Task: Search one way flight ticket for 2 adults, 4 children and 1 infant on lap in business from State College: University Park Airport to Riverton: Central Wyoming Regional Airport (was Riverton Regional) on 8-4-2023. Choice of flights is Royal air maroc. Number of bags: 2 carry on bags and 7 checked bags. Price is upto 73000. Outbound departure time preference is 18:15.
Action: Mouse moved to (393, 338)
Screenshot: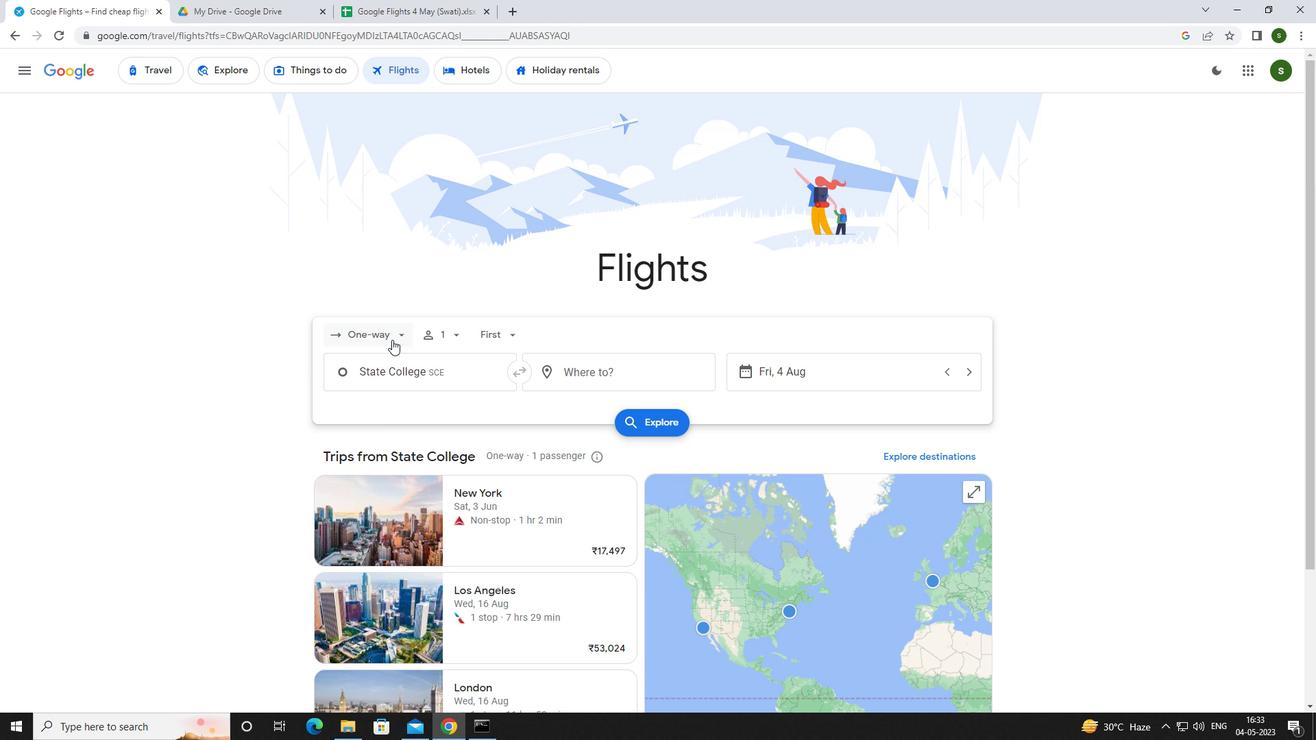 
Action: Mouse pressed left at (393, 338)
Screenshot: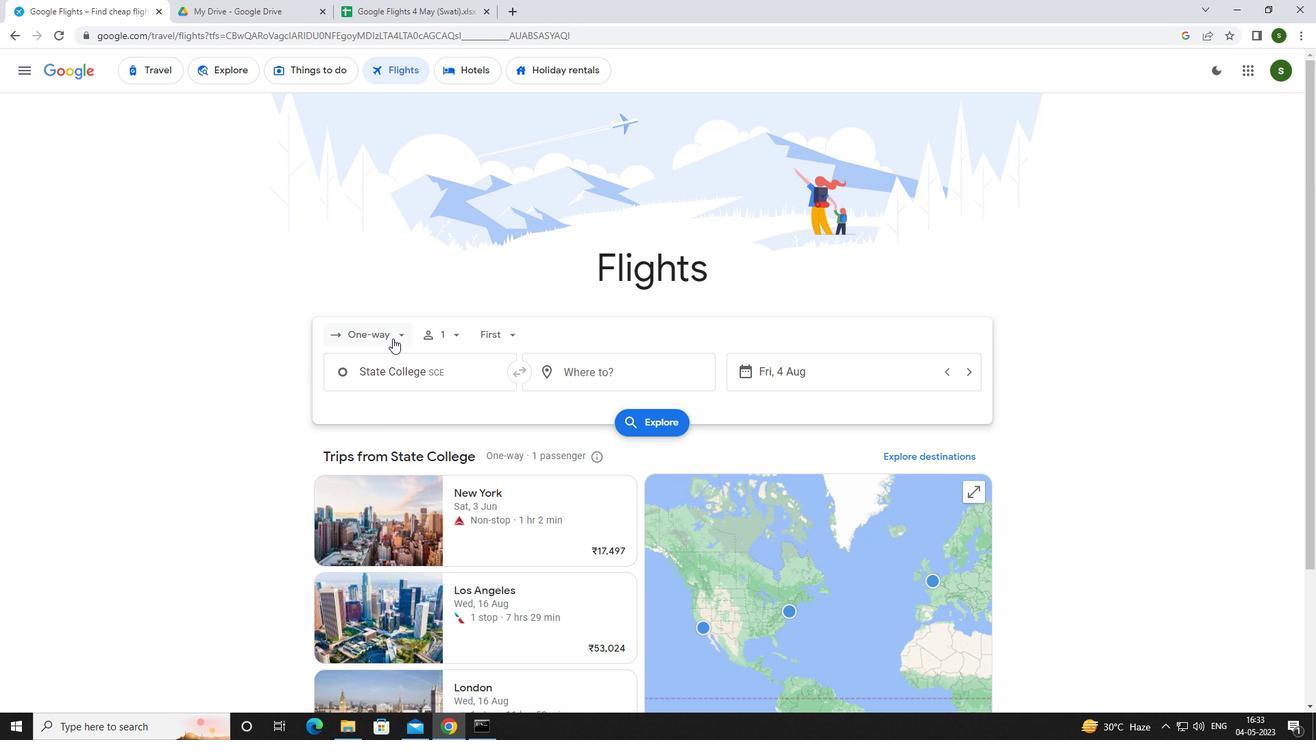 
Action: Mouse moved to (390, 397)
Screenshot: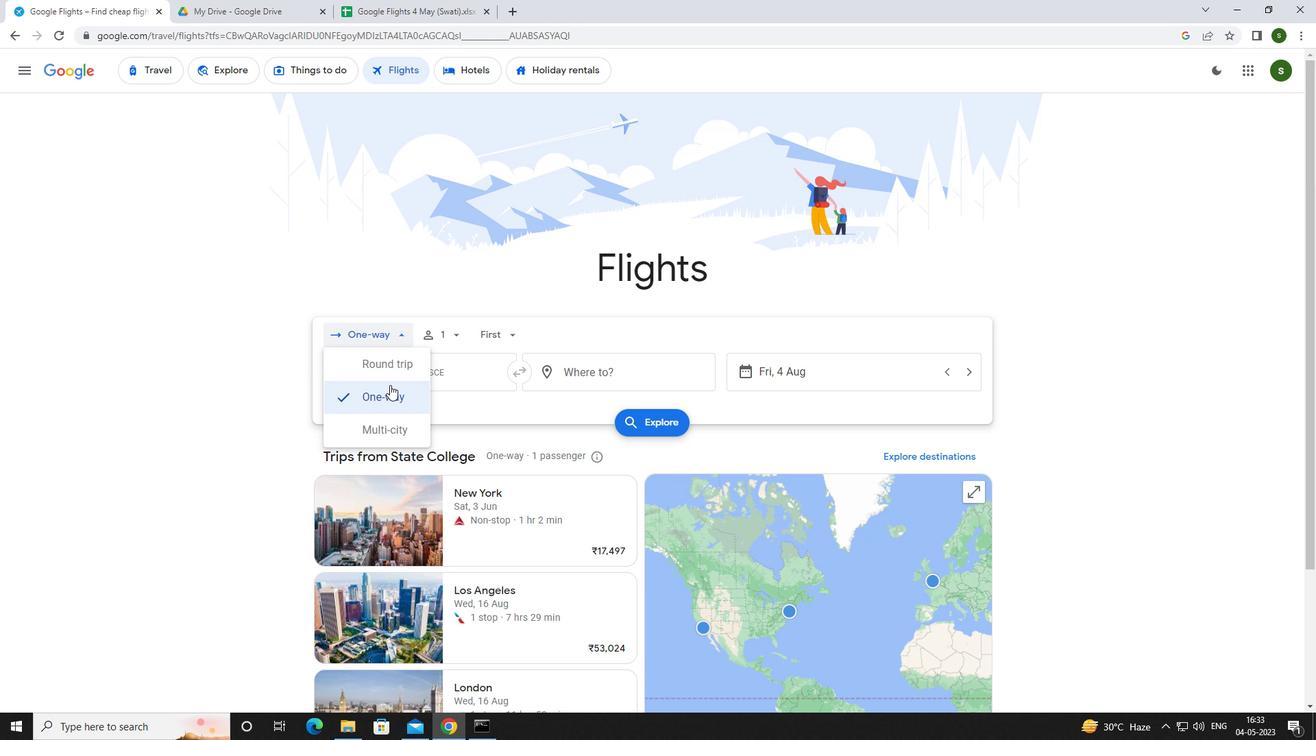 
Action: Mouse pressed left at (390, 397)
Screenshot: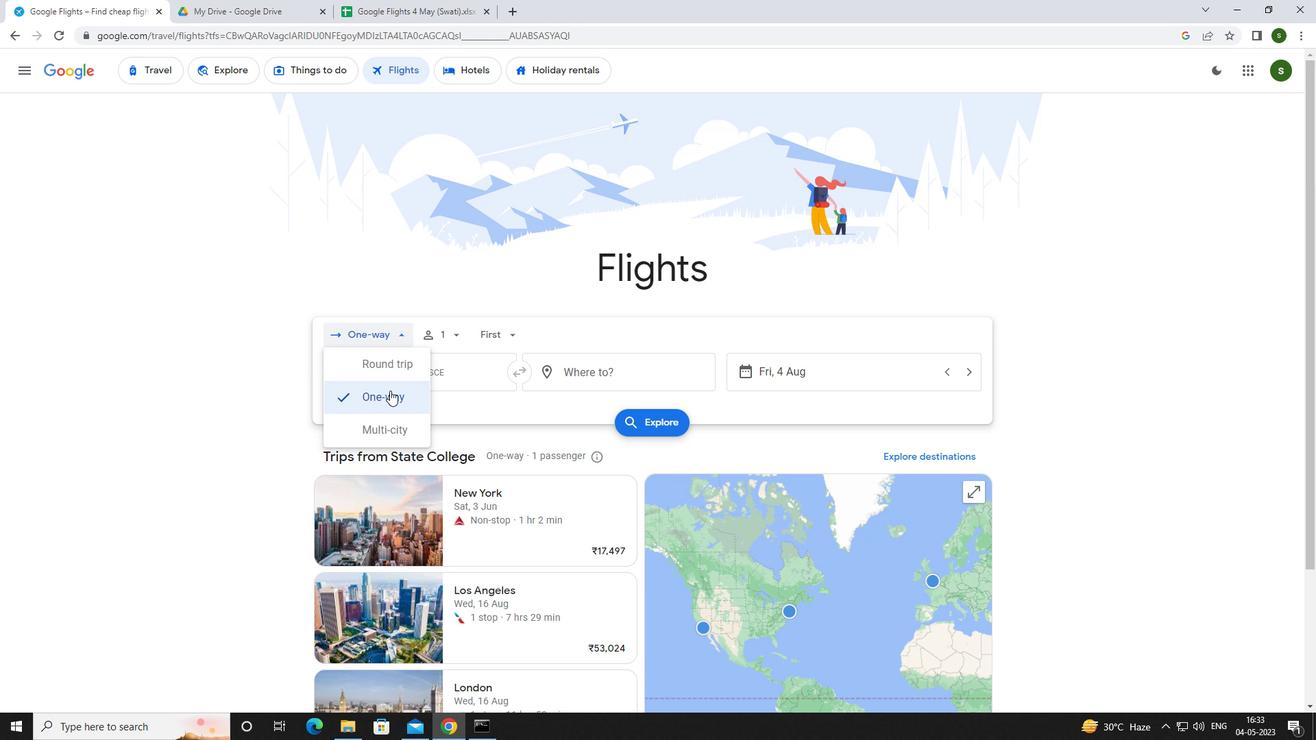 
Action: Mouse moved to (457, 330)
Screenshot: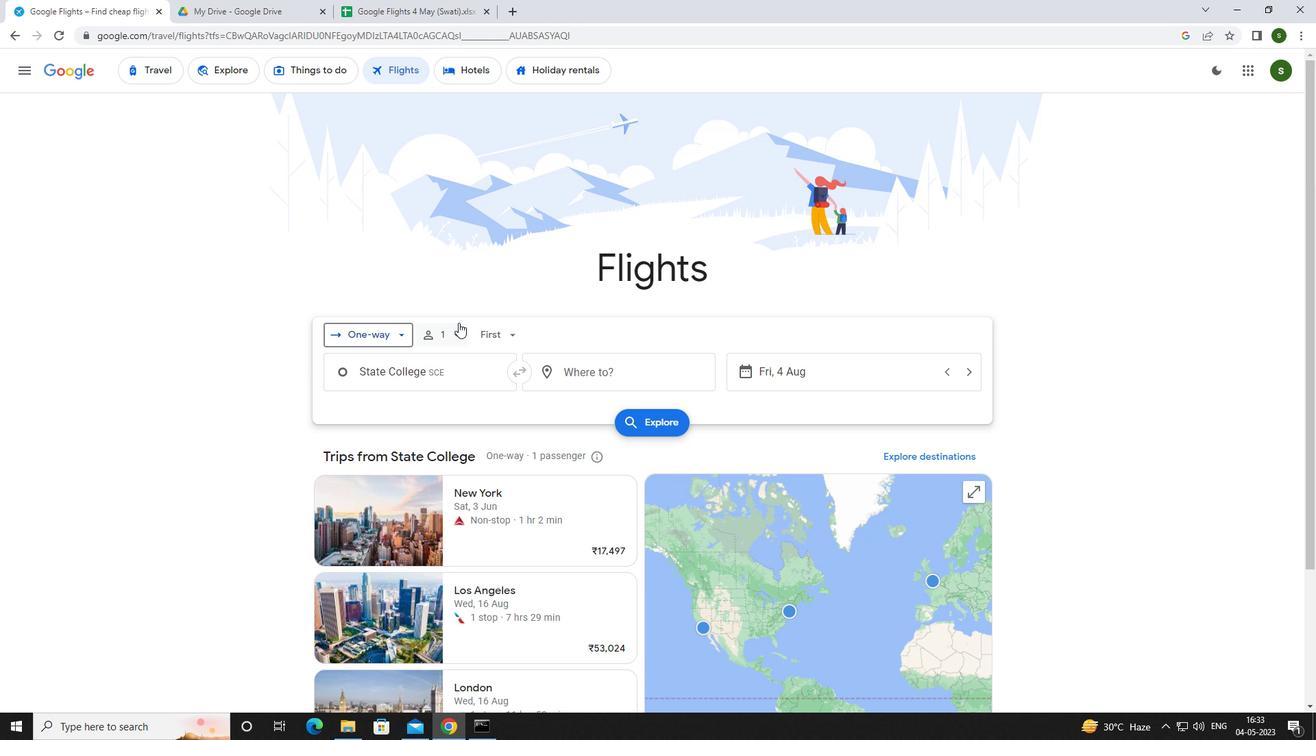 
Action: Mouse pressed left at (457, 330)
Screenshot: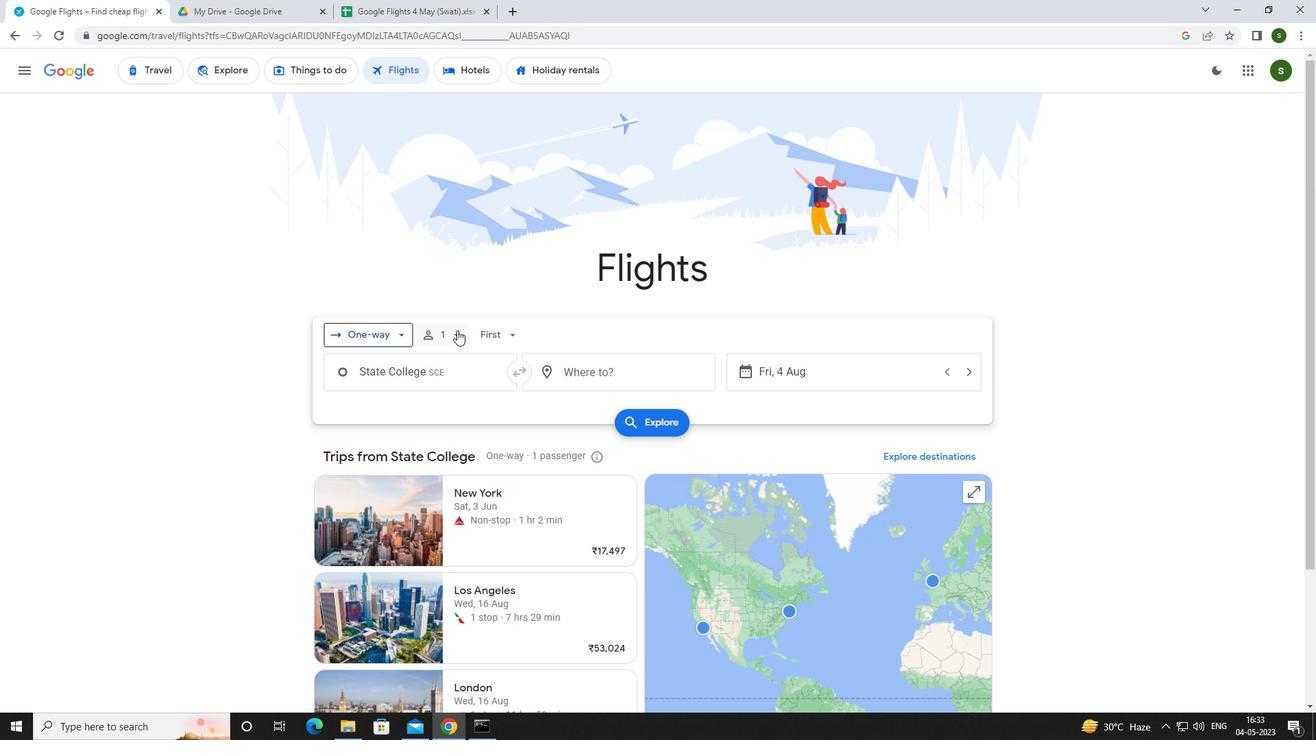 
Action: Mouse moved to (559, 369)
Screenshot: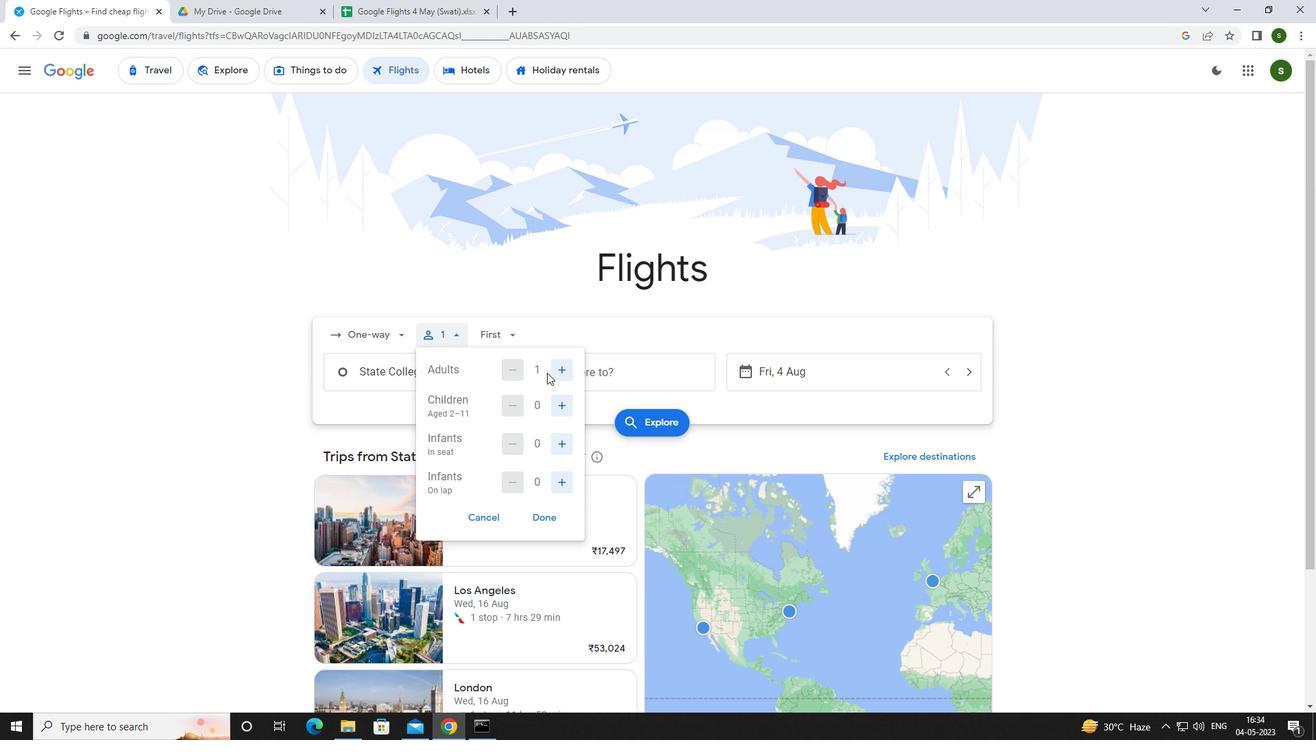 
Action: Mouse pressed left at (559, 369)
Screenshot: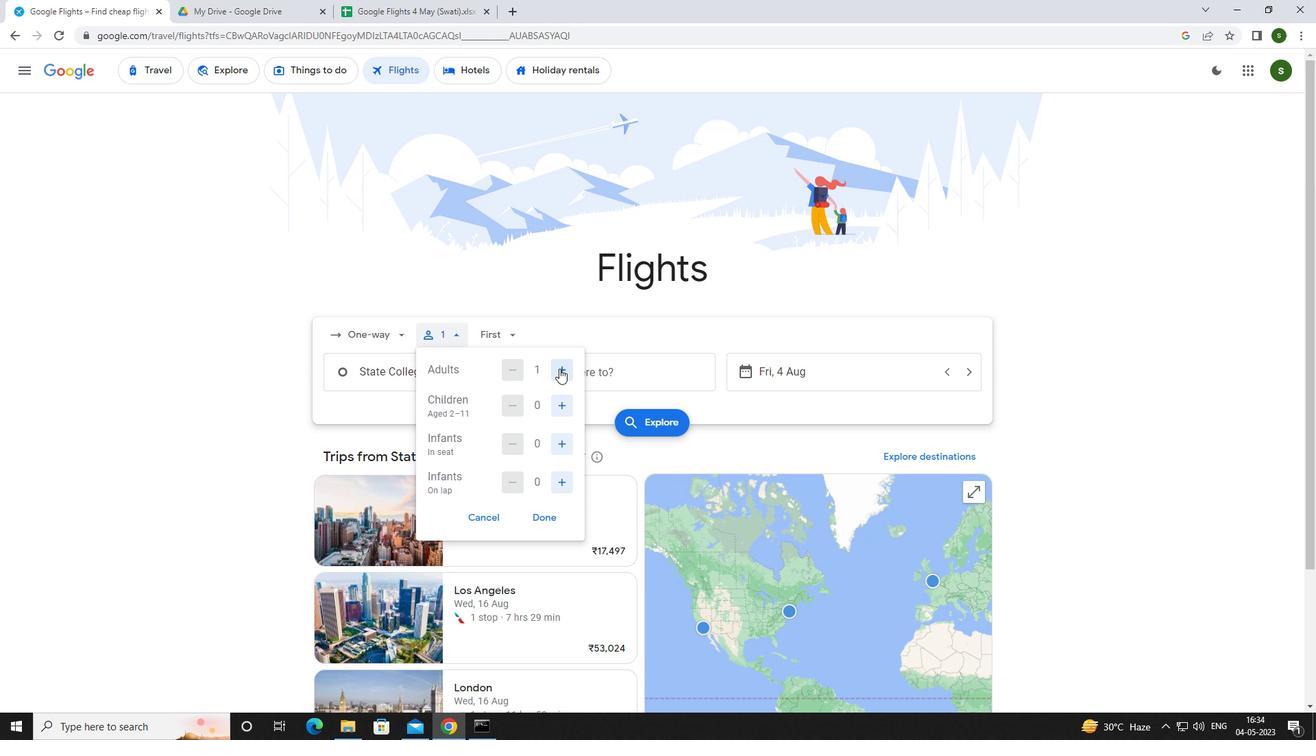 
Action: Mouse moved to (560, 401)
Screenshot: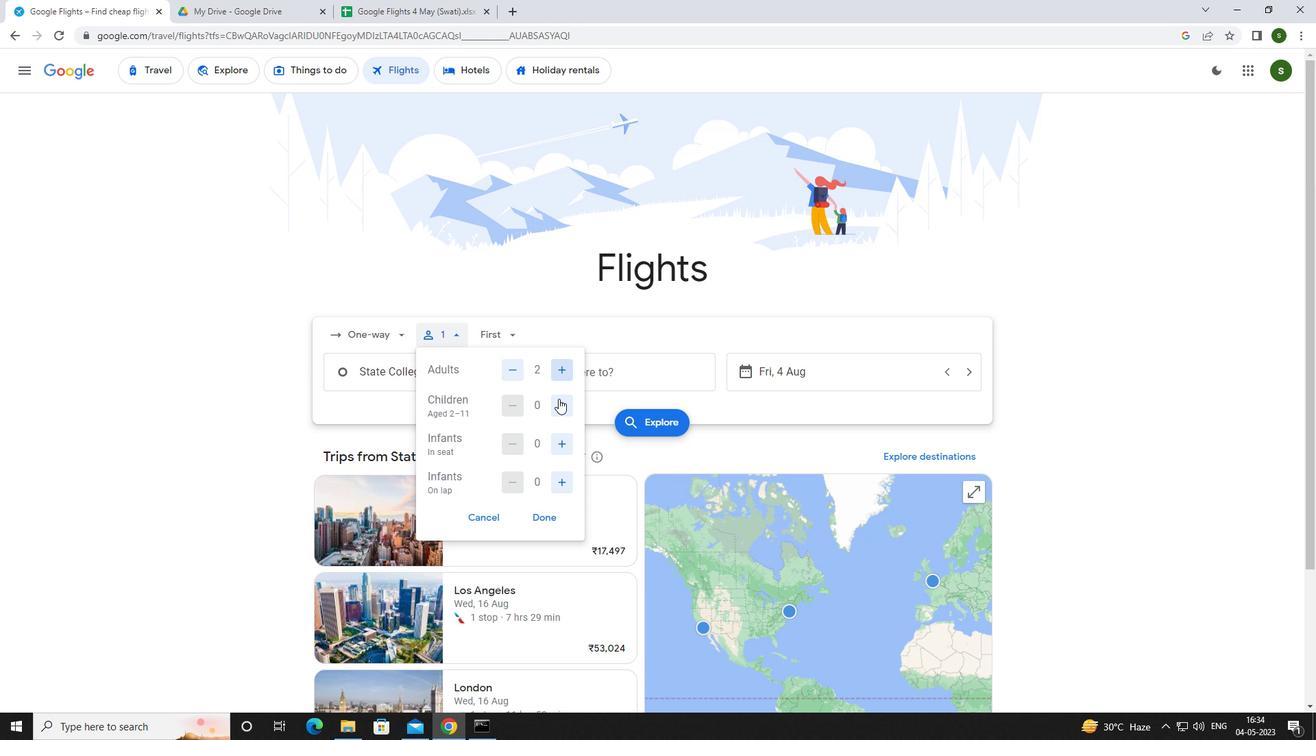 
Action: Mouse pressed left at (560, 401)
Screenshot: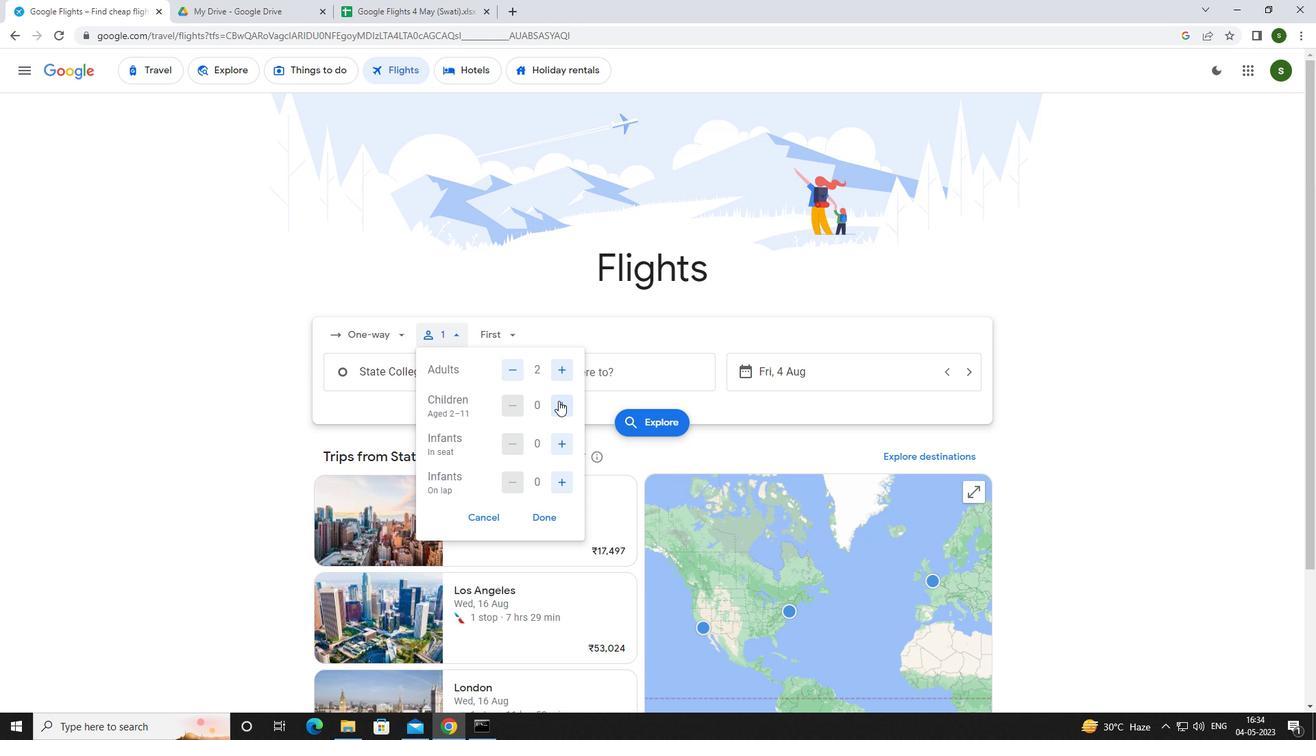
Action: Mouse pressed left at (560, 401)
Screenshot: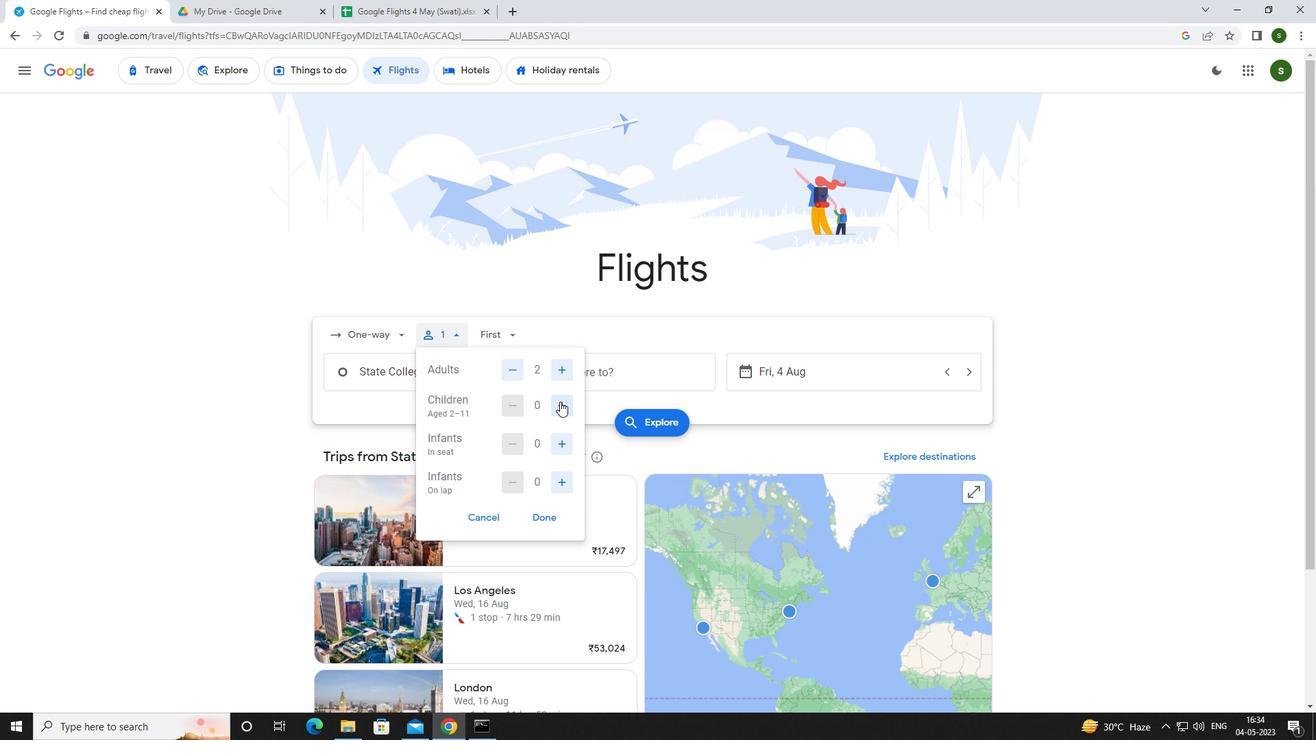 
Action: Mouse pressed left at (560, 401)
Screenshot: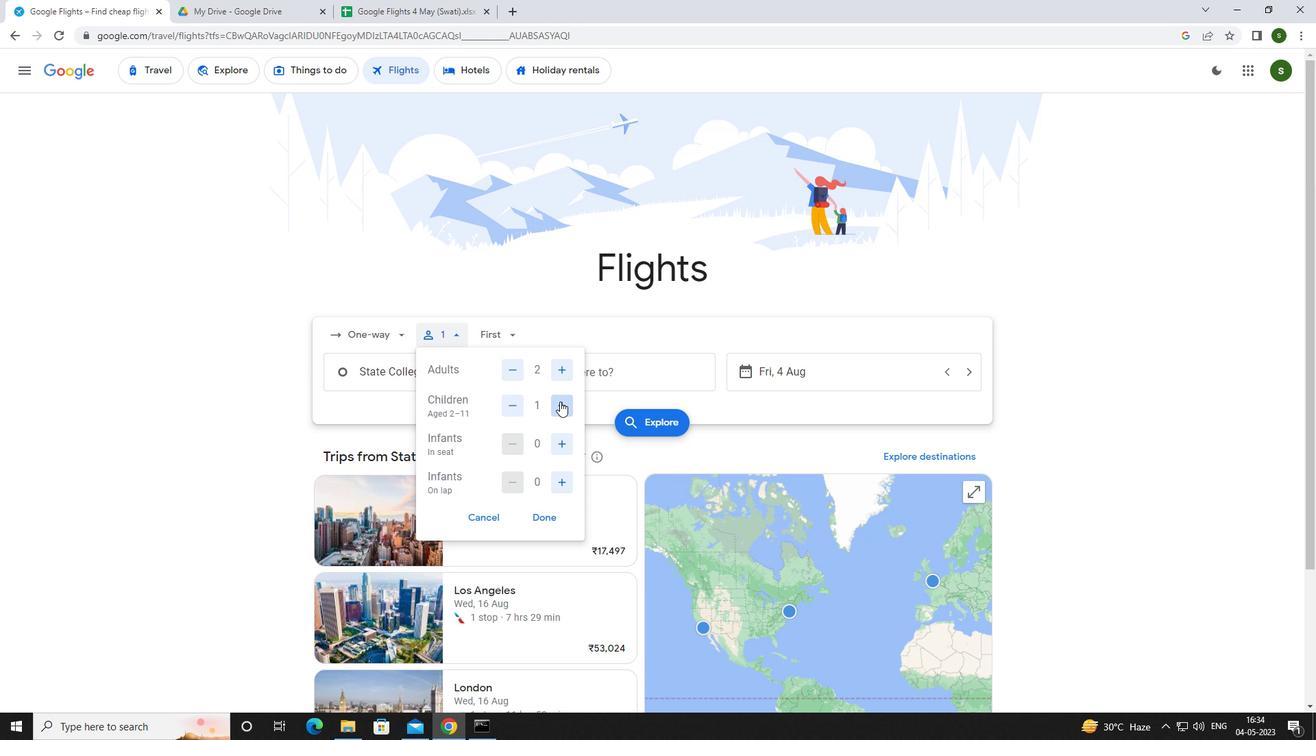 
Action: Mouse pressed left at (560, 401)
Screenshot: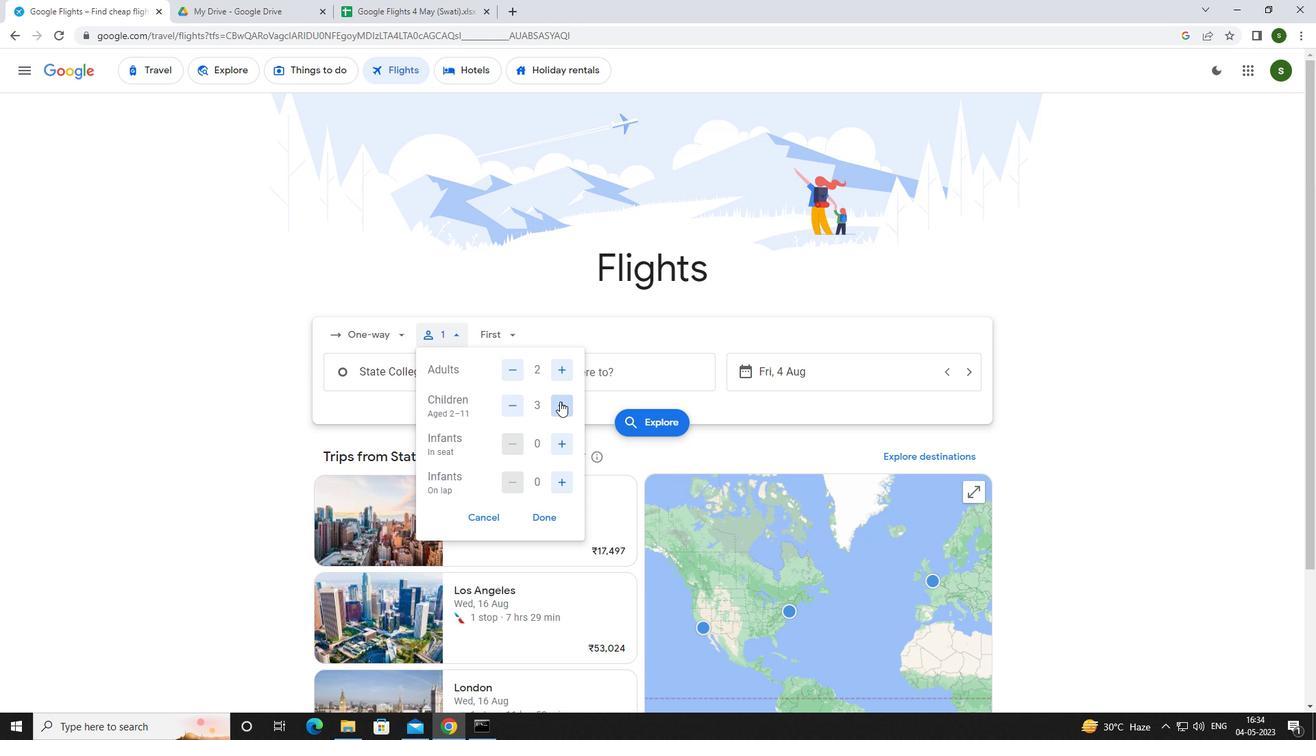 
Action: Mouse moved to (564, 480)
Screenshot: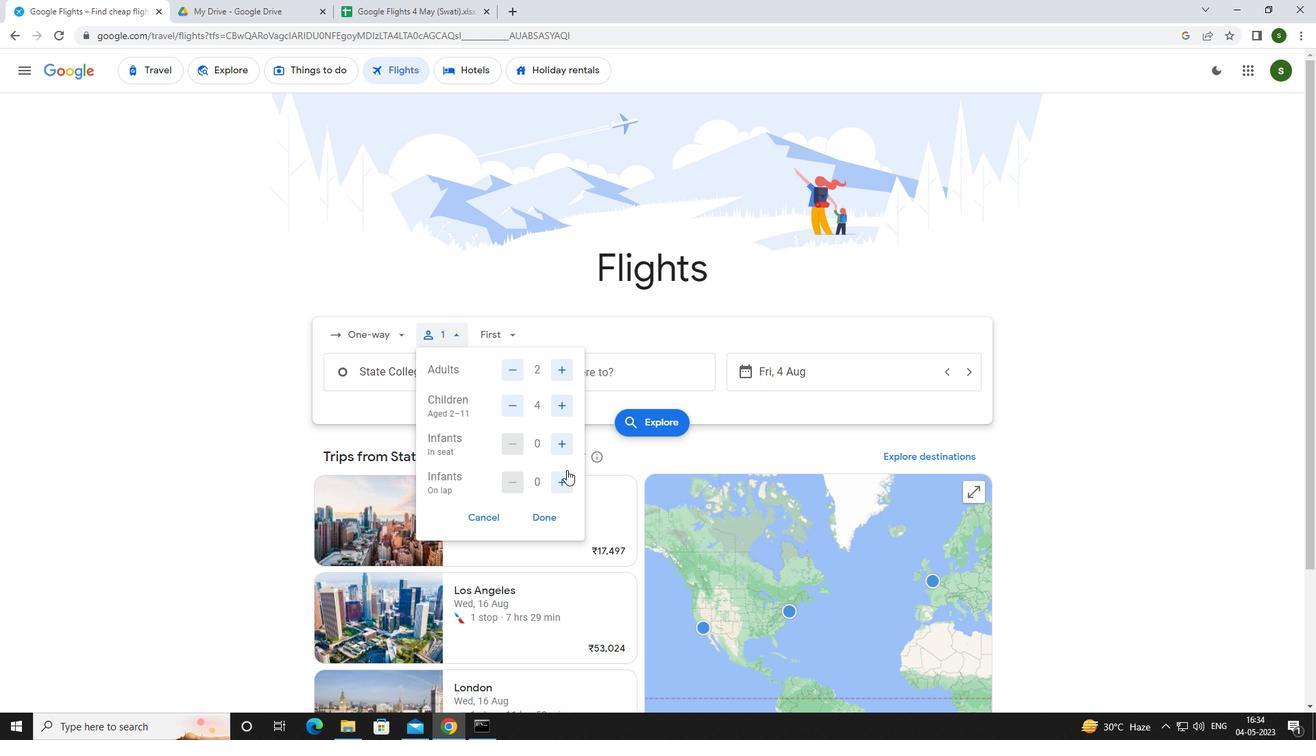 
Action: Mouse pressed left at (564, 480)
Screenshot: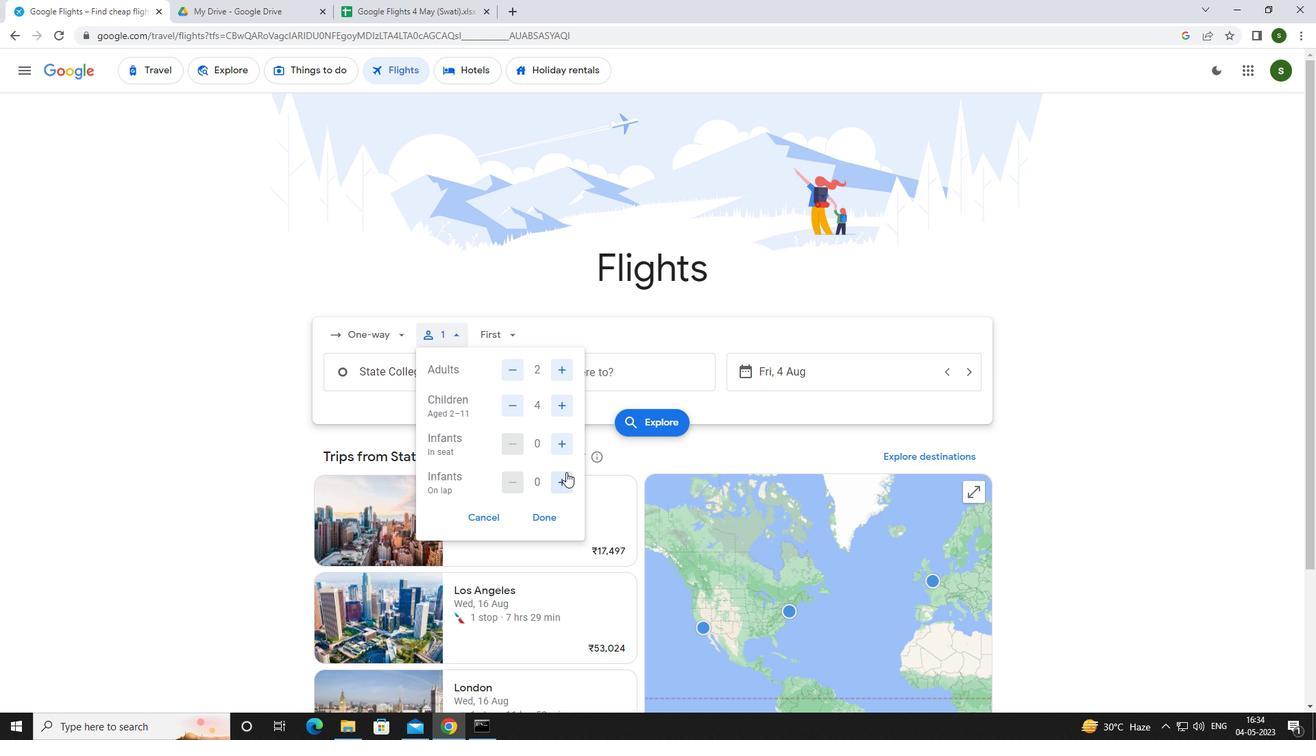 
Action: Mouse moved to (510, 334)
Screenshot: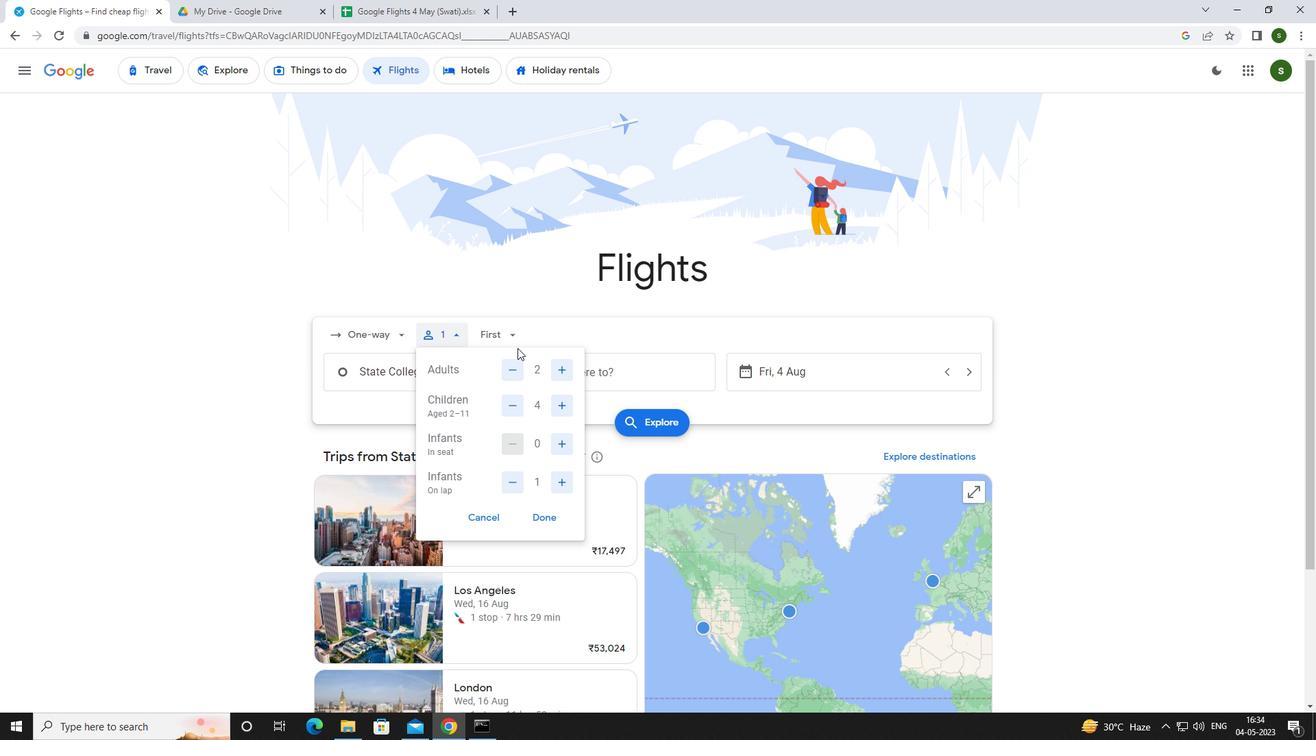 
Action: Mouse pressed left at (510, 334)
Screenshot: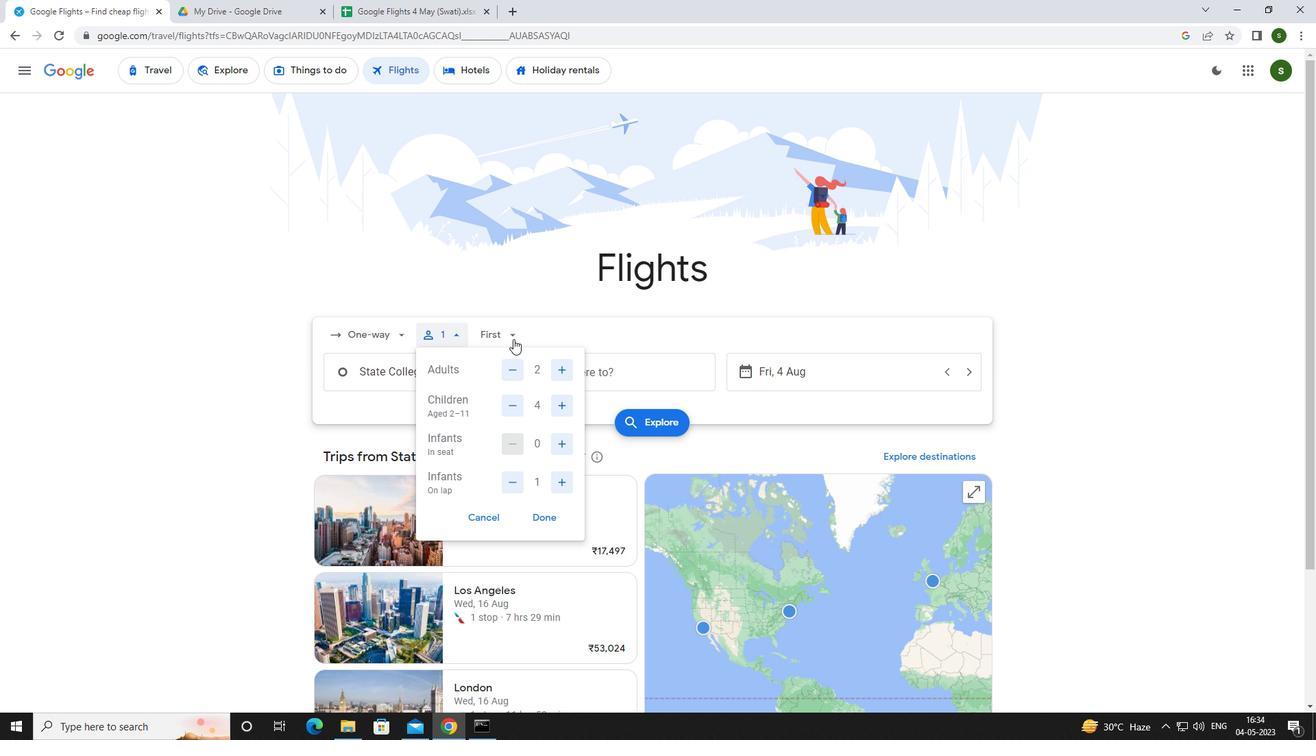
Action: Mouse moved to (521, 427)
Screenshot: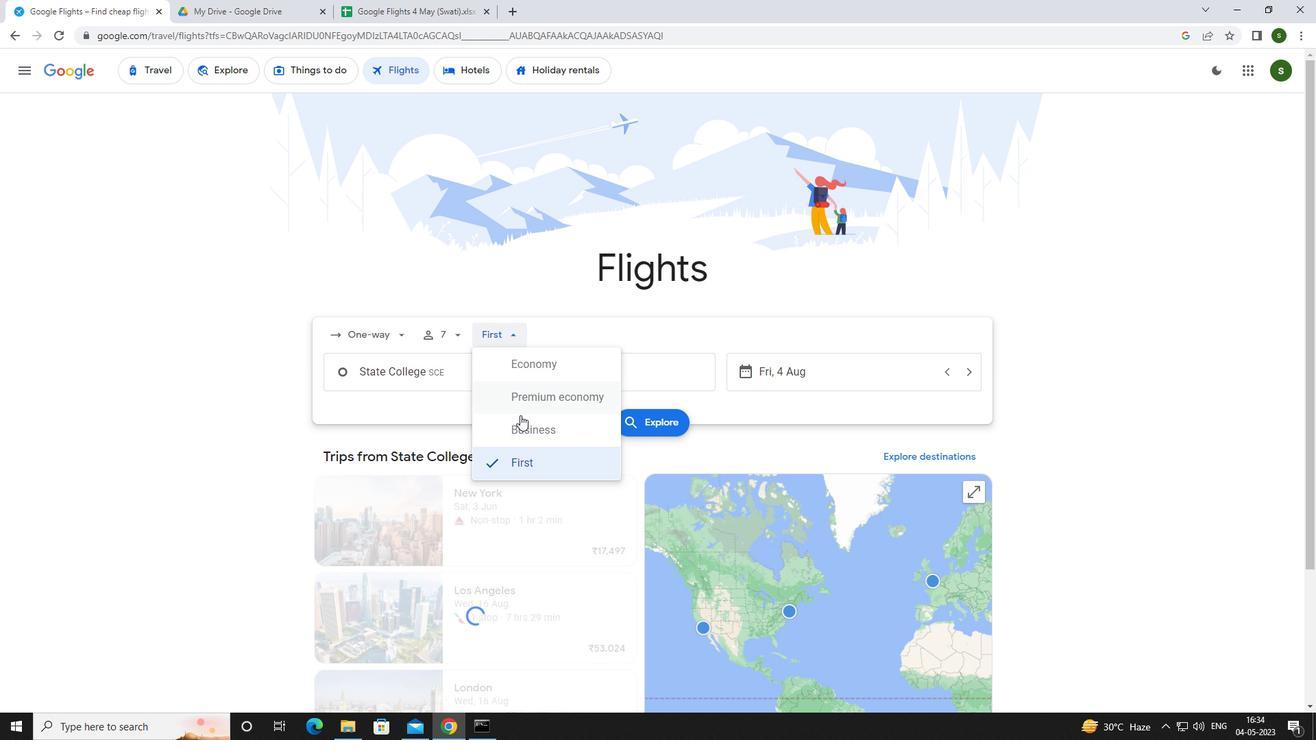 
Action: Mouse pressed left at (521, 427)
Screenshot: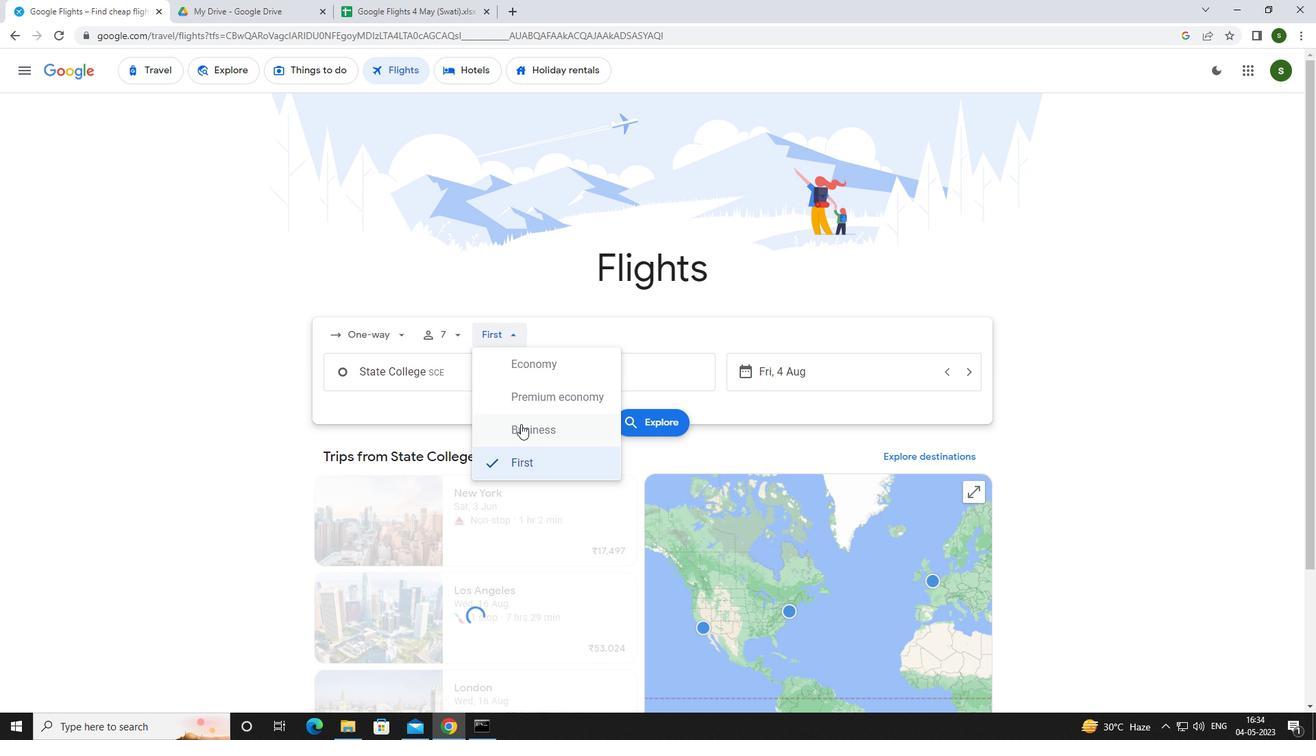 
Action: Mouse moved to (459, 377)
Screenshot: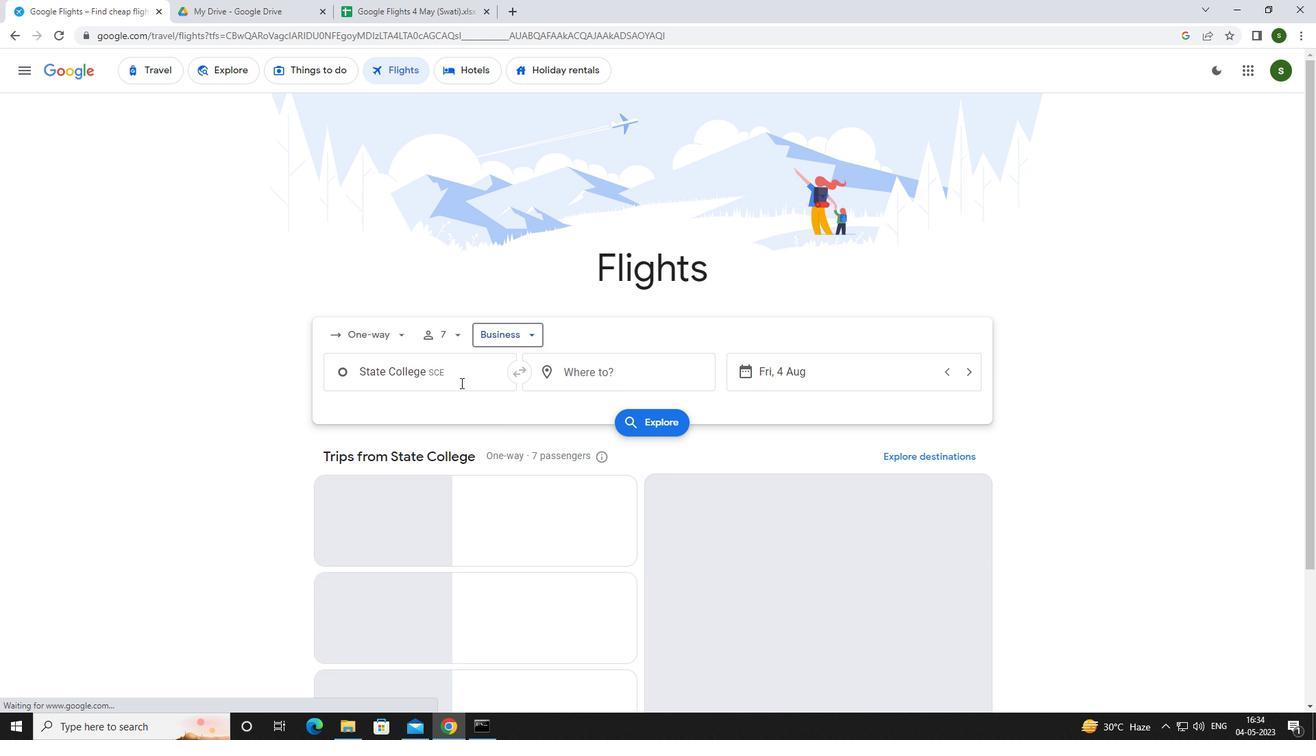 
Action: Mouse pressed left at (459, 377)
Screenshot: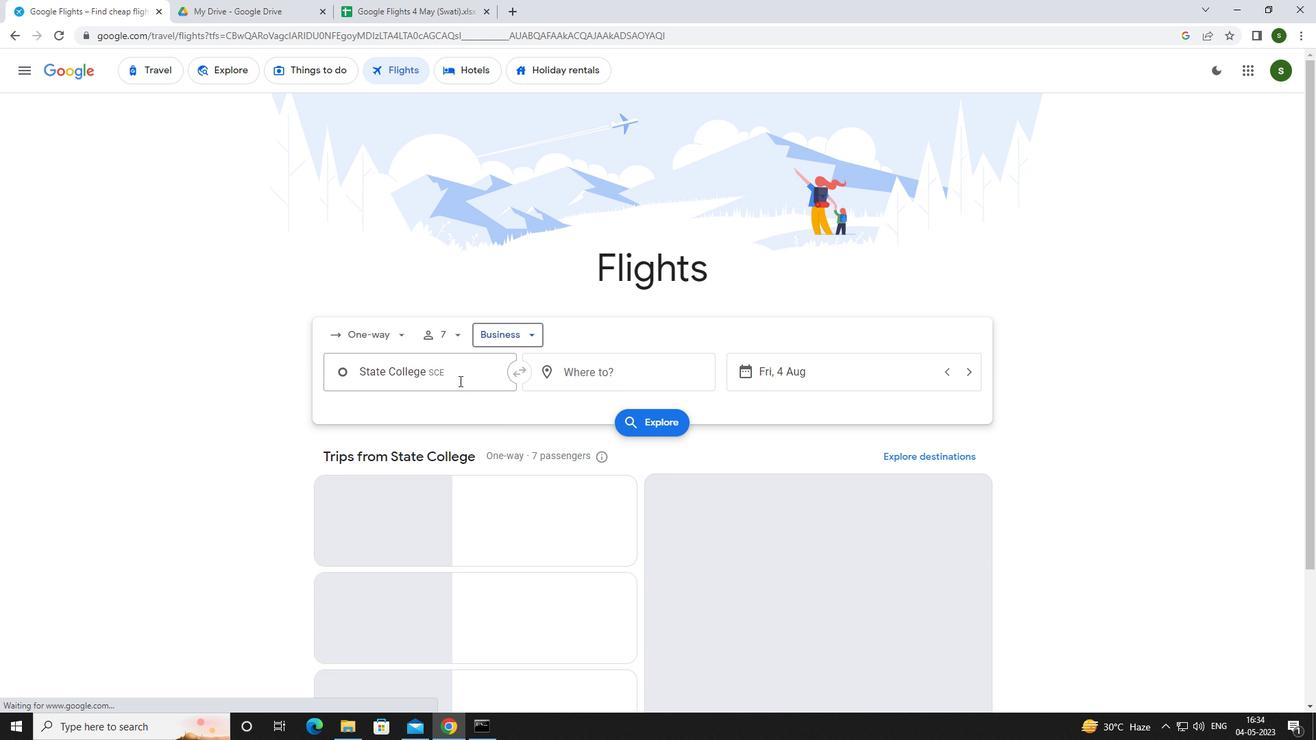 
Action: Mouse moved to (451, 379)
Screenshot: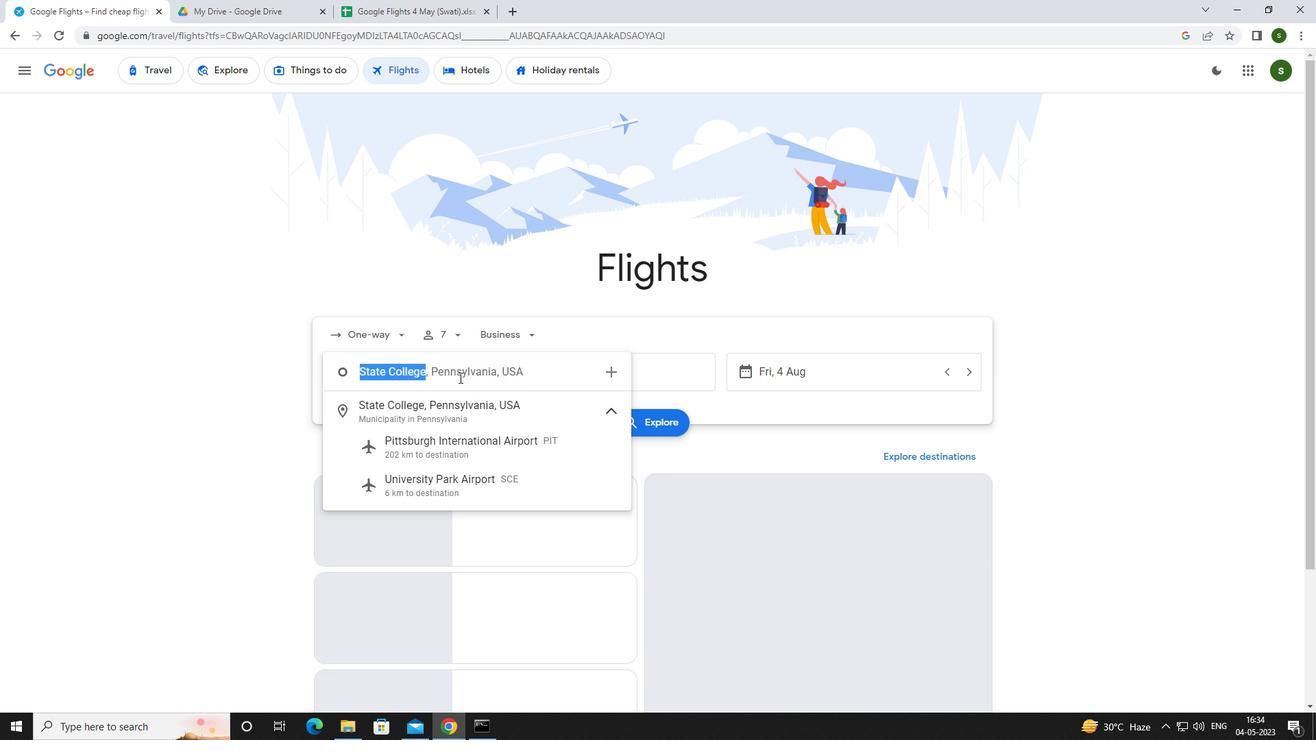 
Action: Key pressed <Key.caps_lock>s<Key.caps_lock>tate<Key.space><Key.caps_lock>c<Key.caps_lock>oll
Screenshot: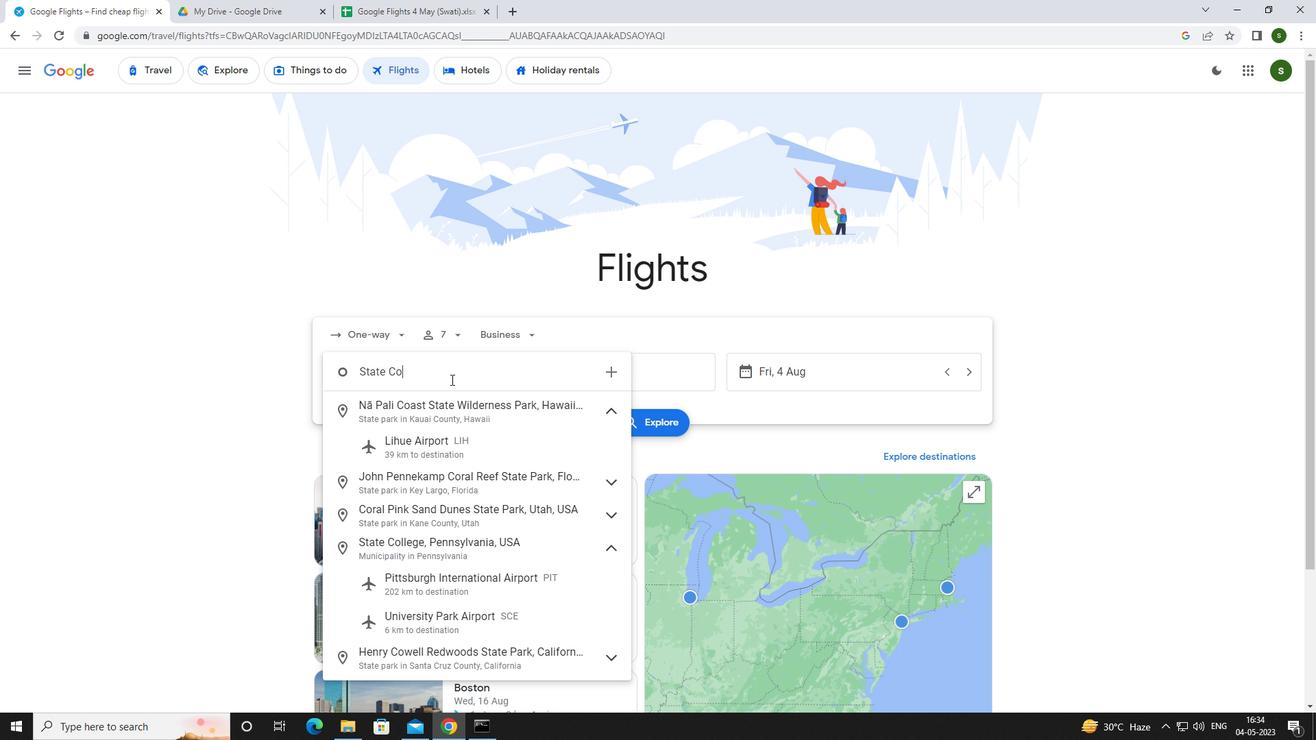 
Action: Mouse moved to (430, 480)
Screenshot: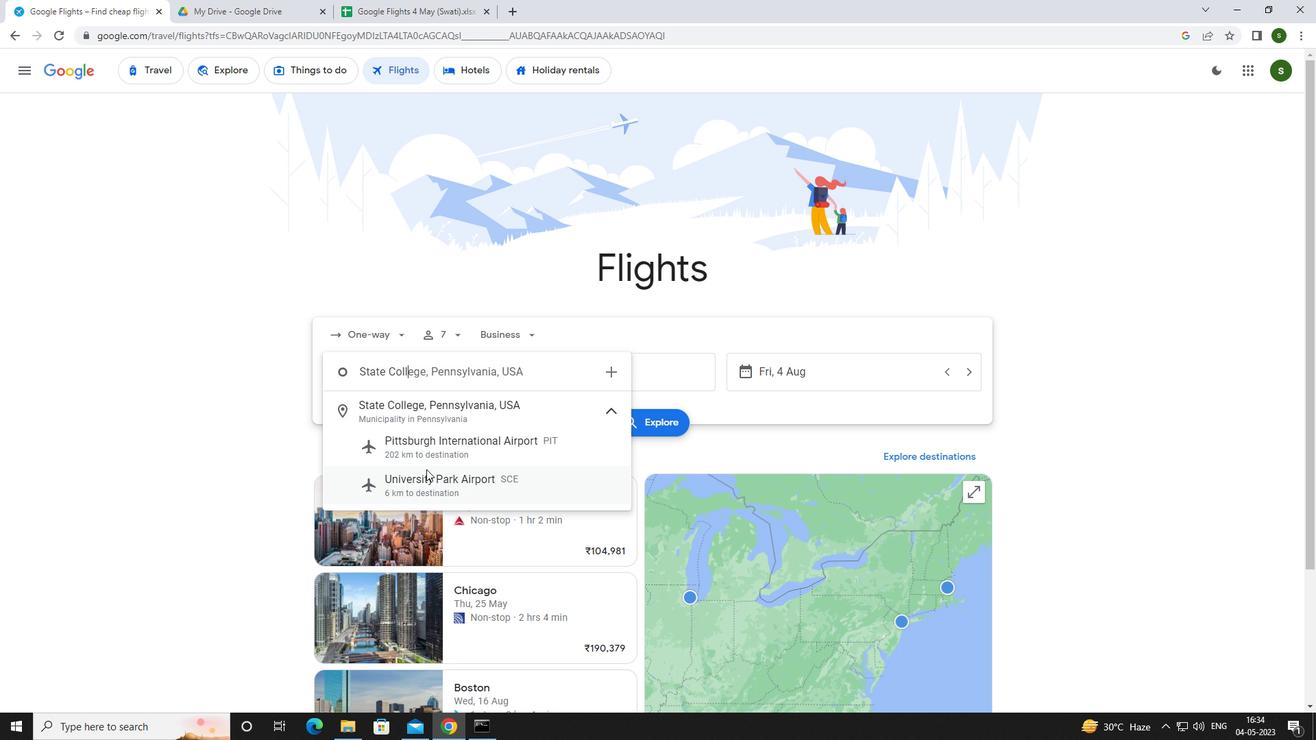 
Action: Mouse pressed left at (430, 480)
Screenshot: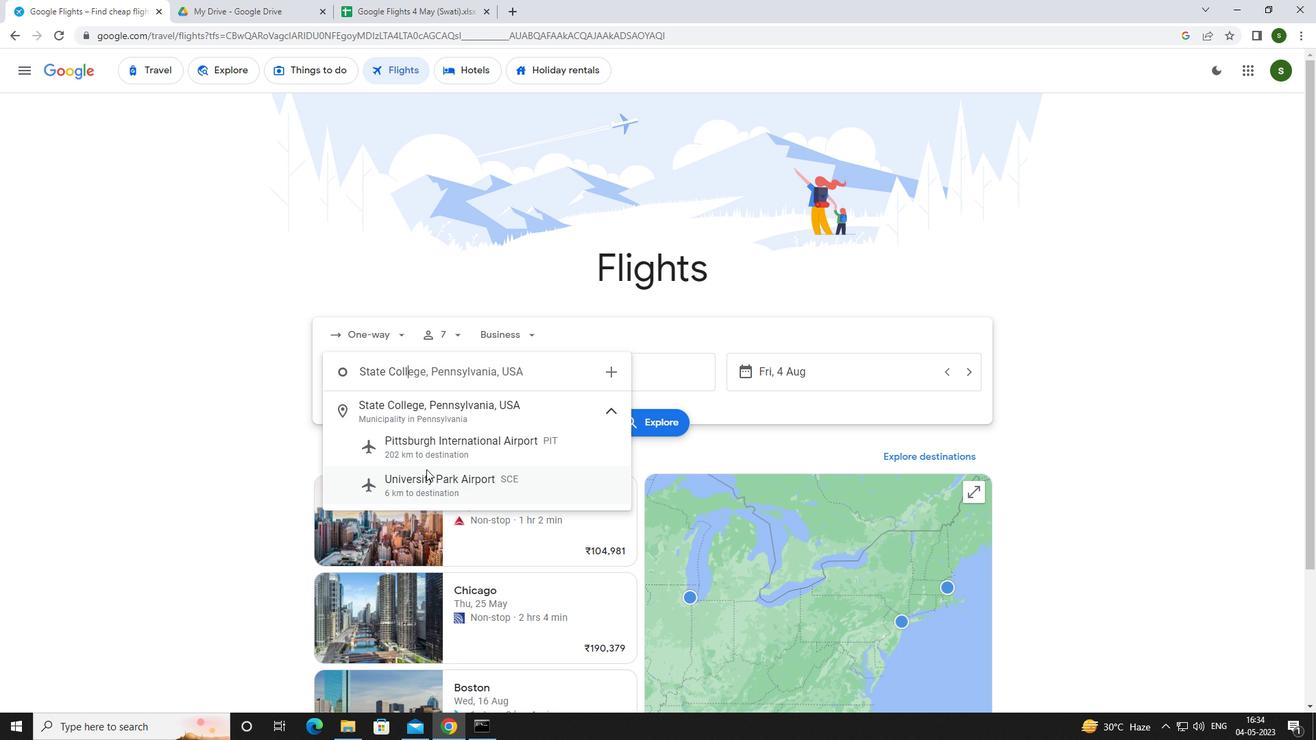
Action: Mouse moved to (624, 377)
Screenshot: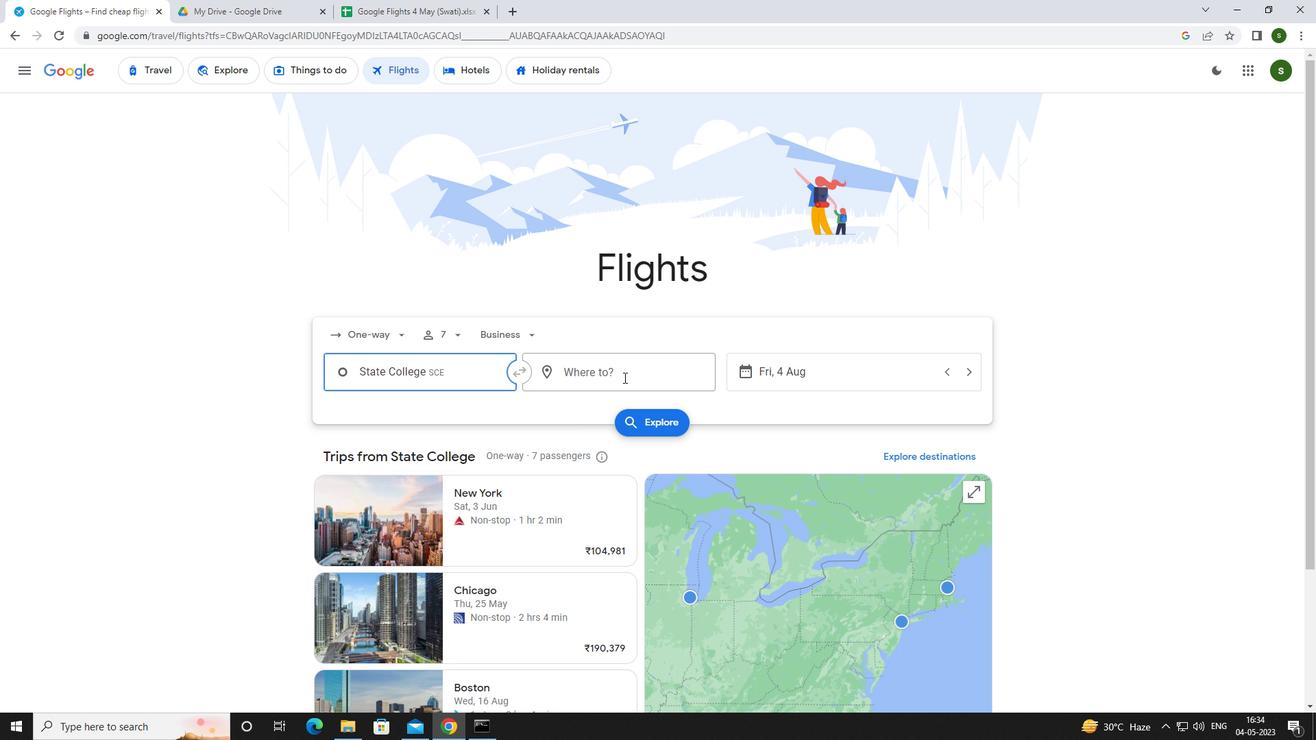 
Action: Mouse pressed left at (624, 377)
Screenshot: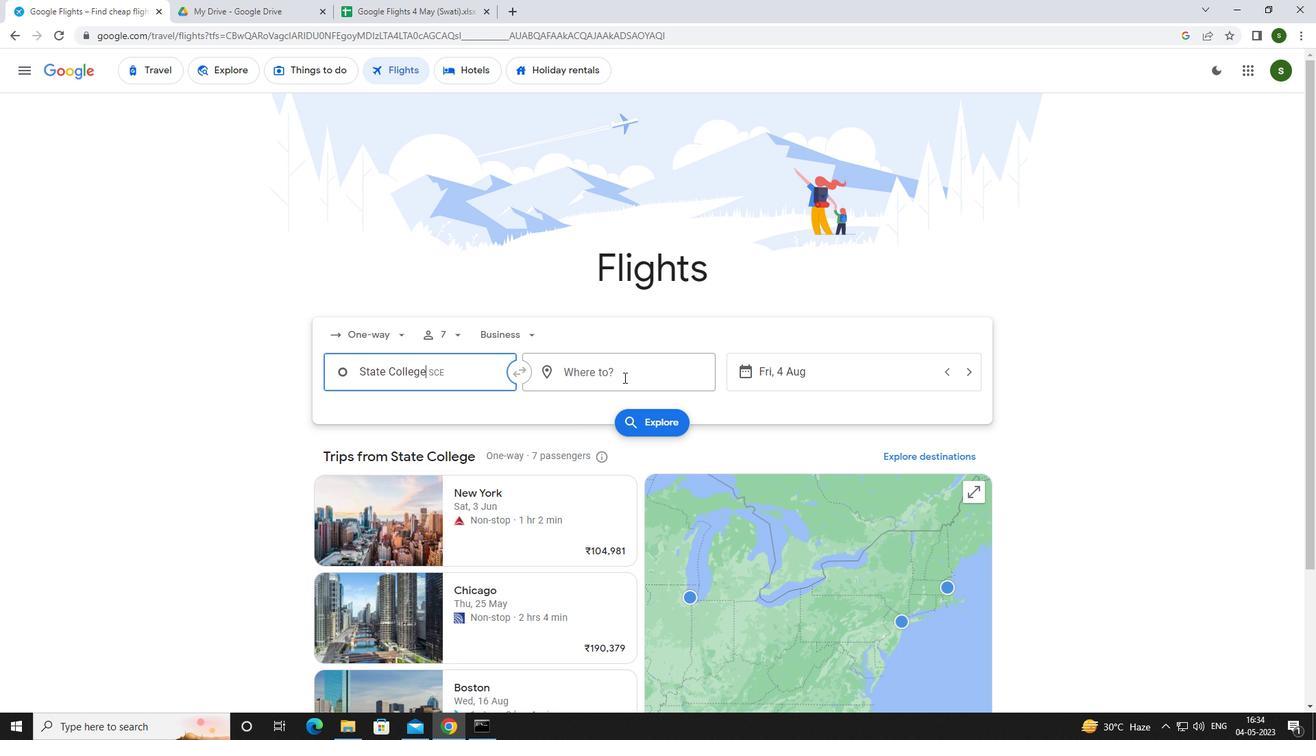 
Action: Mouse moved to (558, 394)
Screenshot: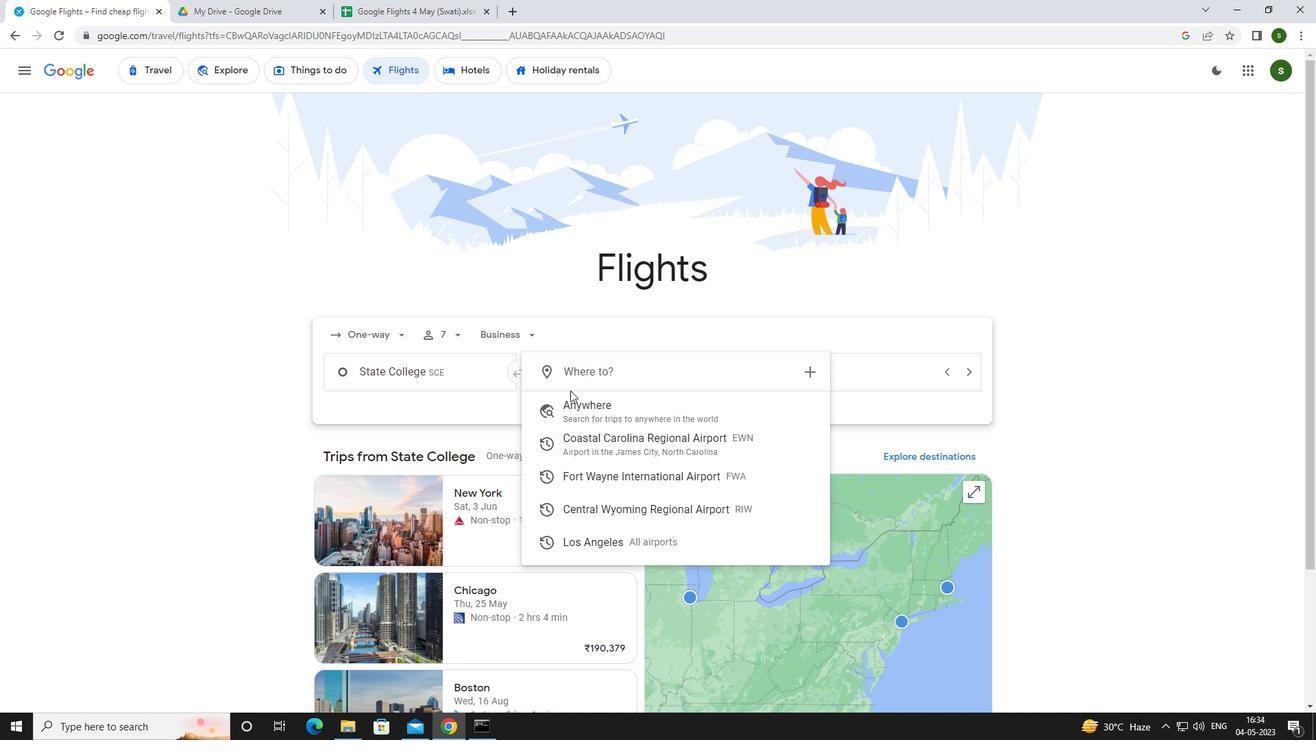 
Action: Key pressed <Key.caps_lock>r<Key.caps_lock>iverton
Screenshot: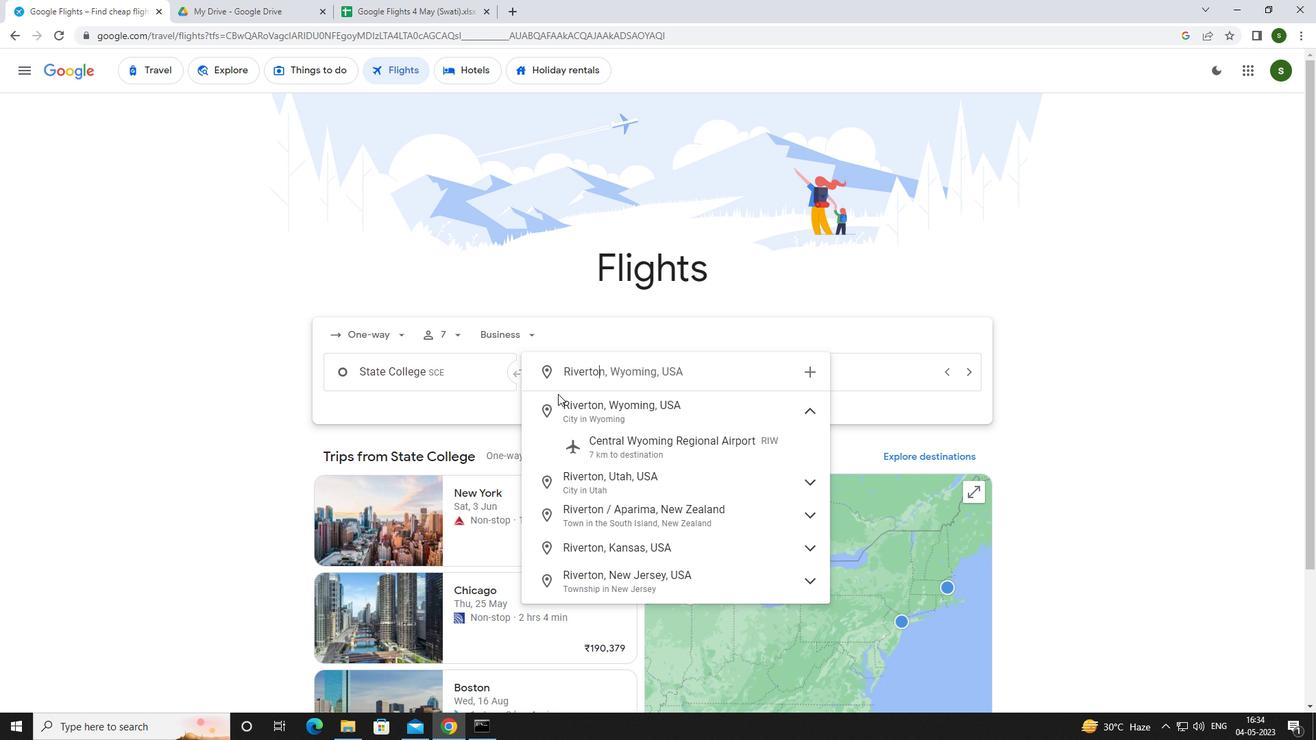 
Action: Mouse moved to (601, 438)
Screenshot: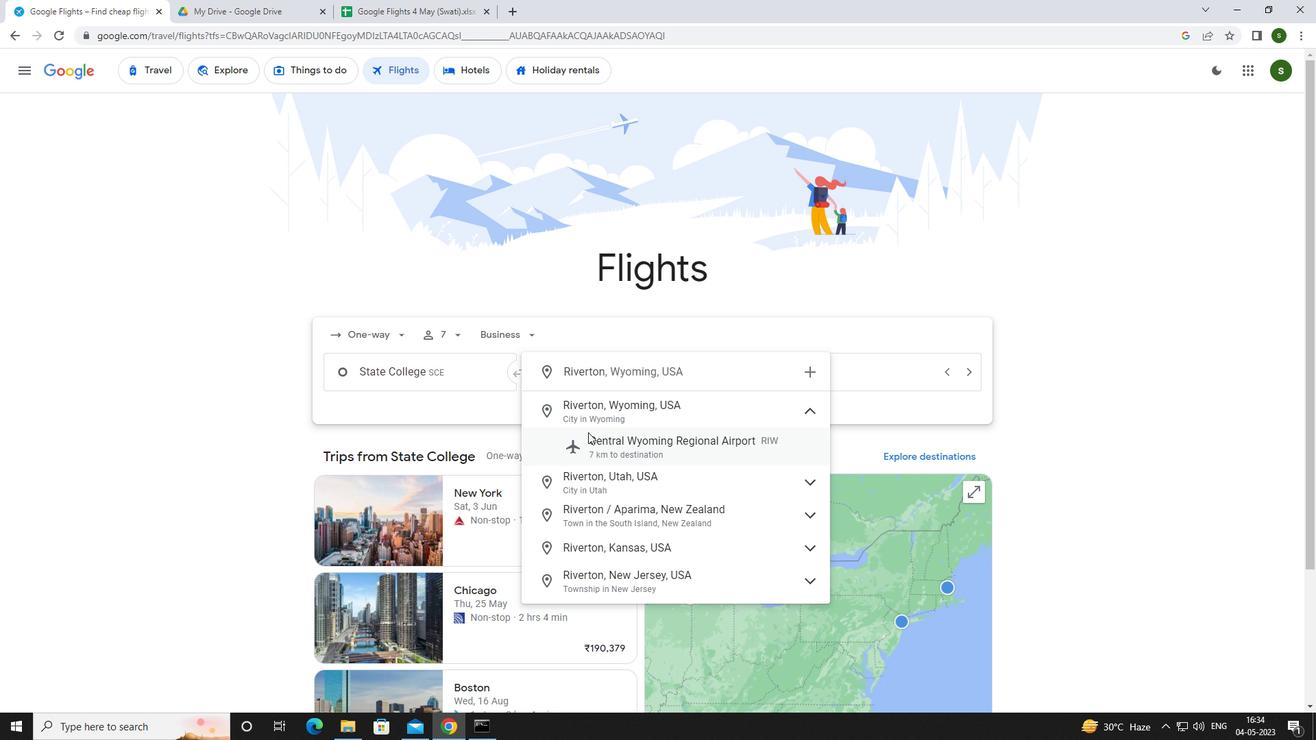 
Action: Mouse pressed left at (601, 438)
Screenshot: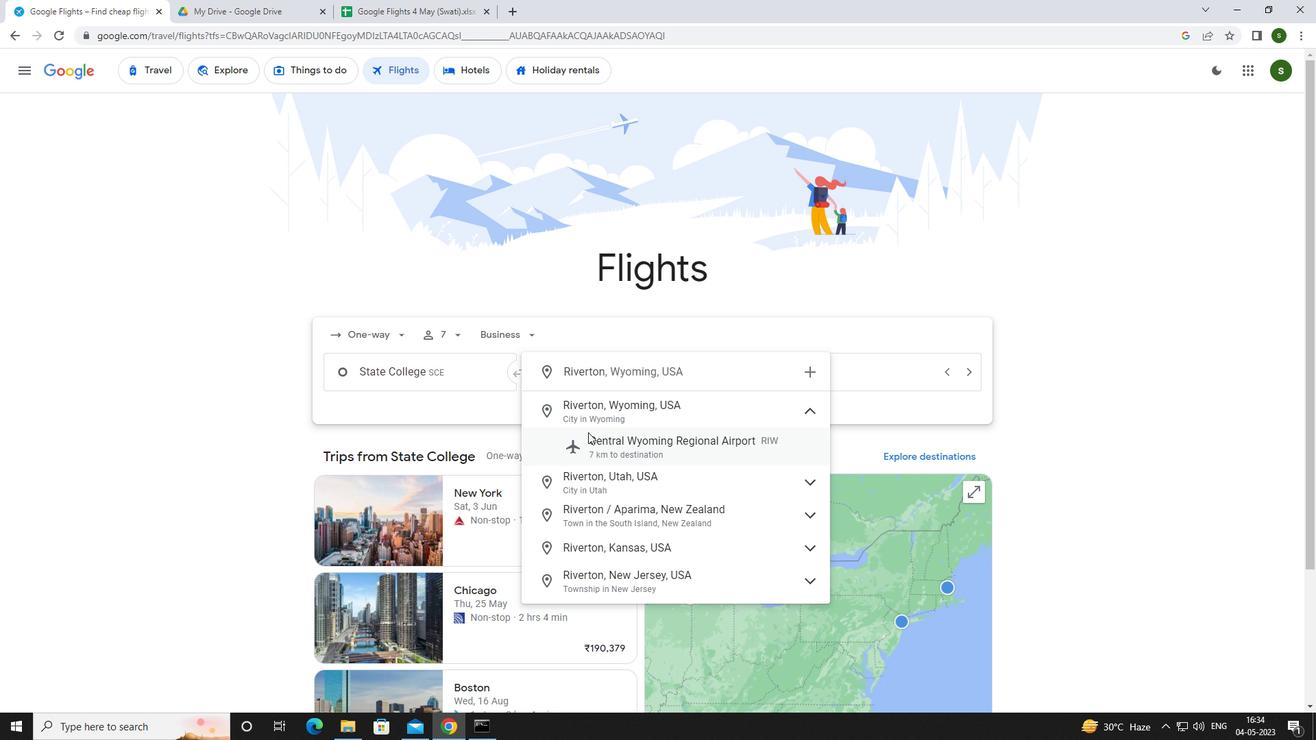 
Action: Mouse moved to (811, 375)
Screenshot: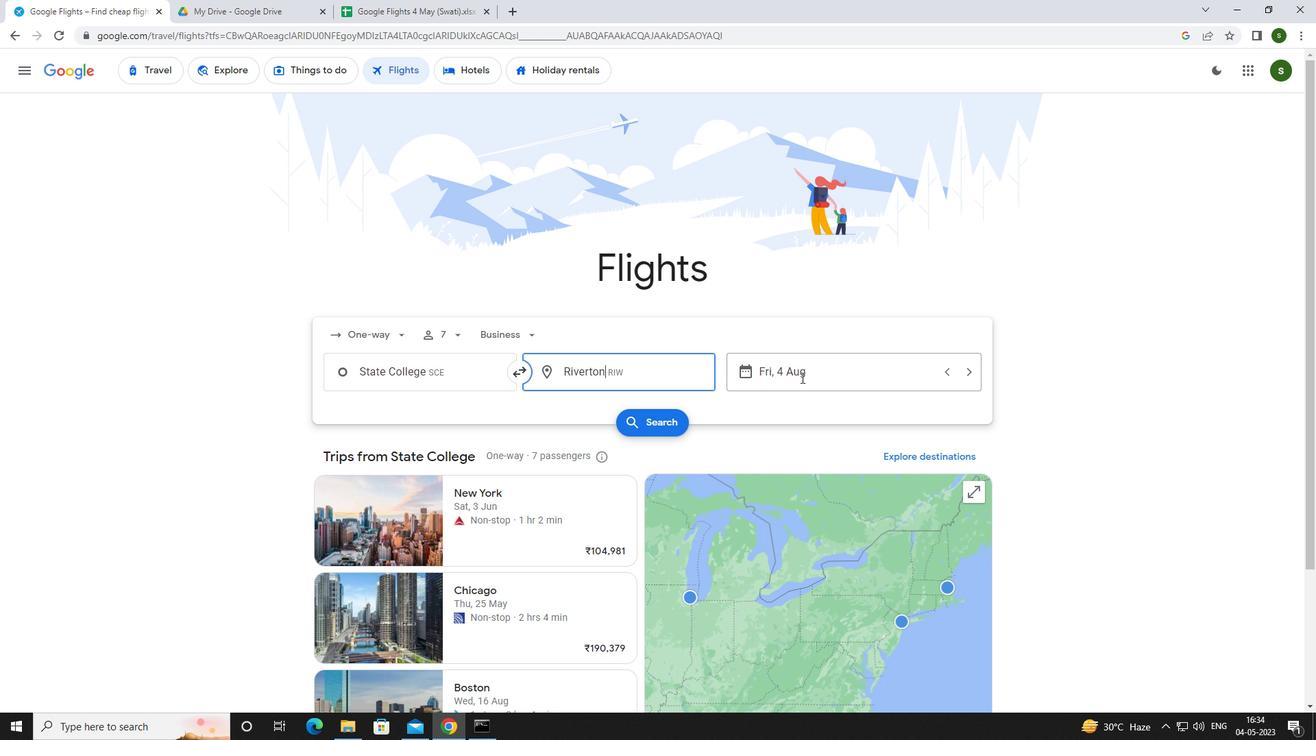 
Action: Mouse pressed left at (811, 375)
Screenshot: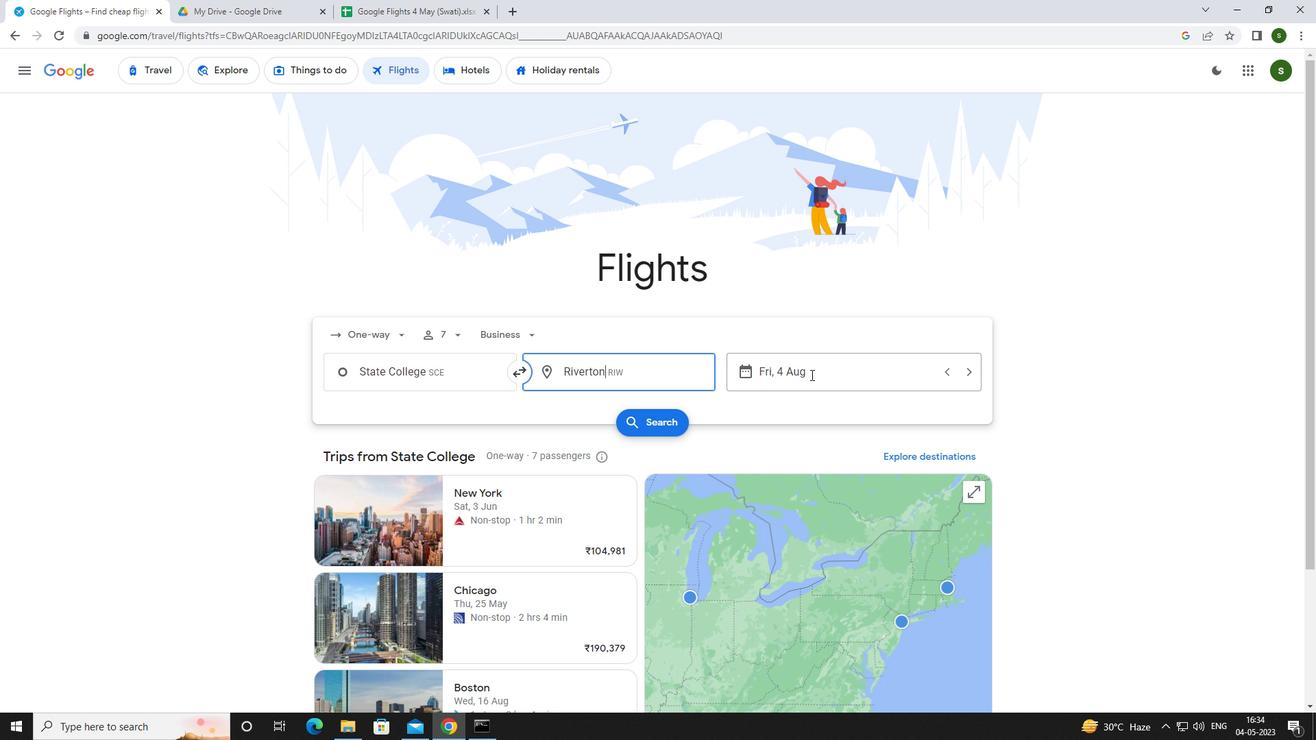 
Action: Mouse moved to (650, 458)
Screenshot: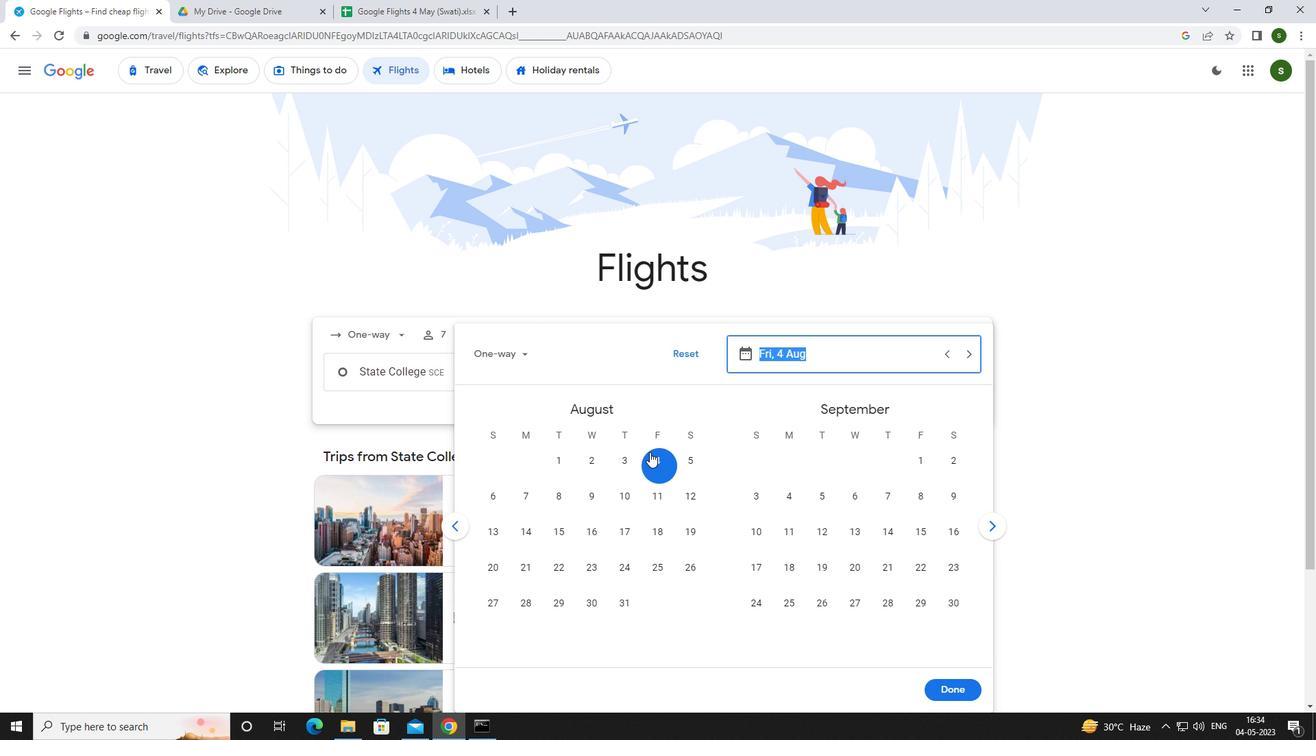 
Action: Mouse pressed left at (650, 458)
Screenshot: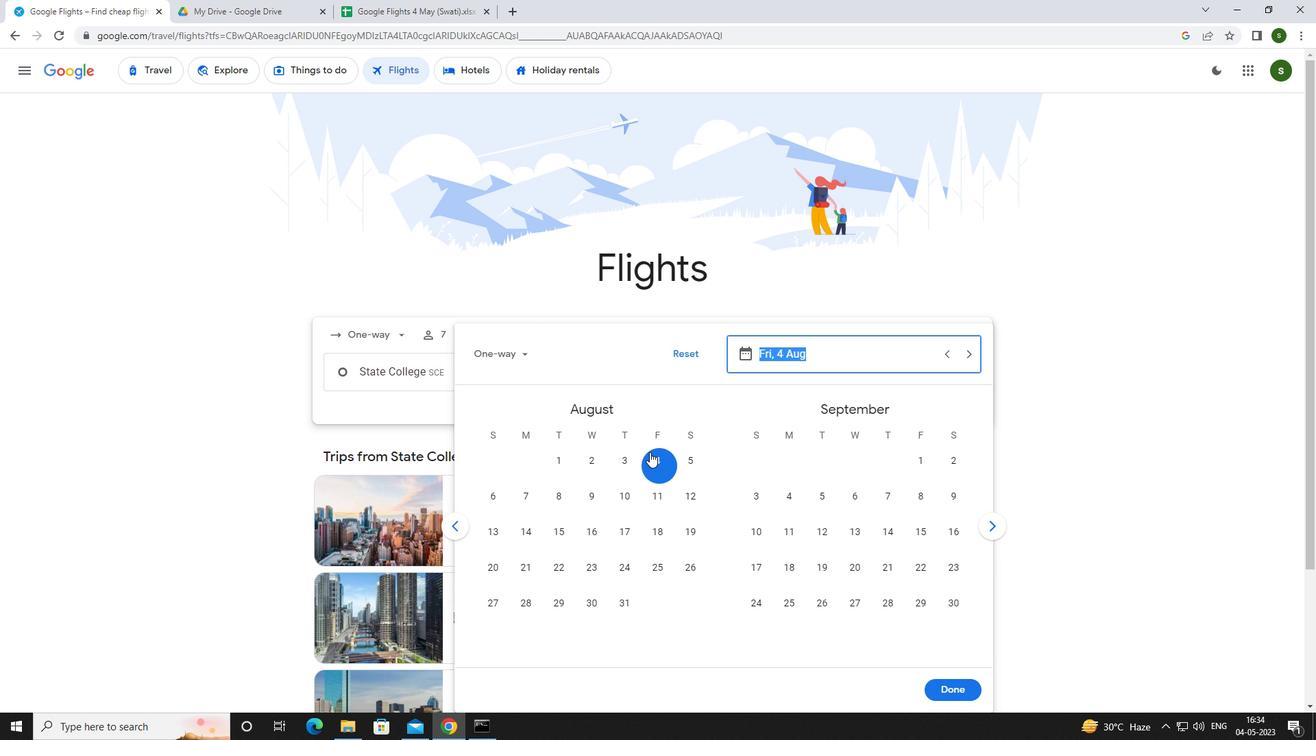 
Action: Mouse moved to (943, 681)
Screenshot: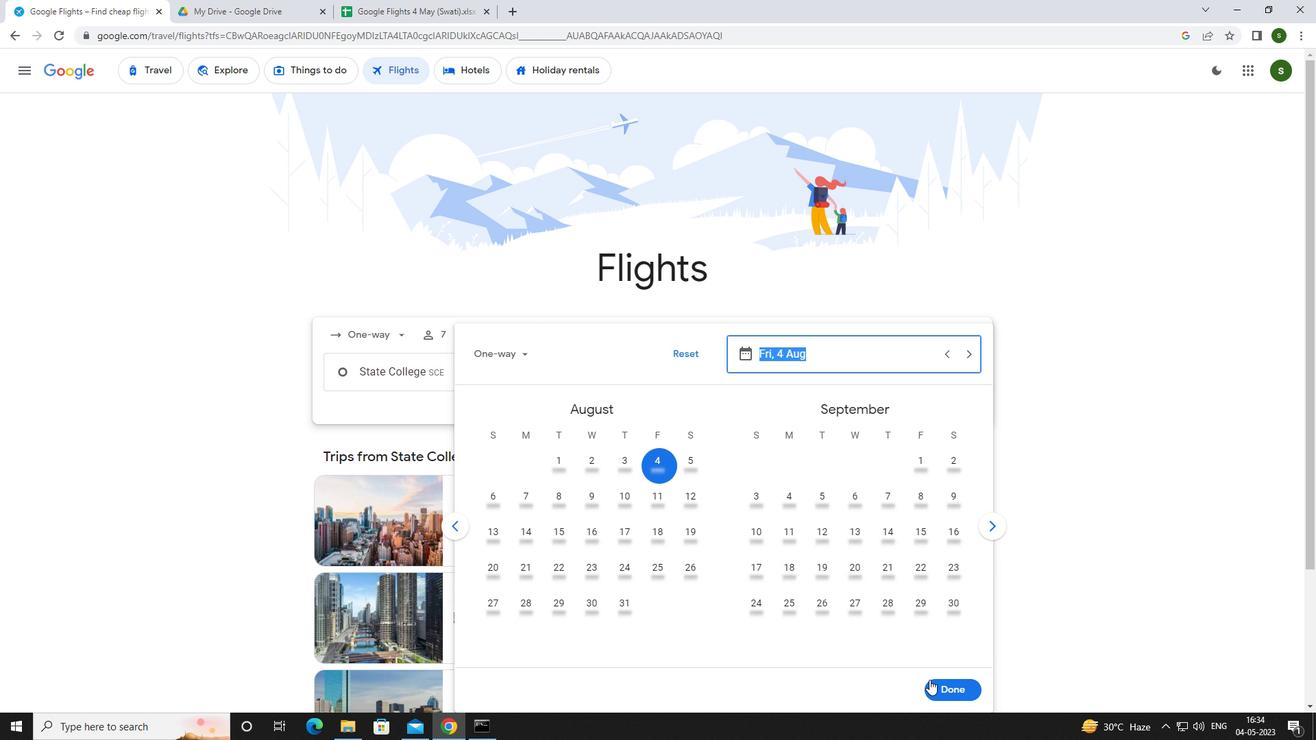 
Action: Mouse pressed left at (943, 681)
Screenshot: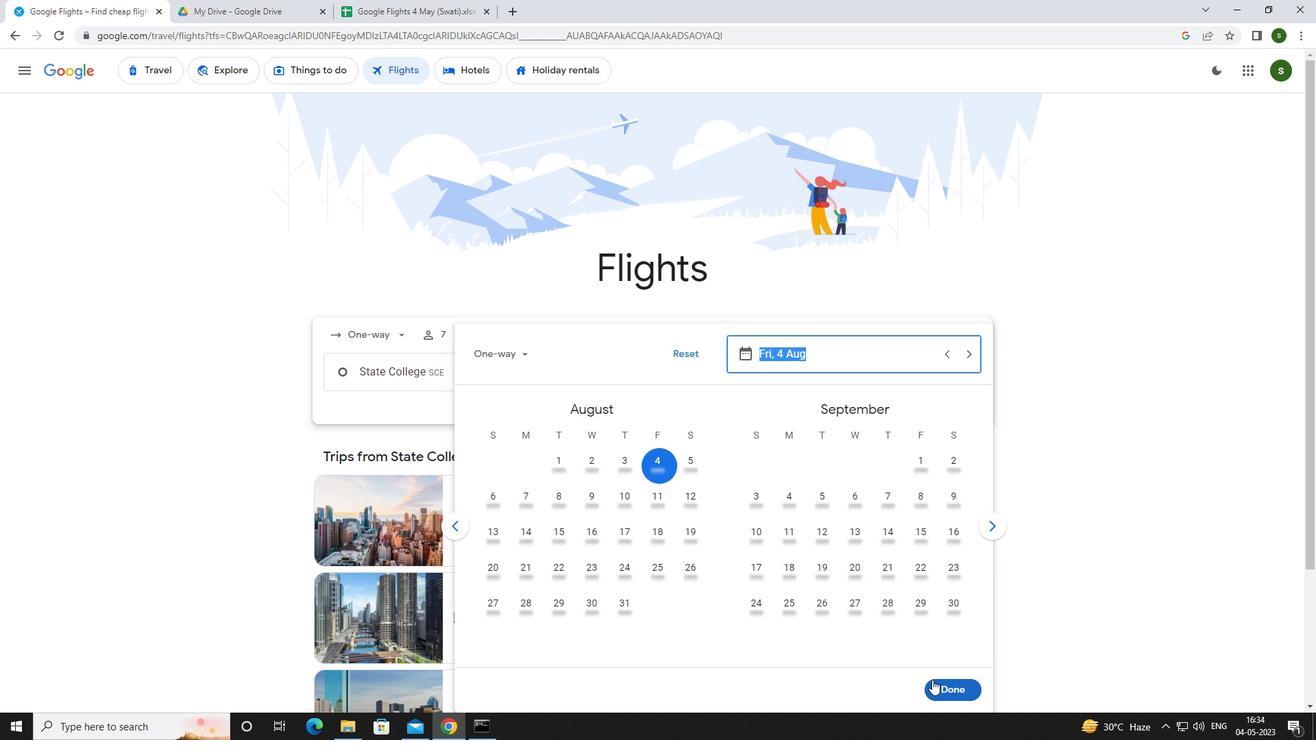 
Action: Mouse moved to (648, 418)
Screenshot: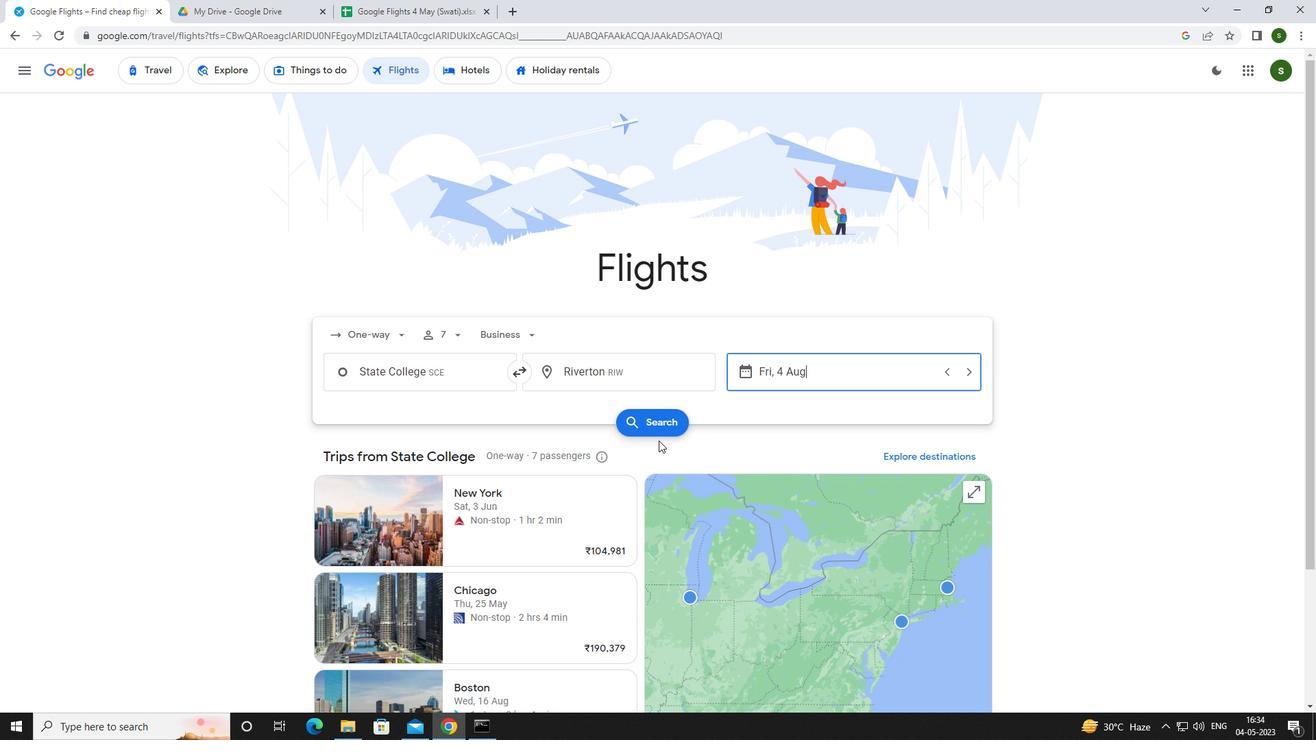 
Action: Mouse pressed left at (648, 418)
Screenshot: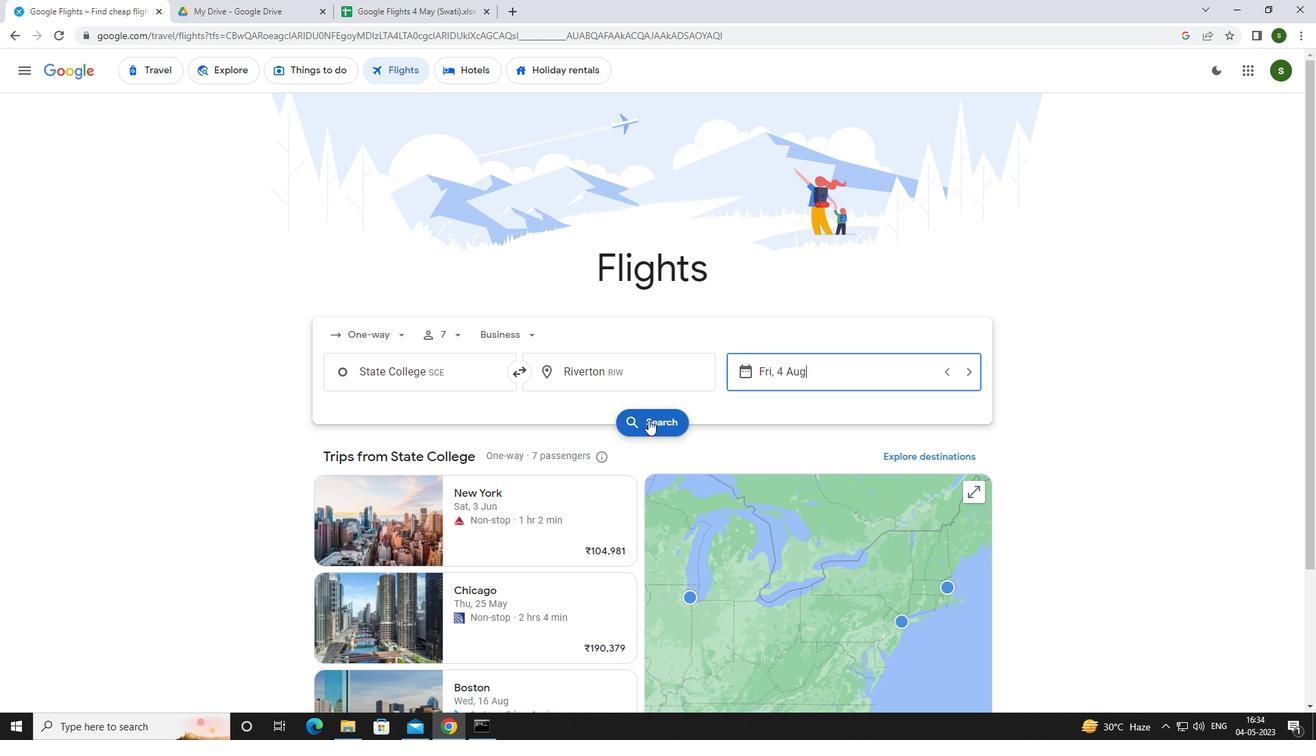 
Action: Mouse moved to (357, 196)
Screenshot: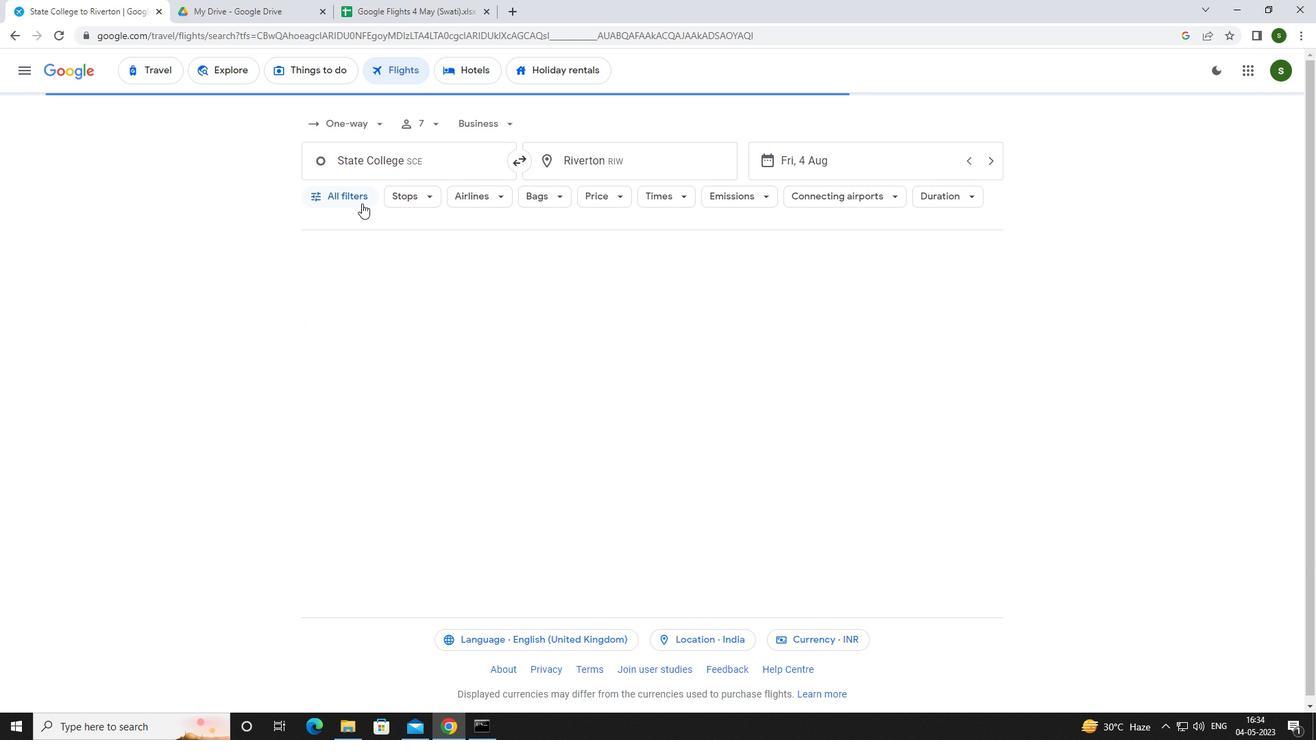 
Action: Mouse pressed left at (357, 196)
Screenshot: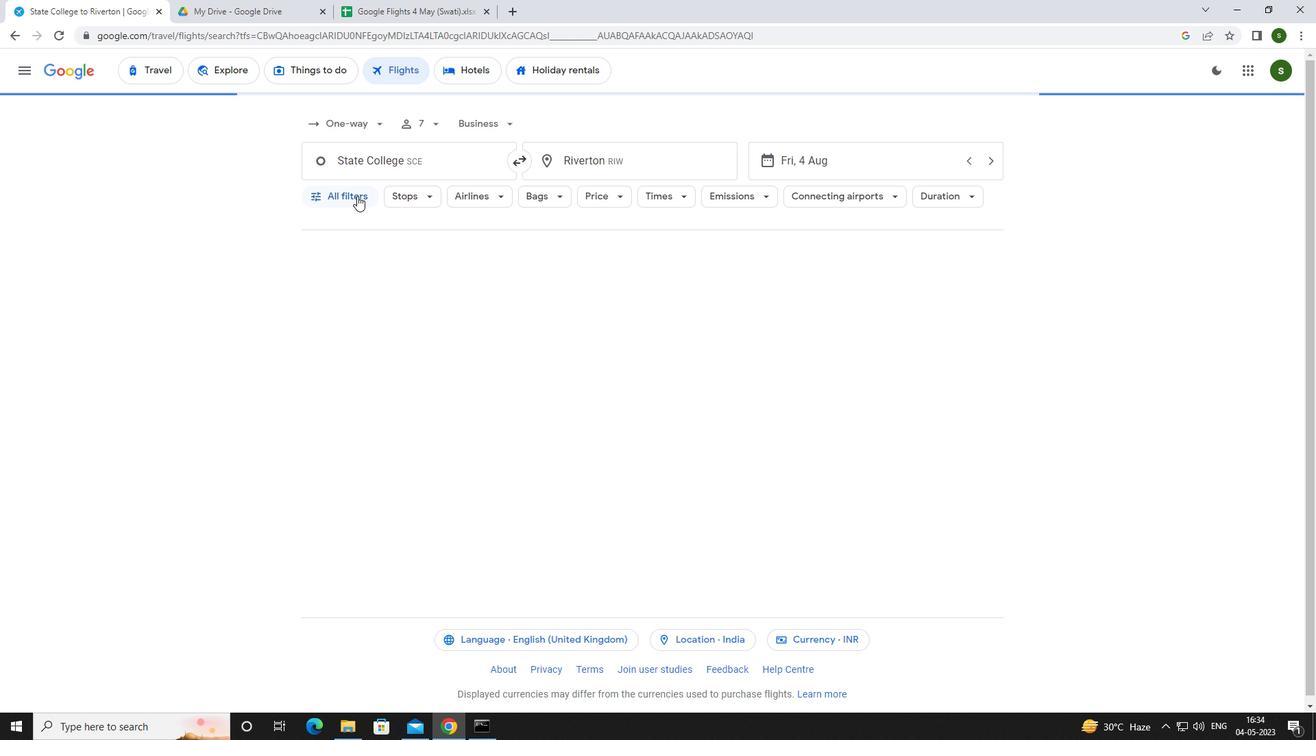 
Action: Mouse moved to (509, 487)
Screenshot: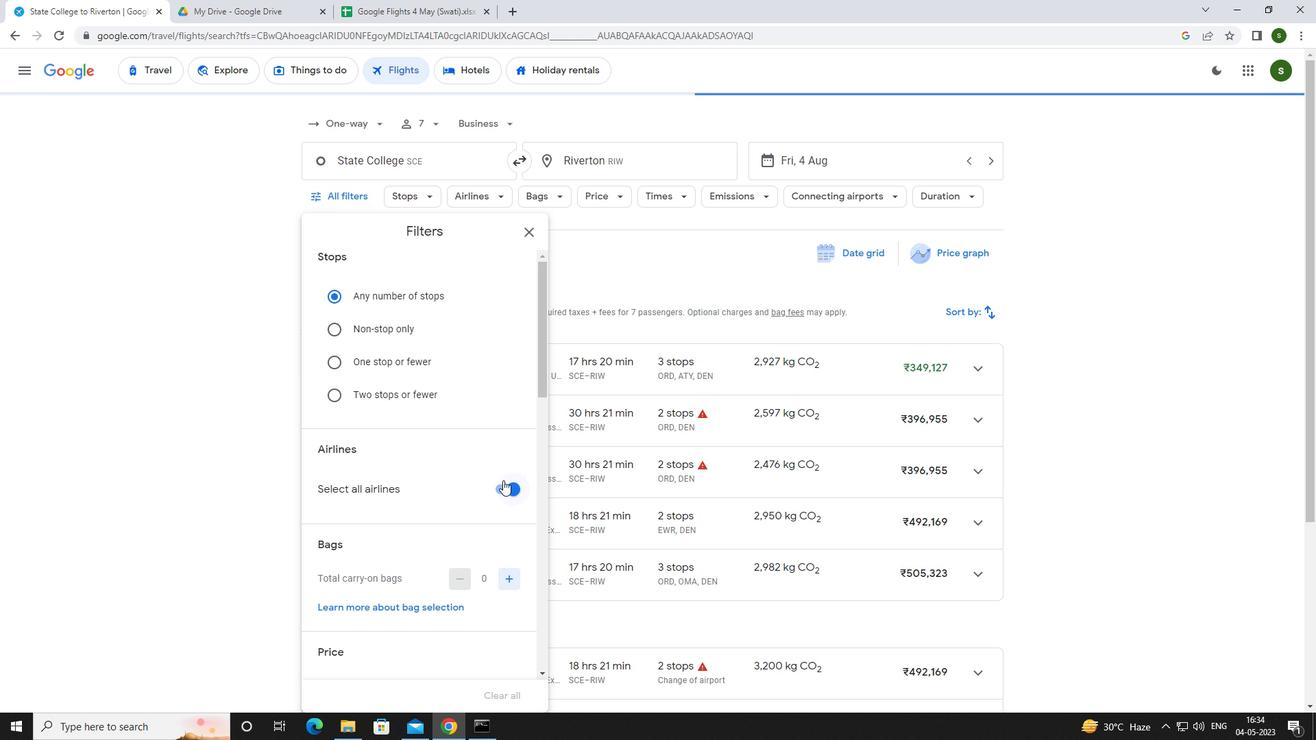 
Action: Mouse pressed left at (509, 487)
Screenshot: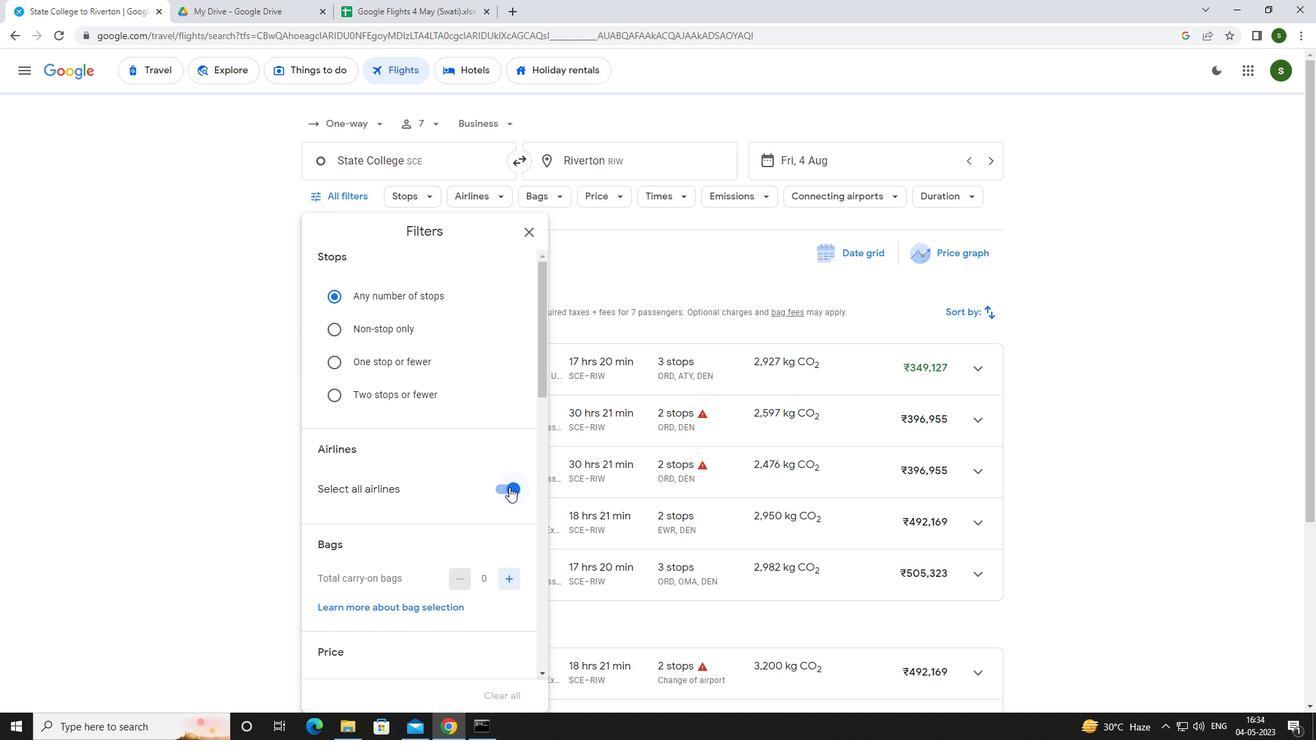 
Action: Mouse pressed left at (509, 487)
Screenshot: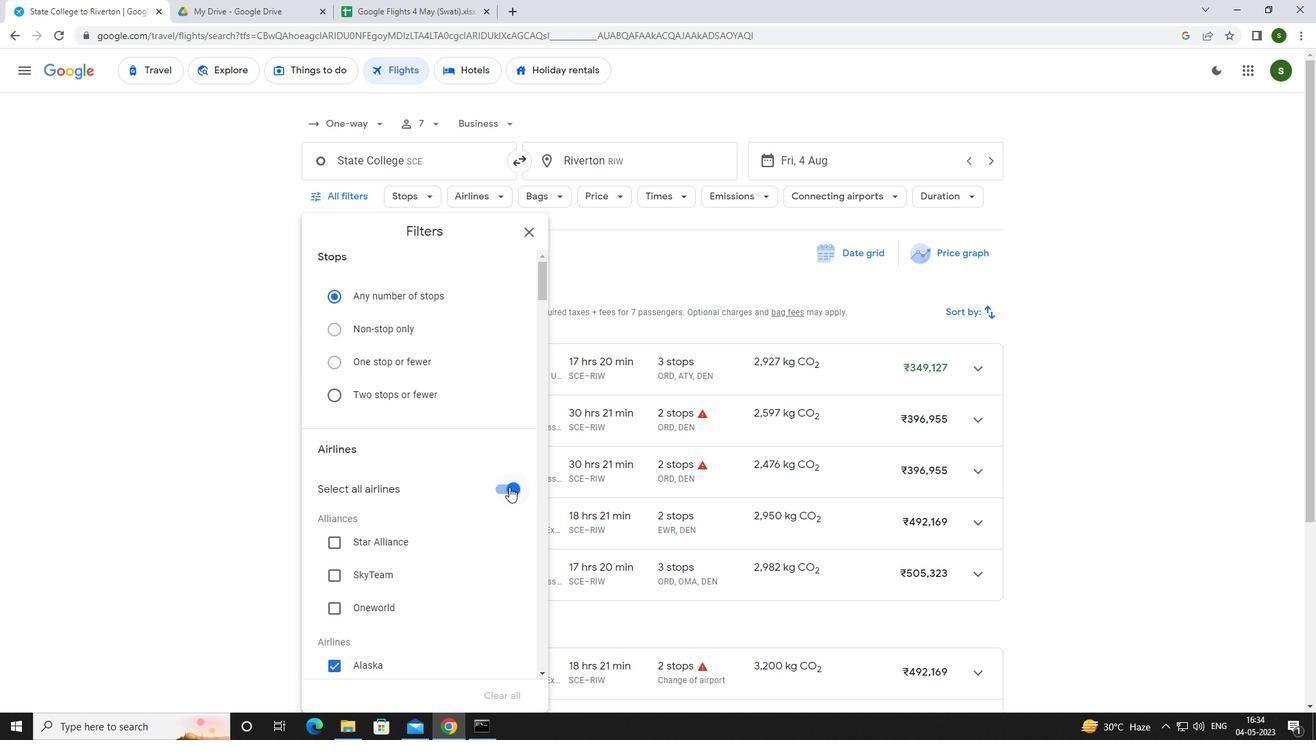 
Action: Mouse scrolled (509, 486) with delta (0, 0)
Screenshot: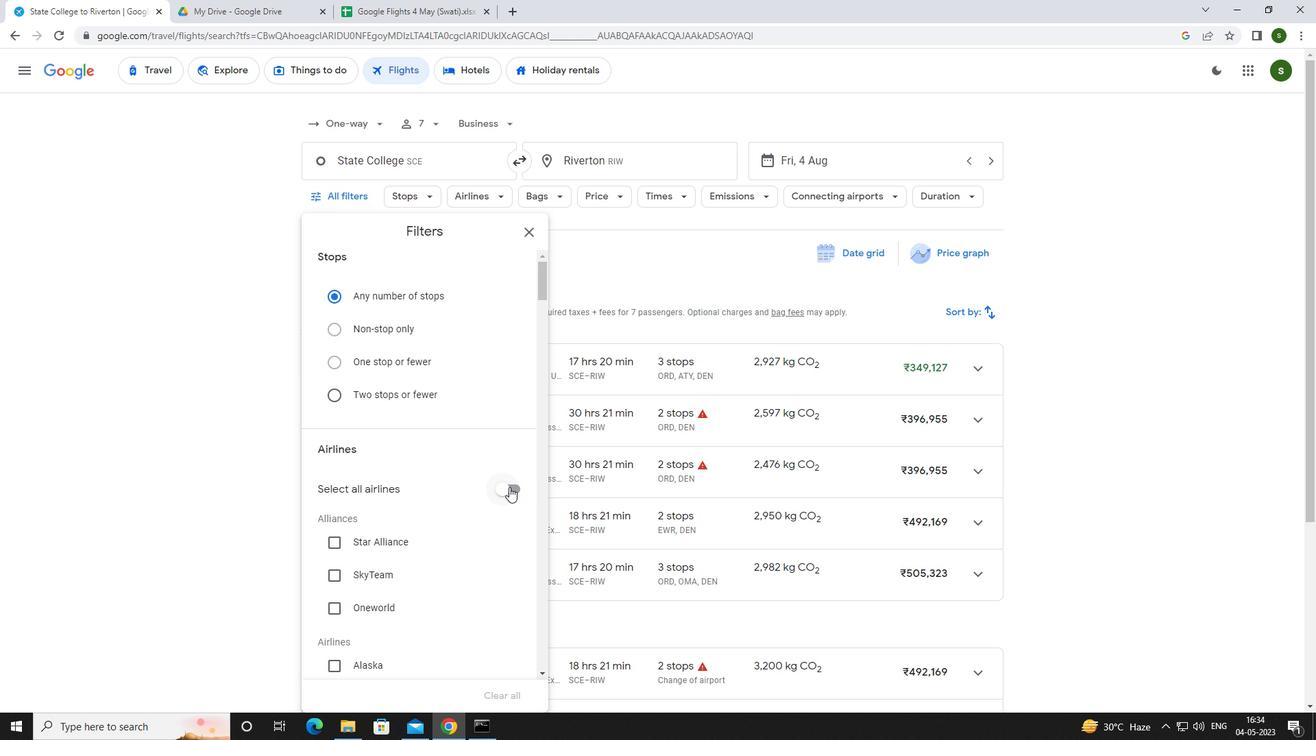 
Action: Mouse scrolled (509, 486) with delta (0, 0)
Screenshot: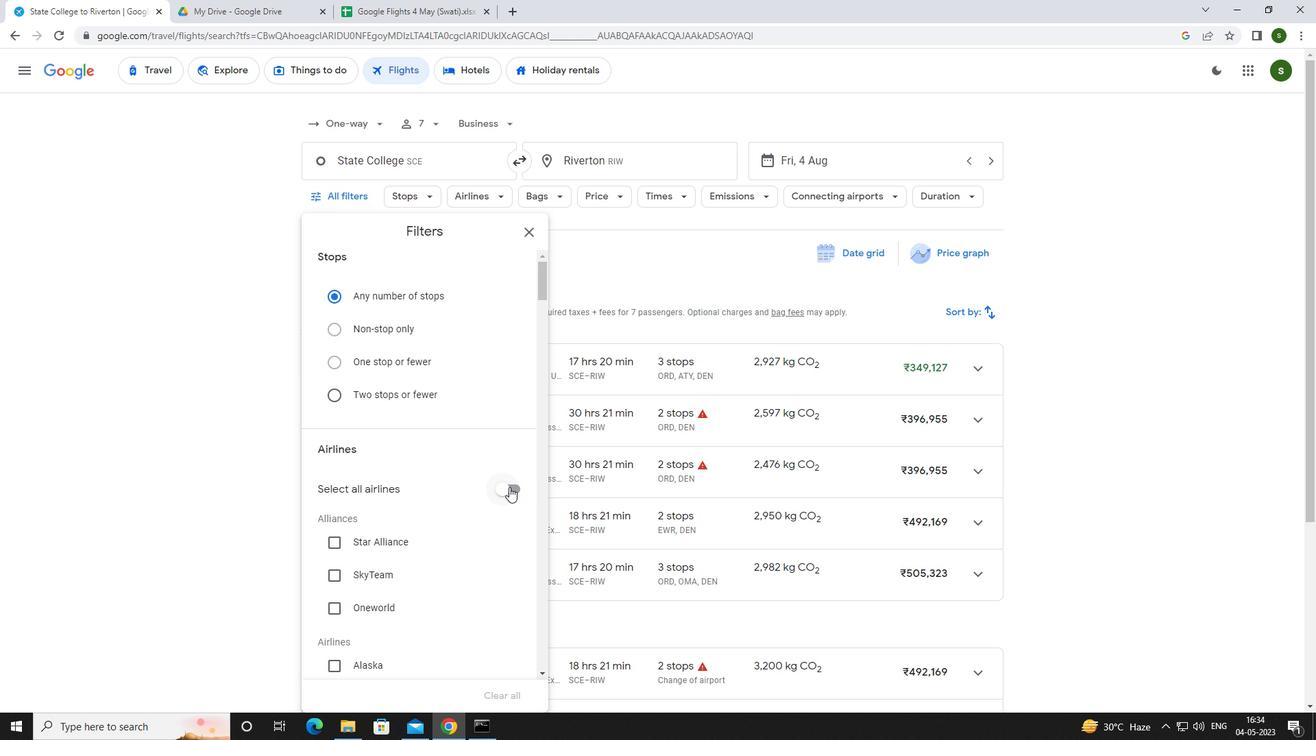 
Action: Mouse scrolled (509, 486) with delta (0, 0)
Screenshot: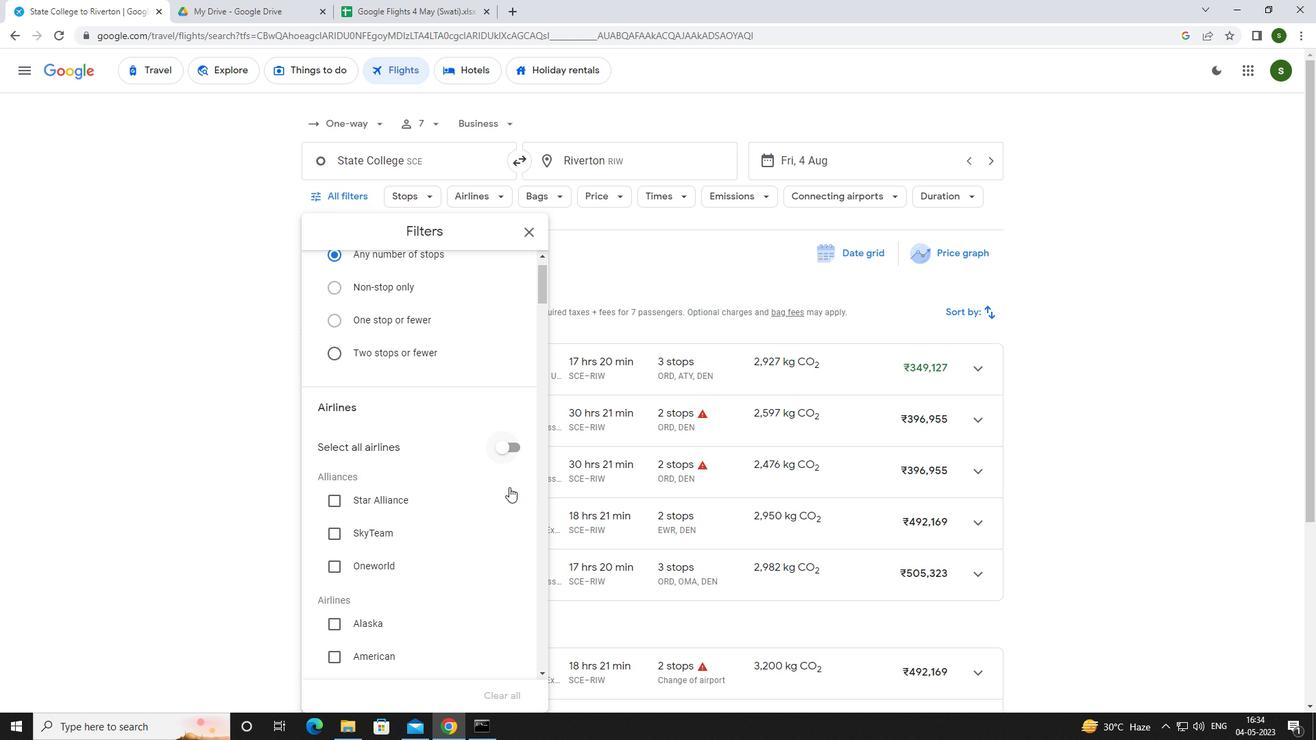 
Action: Mouse scrolled (509, 486) with delta (0, 0)
Screenshot: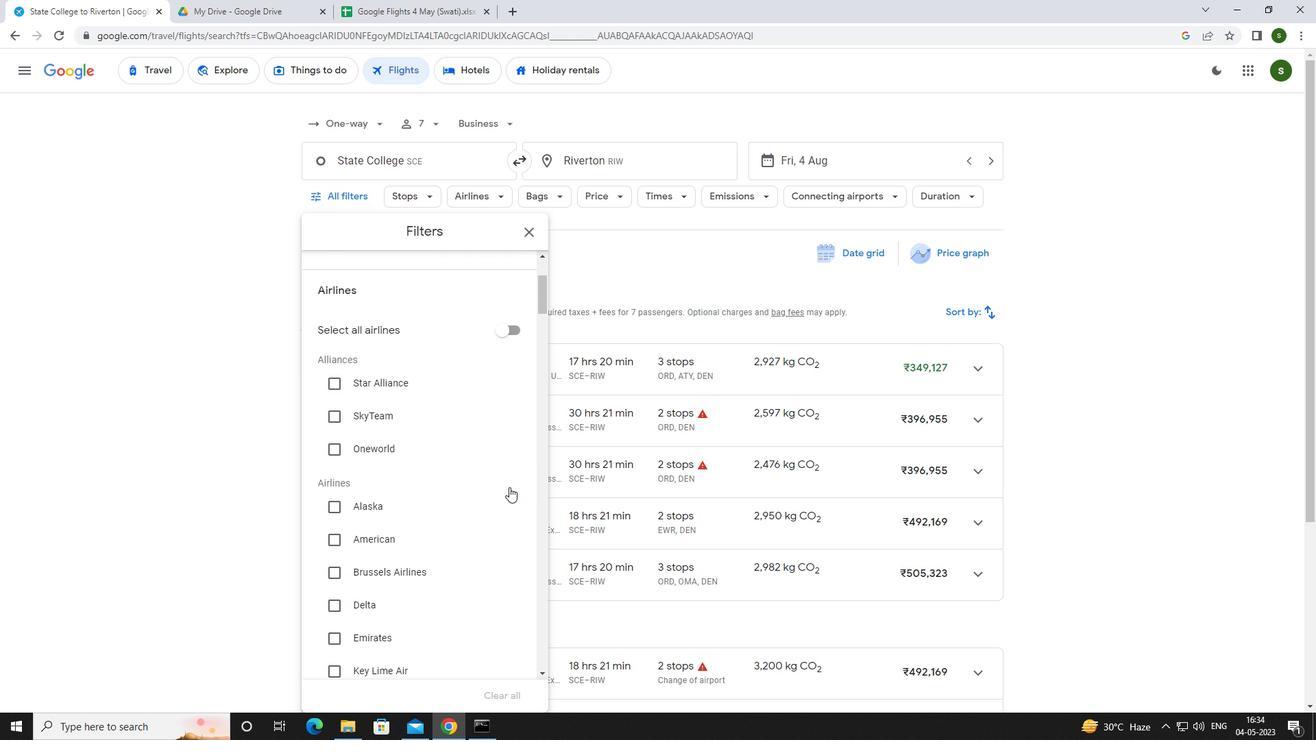 
Action: Mouse scrolled (509, 486) with delta (0, 0)
Screenshot: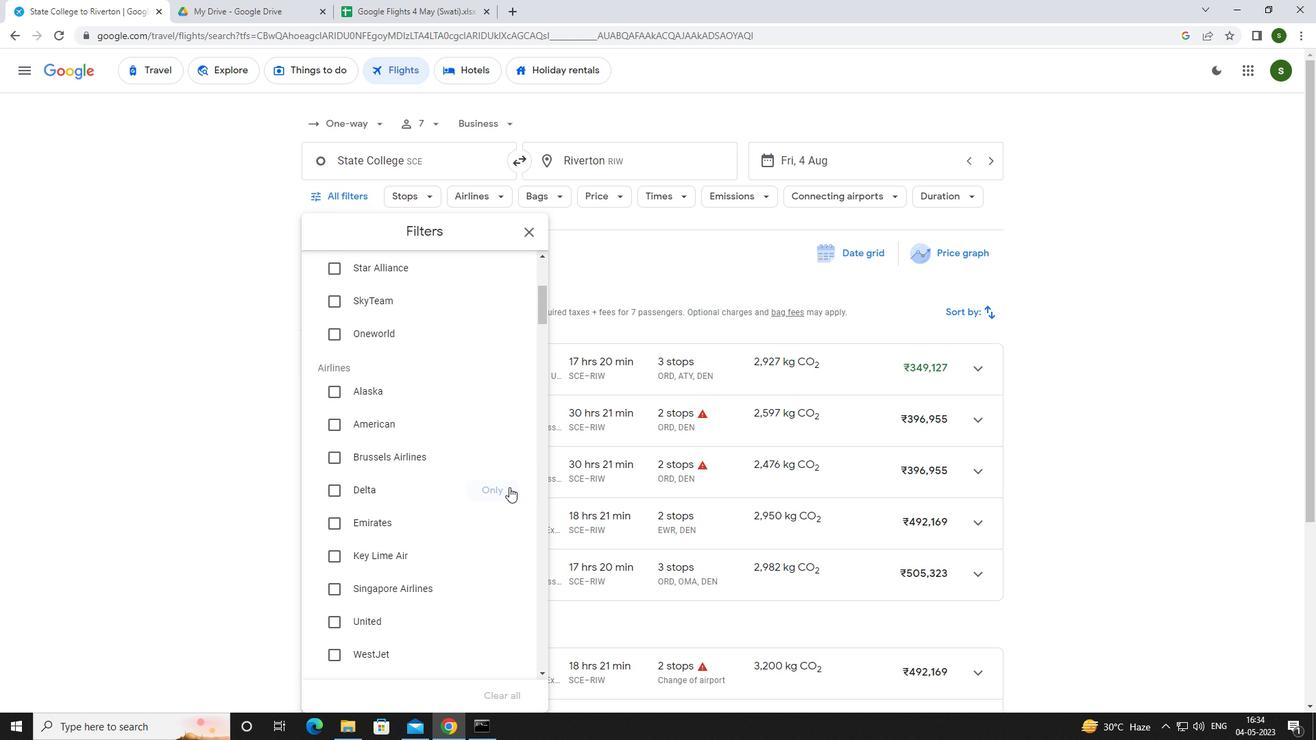 
Action: Mouse scrolled (509, 486) with delta (0, 0)
Screenshot: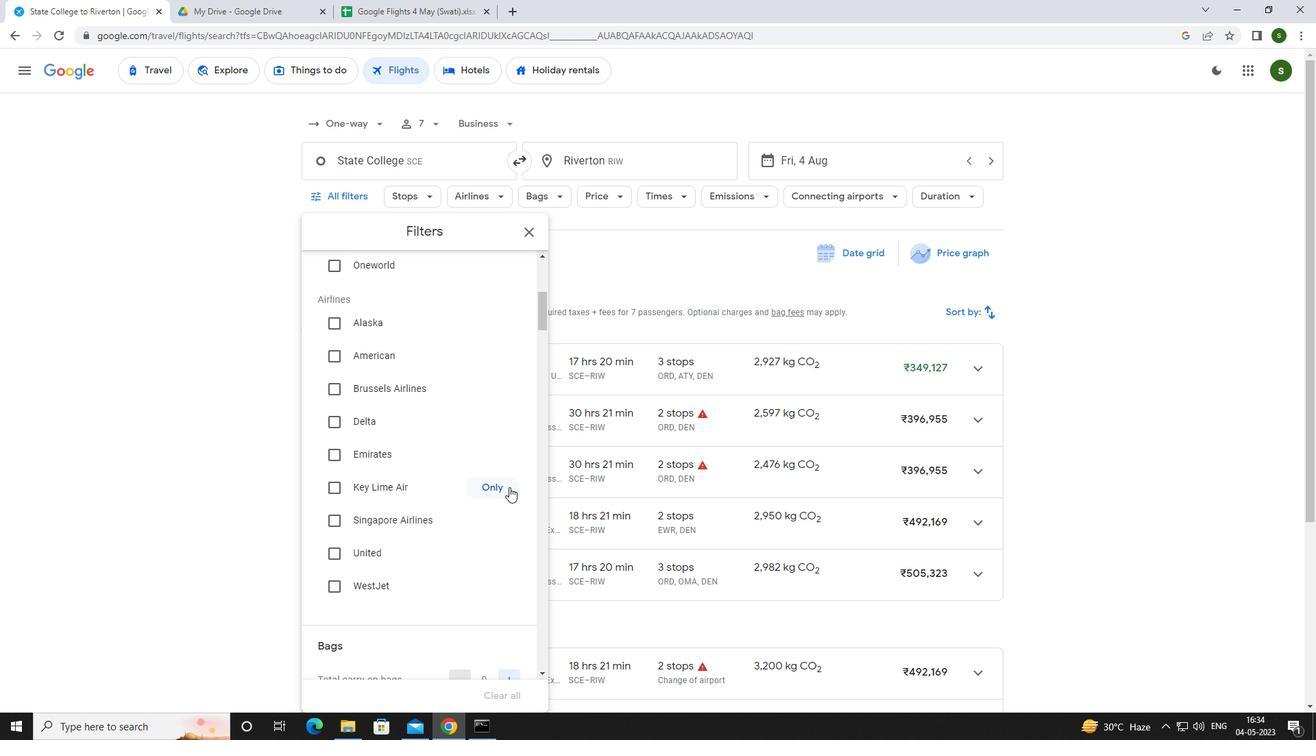 
Action: Mouse scrolled (509, 486) with delta (0, 0)
Screenshot: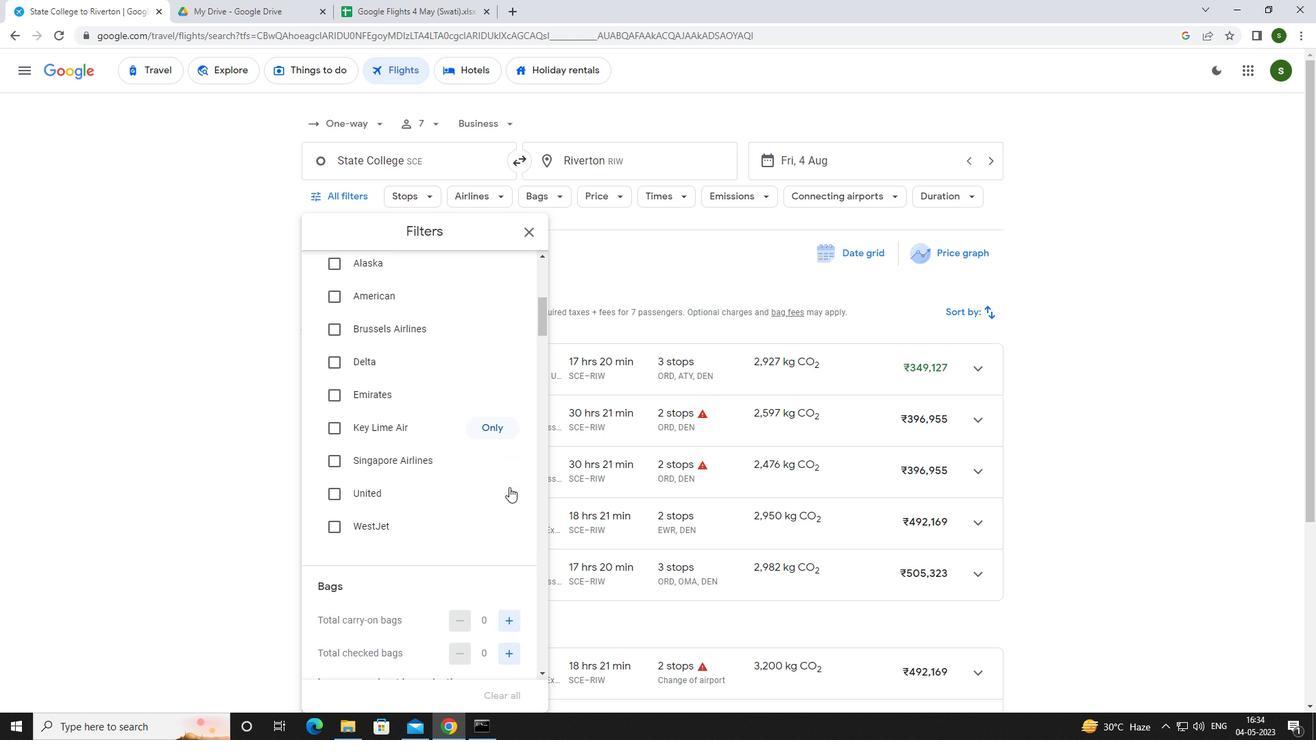 
Action: Mouse scrolled (509, 486) with delta (0, 0)
Screenshot: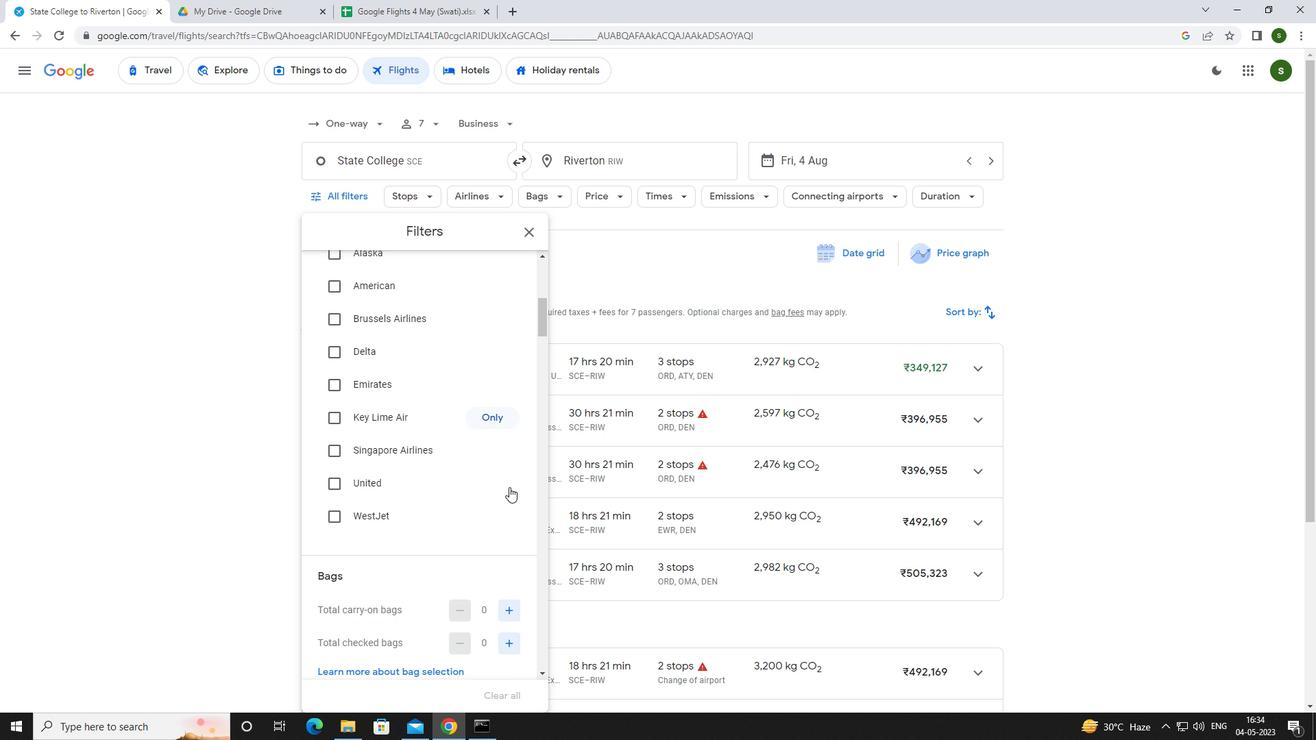 
Action: Mouse moved to (508, 473)
Screenshot: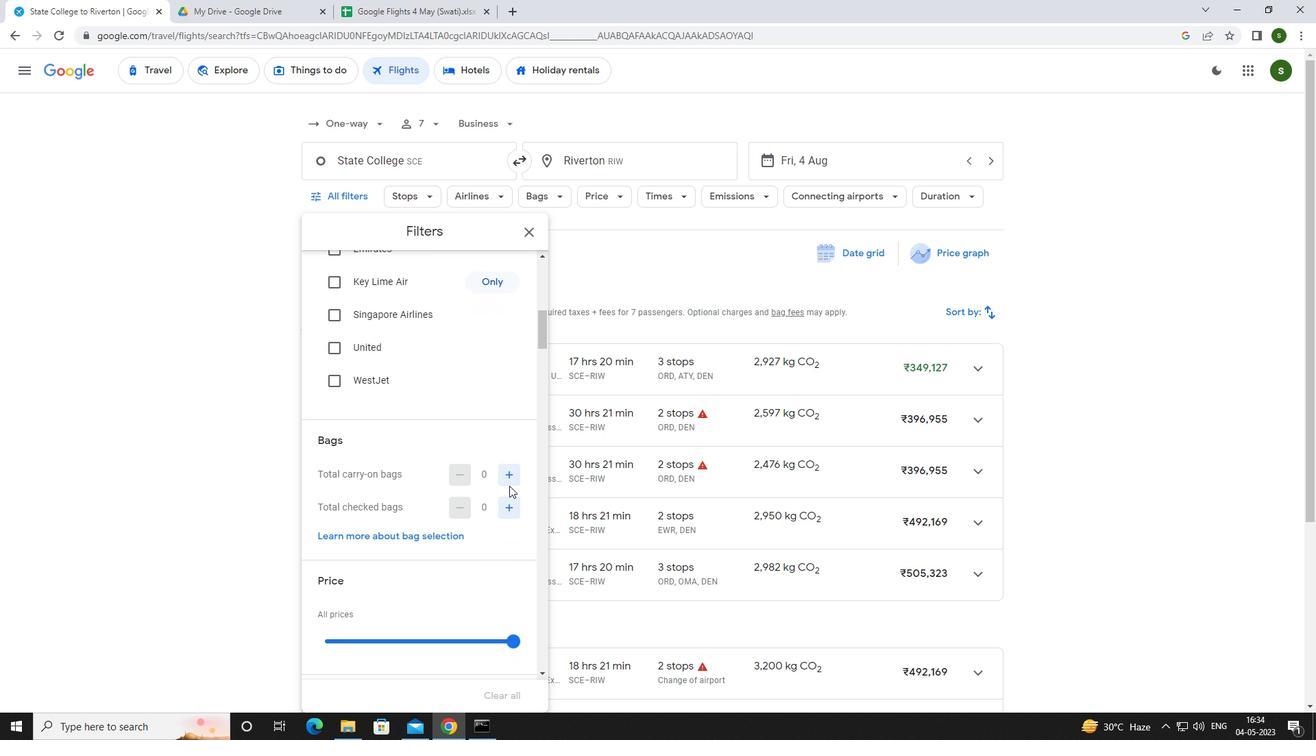 
Action: Mouse pressed left at (508, 473)
Screenshot: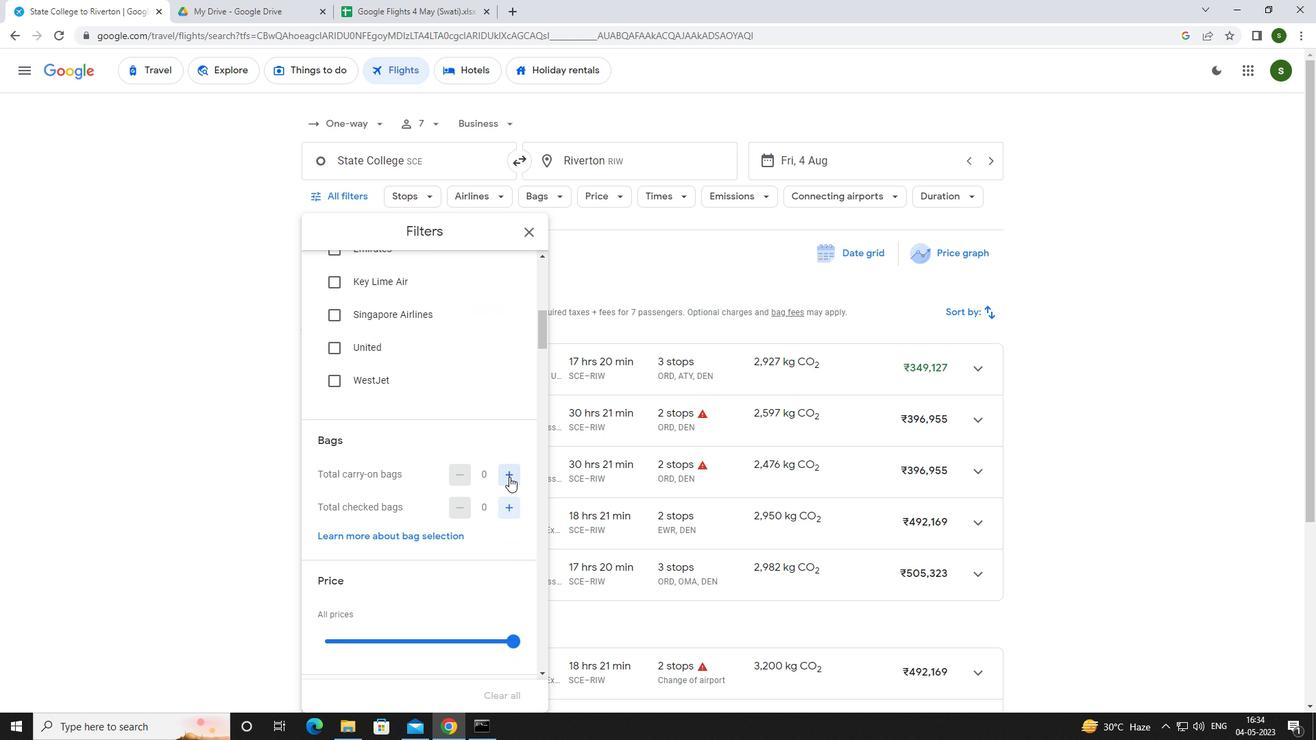 
Action: Mouse pressed left at (508, 473)
Screenshot: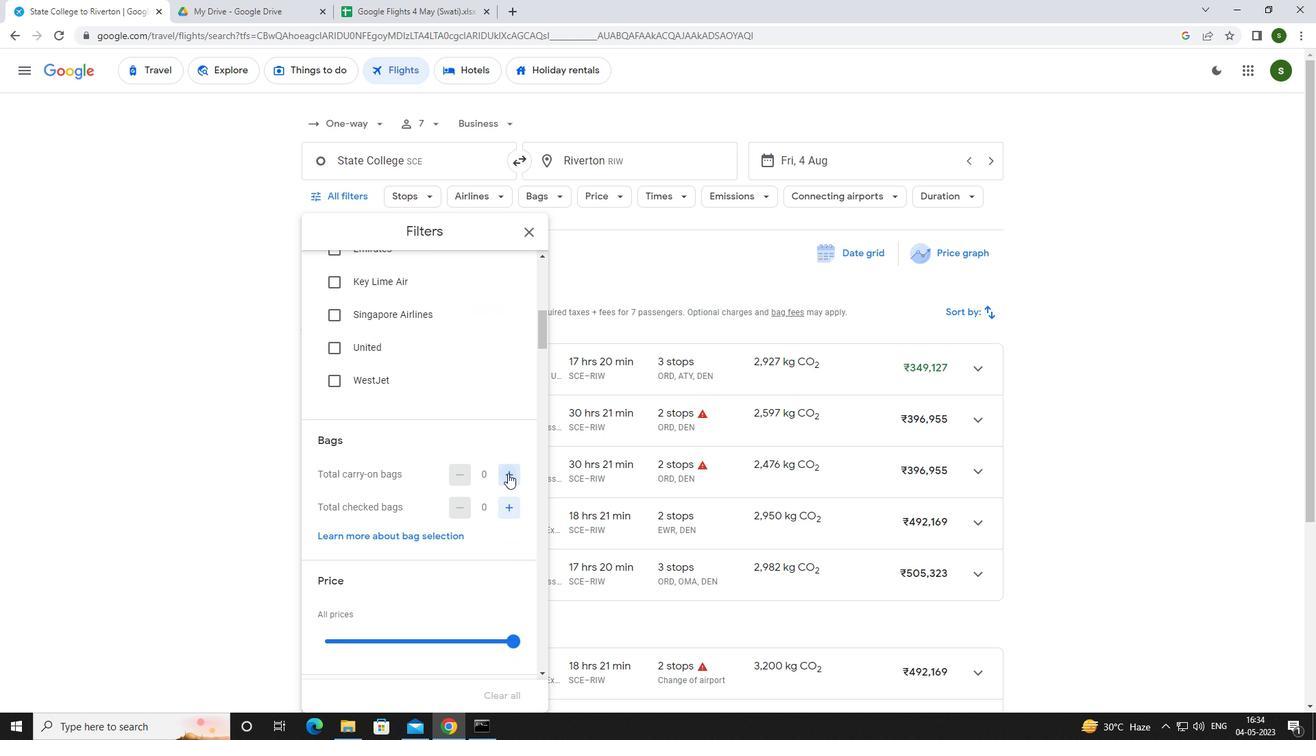 
Action: Mouse moved to (505, 507)
Screenshot: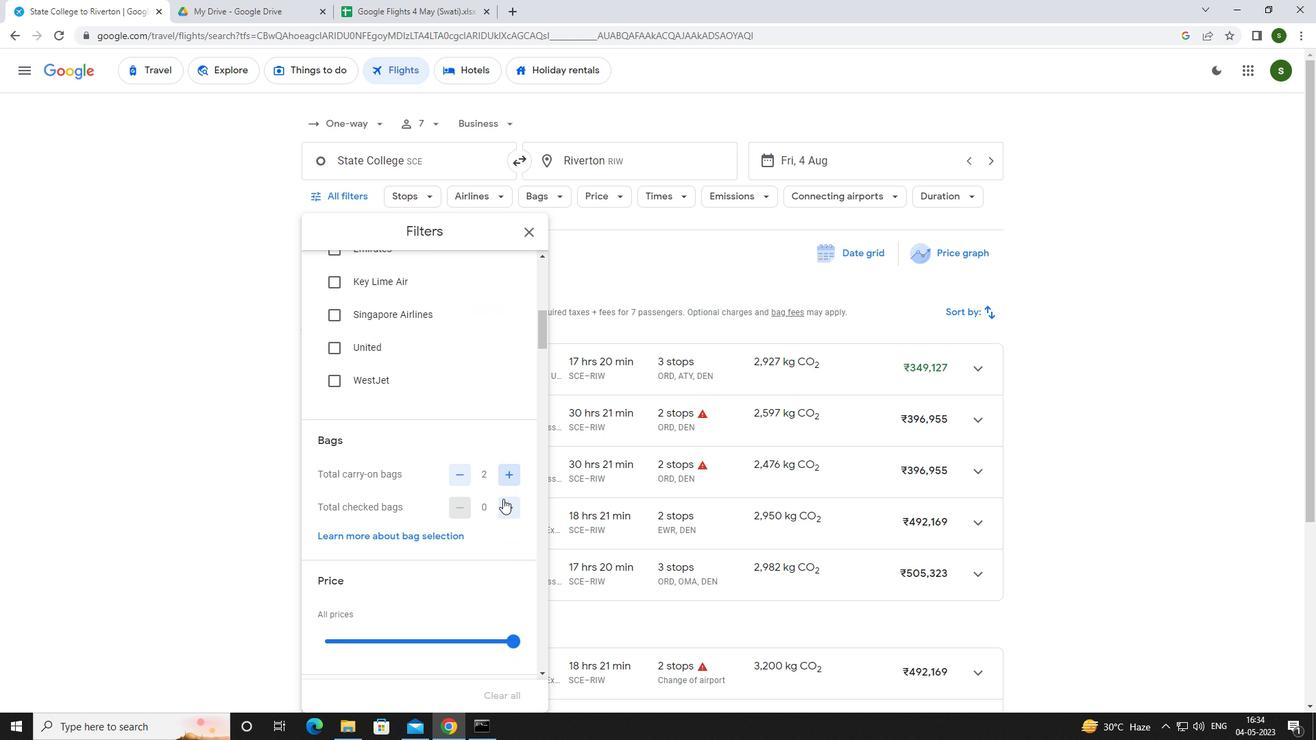 
Action: Mouse pressed left at (505, 507)
Screenshot: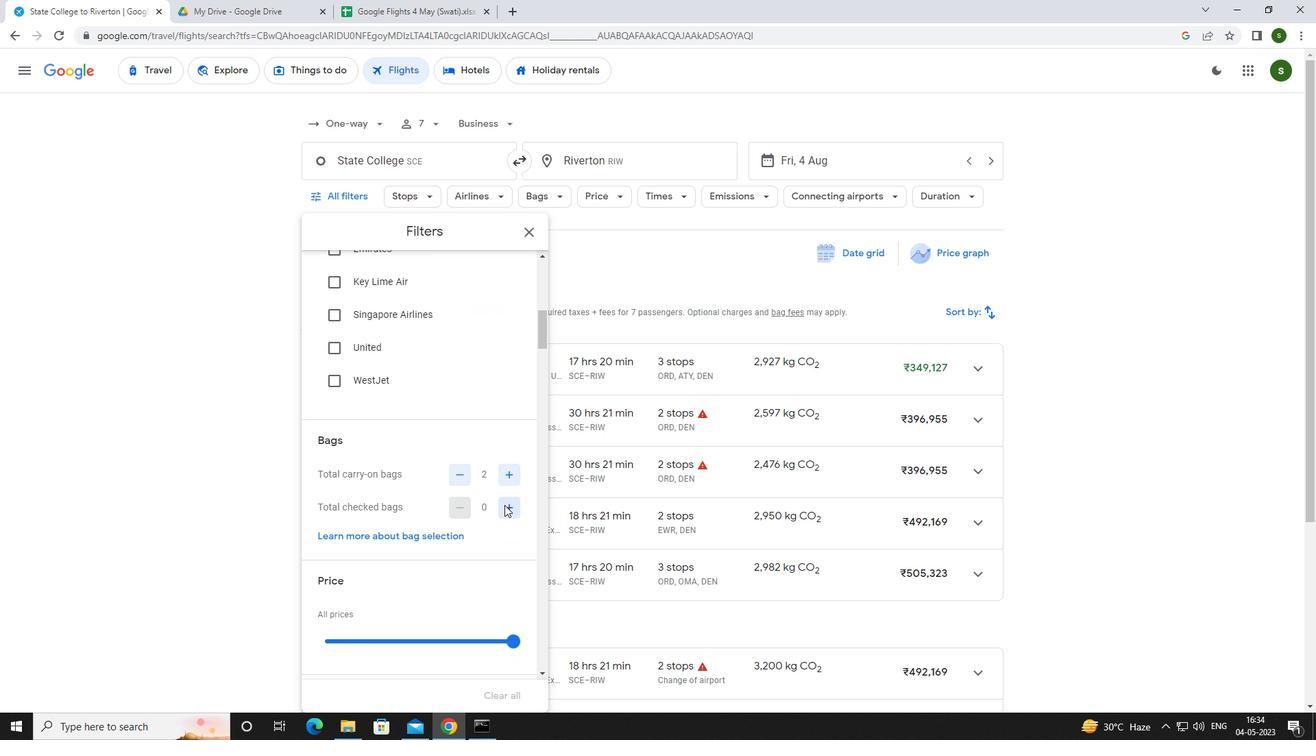 
Action: Mouse pressed left at (505, 507)
Screenshot: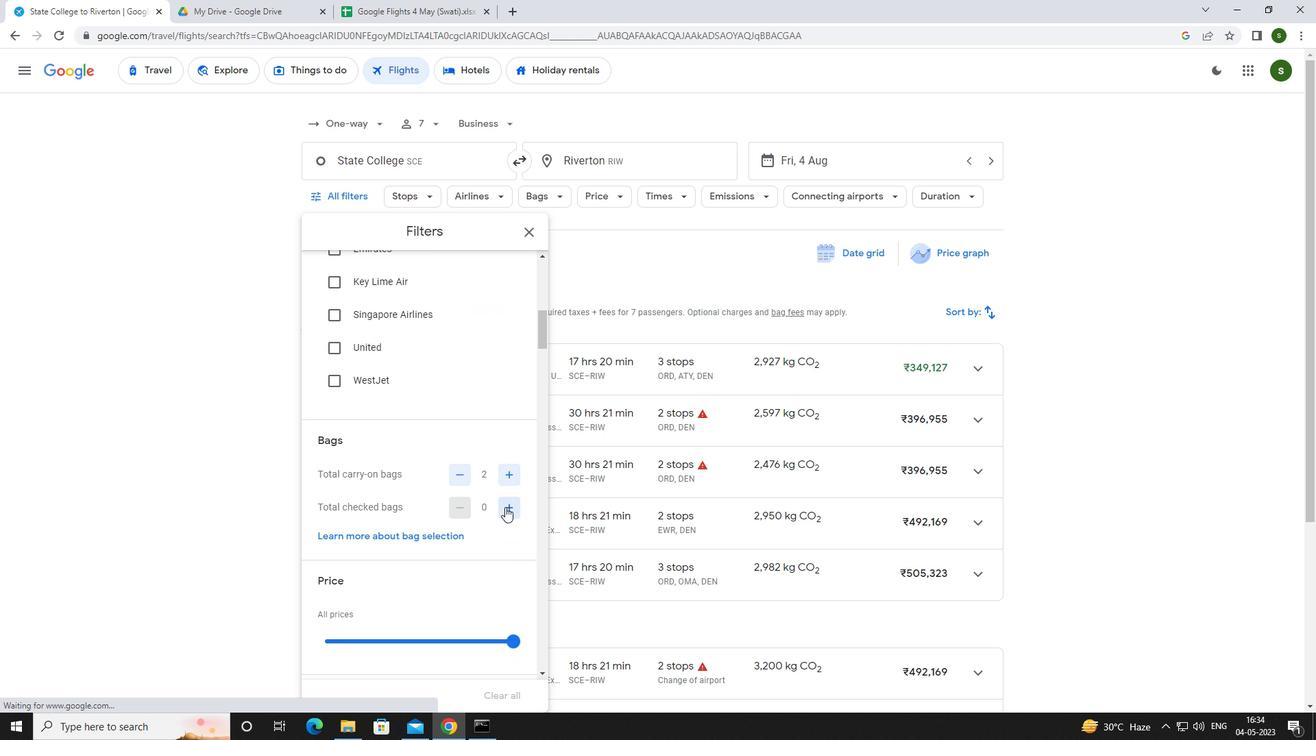
Action: Mouse pressed left at (505, 507)
Screenshot: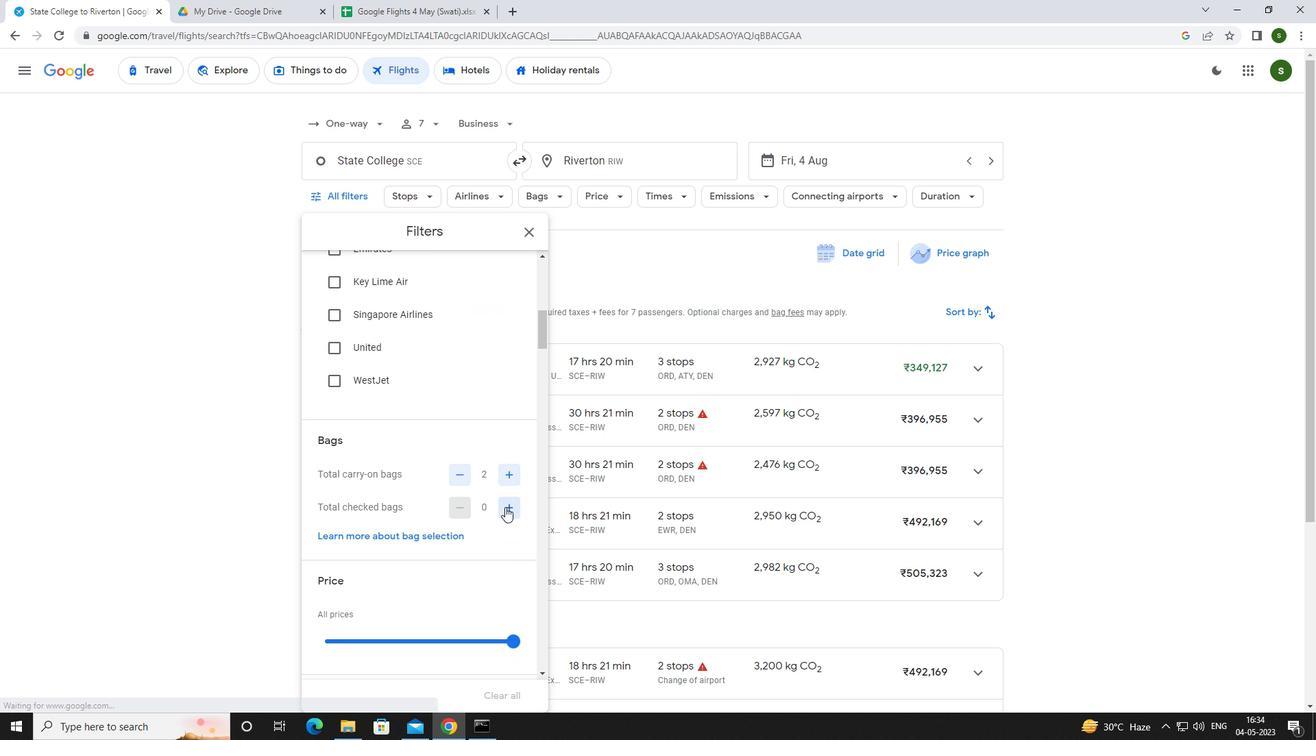 
Action: Mouse pressed left at (505, 507)
Screenshot: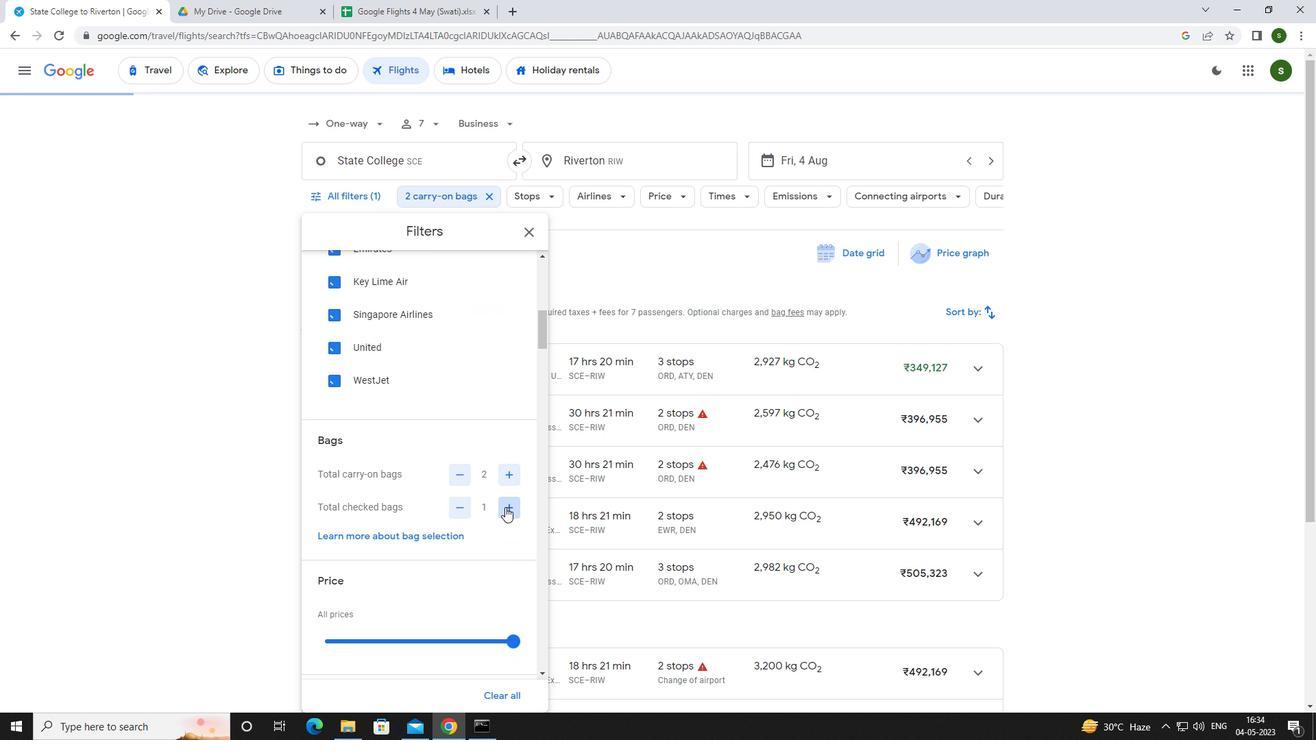 
Action: Mouse pressed left at (505, 507)
Screenshot: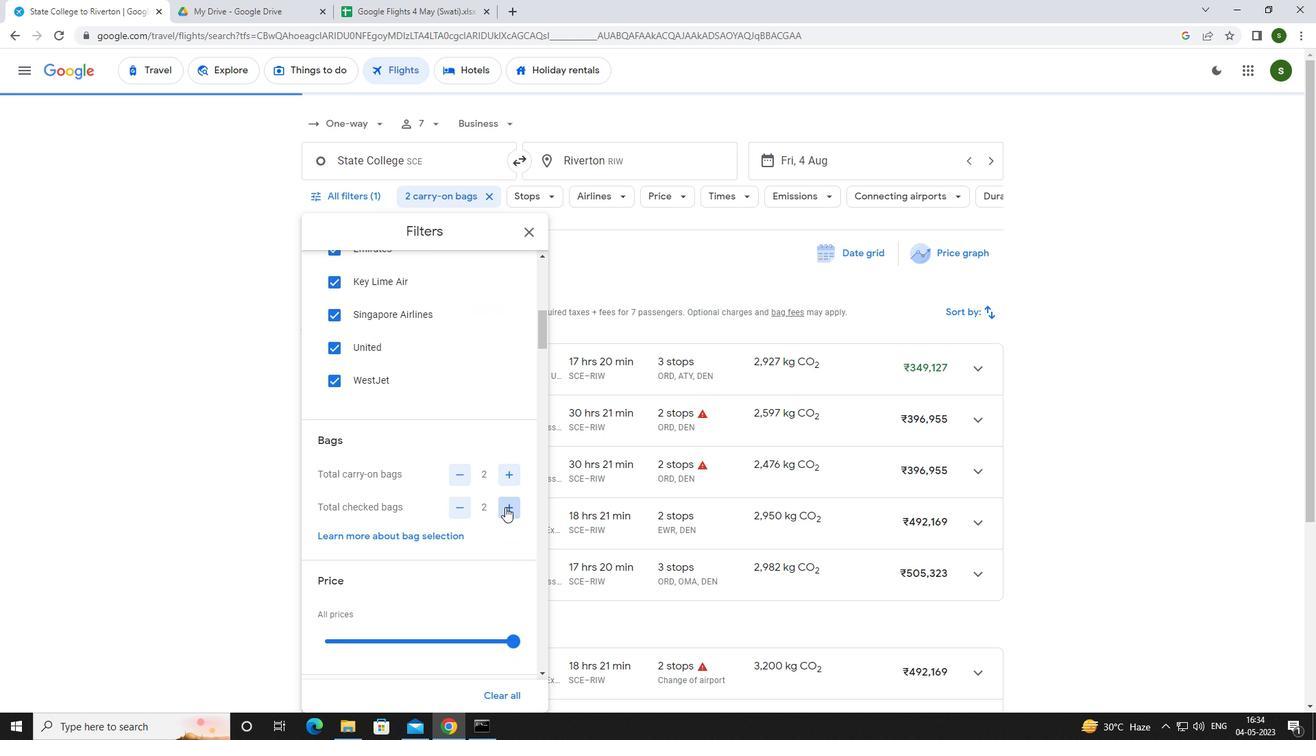 
Action: Mouse pressed left at (505, 507)
Screenshot: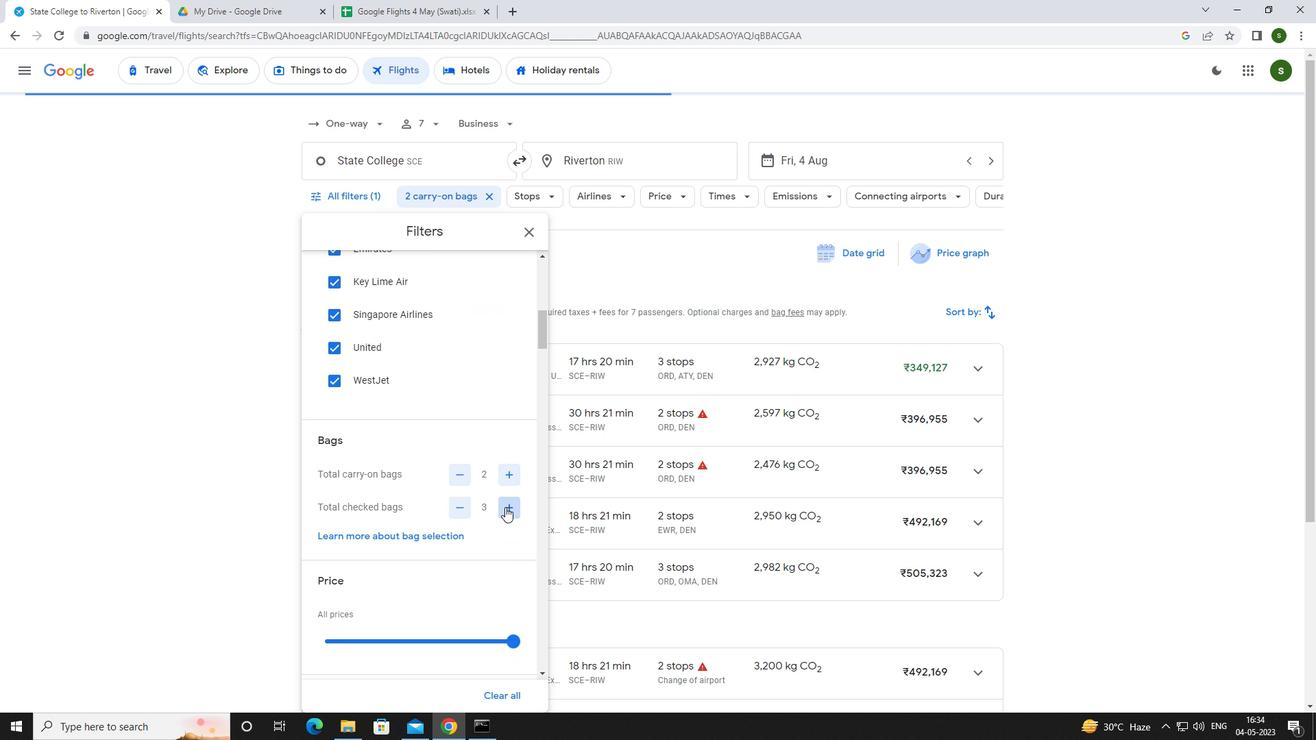 
Action: Mouse pressed left at (505, 507)
Screenshot: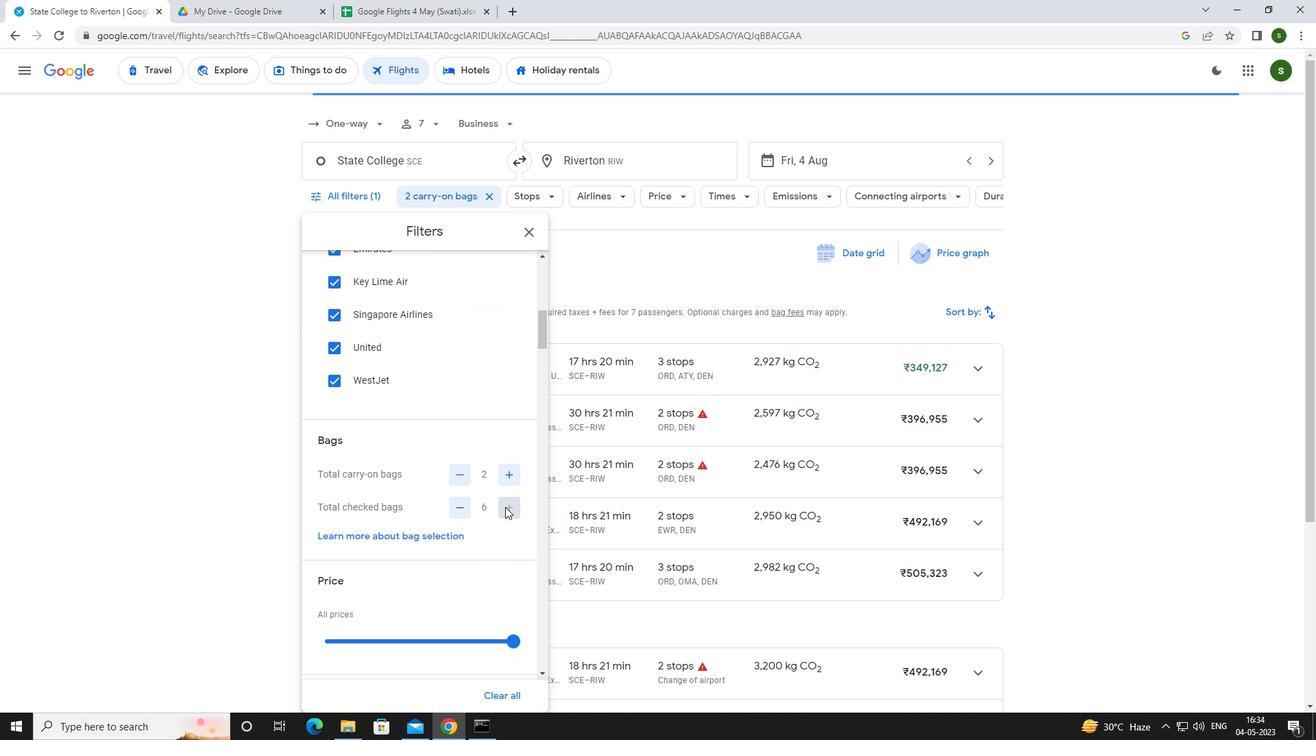 
Action: Mouse scrolled (505, 506) with delta (0, 0)
Screenshot: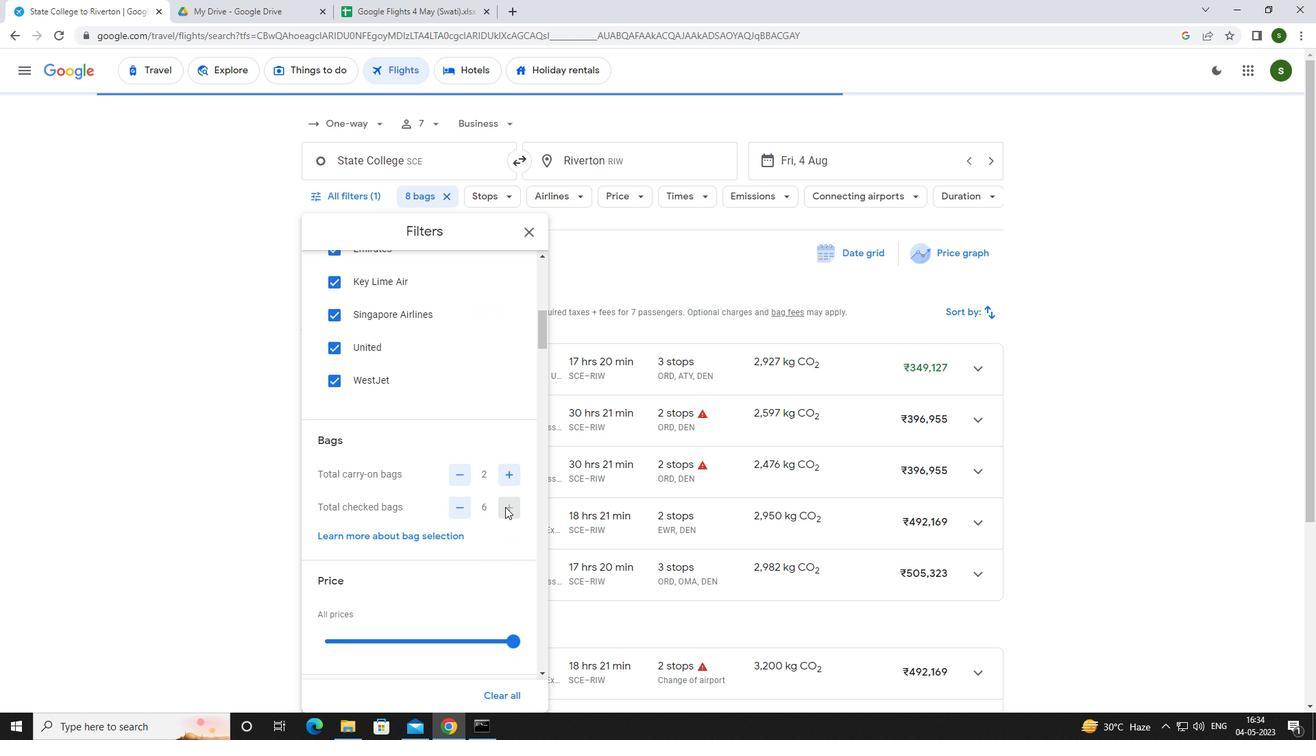 
Action: Mouse moved to (510, 572)
Screenshot: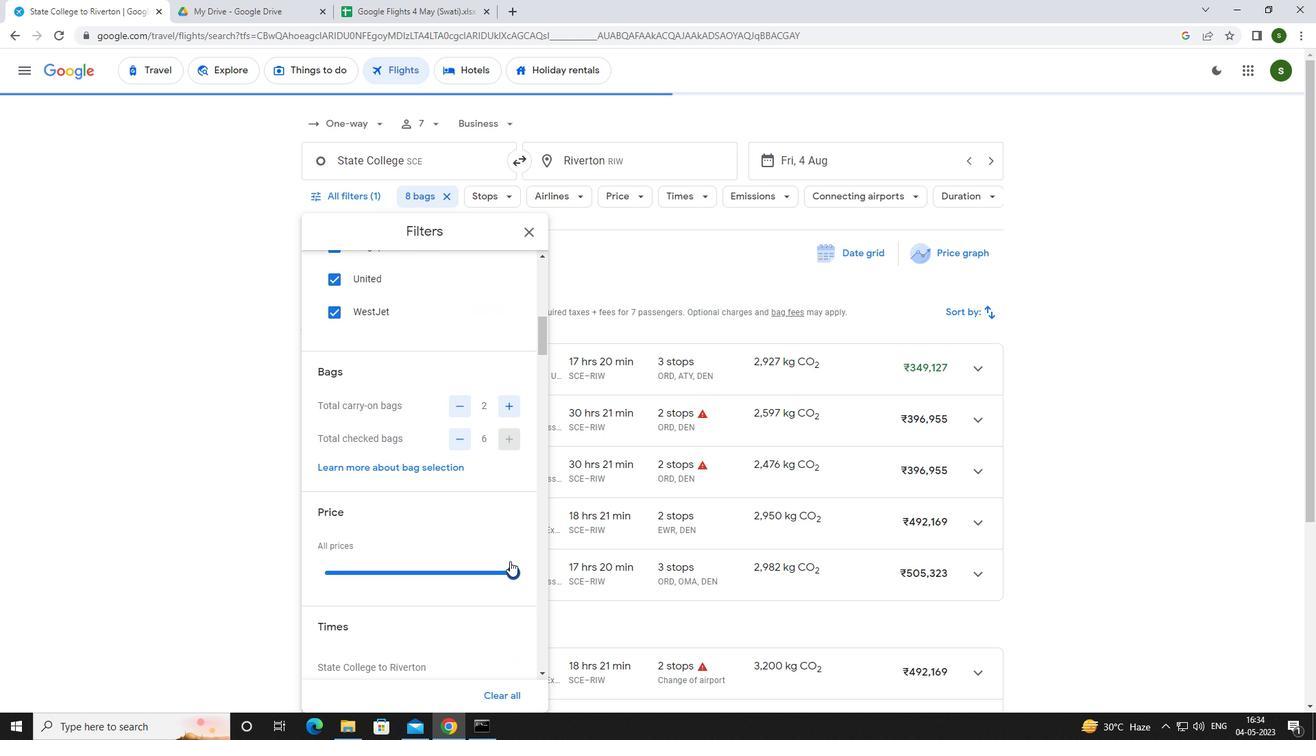 
Action: Mouse pressed left at (510, 572)
Screenshot: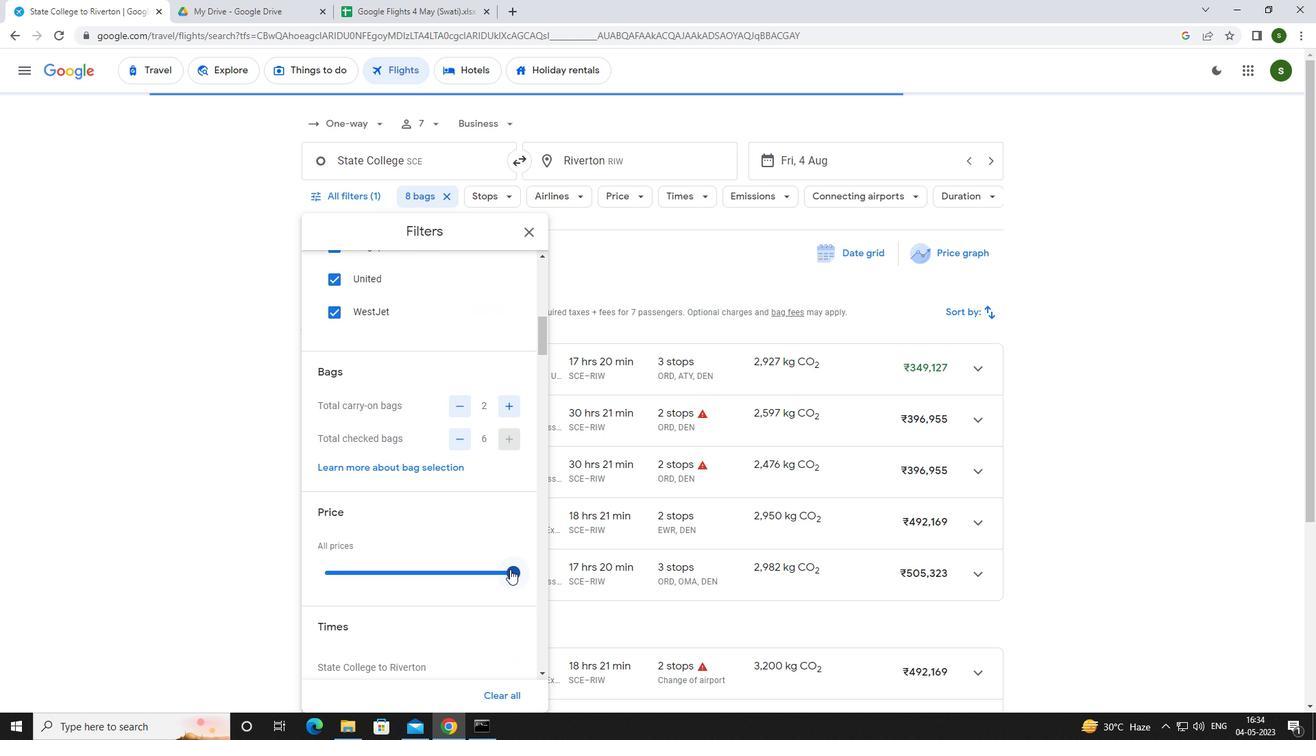 
Action: Mouse moved to (320, 579)
Screenshot: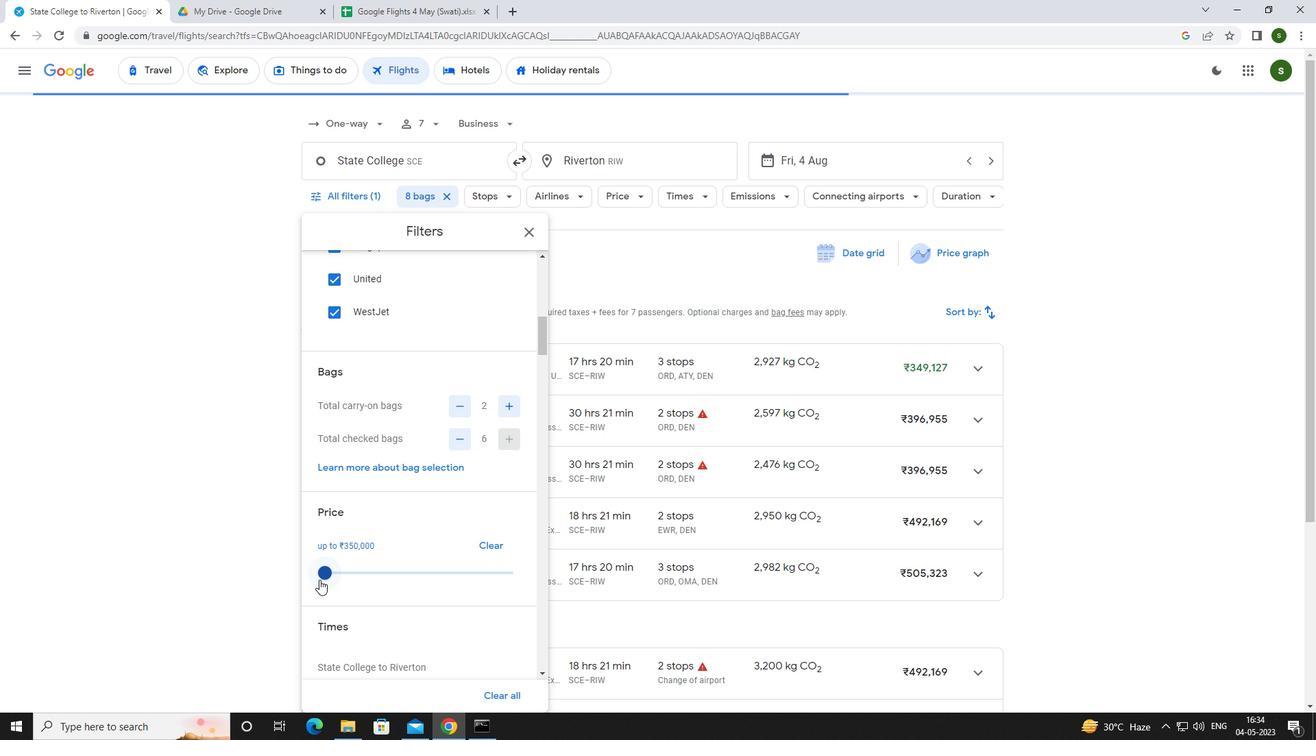 
Action: Mouse scrolled (320, 578) with delta (0, 0)
Screenshot: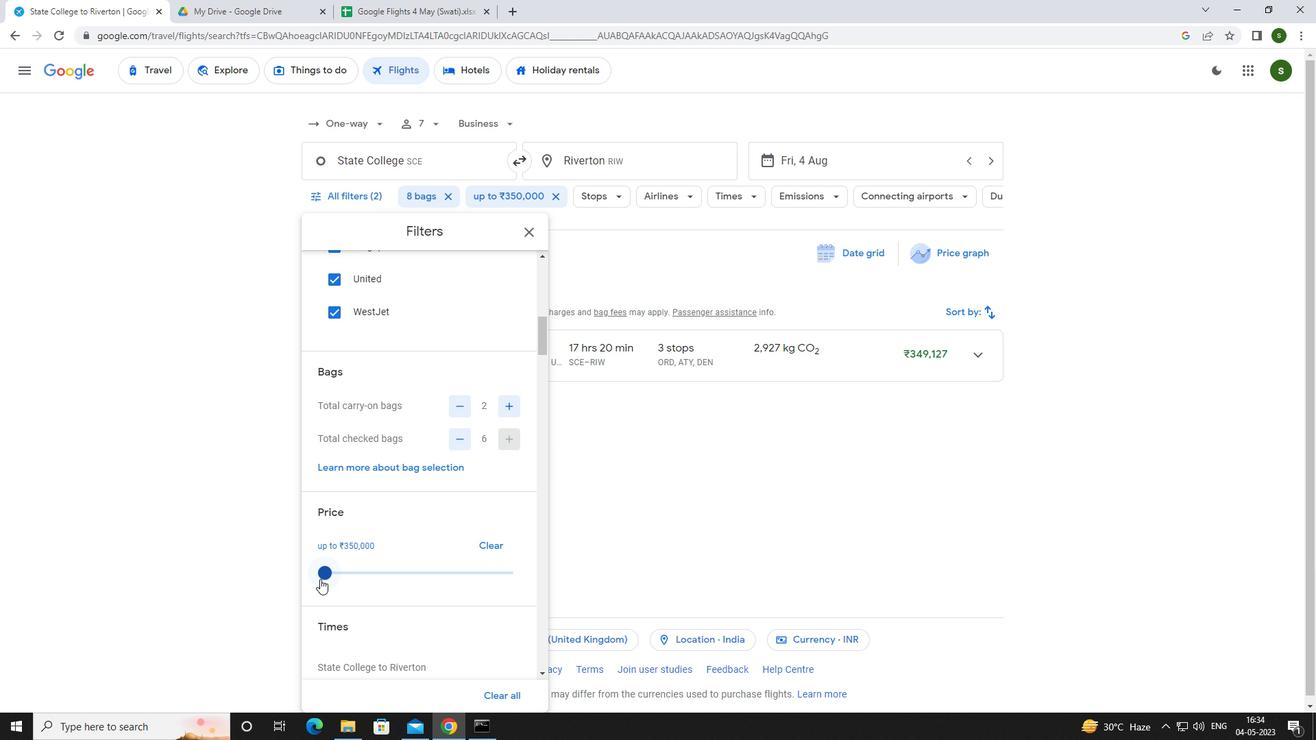 
Action: Mouse scrolled (320, 578) with delta (0, 0)
Screenshot: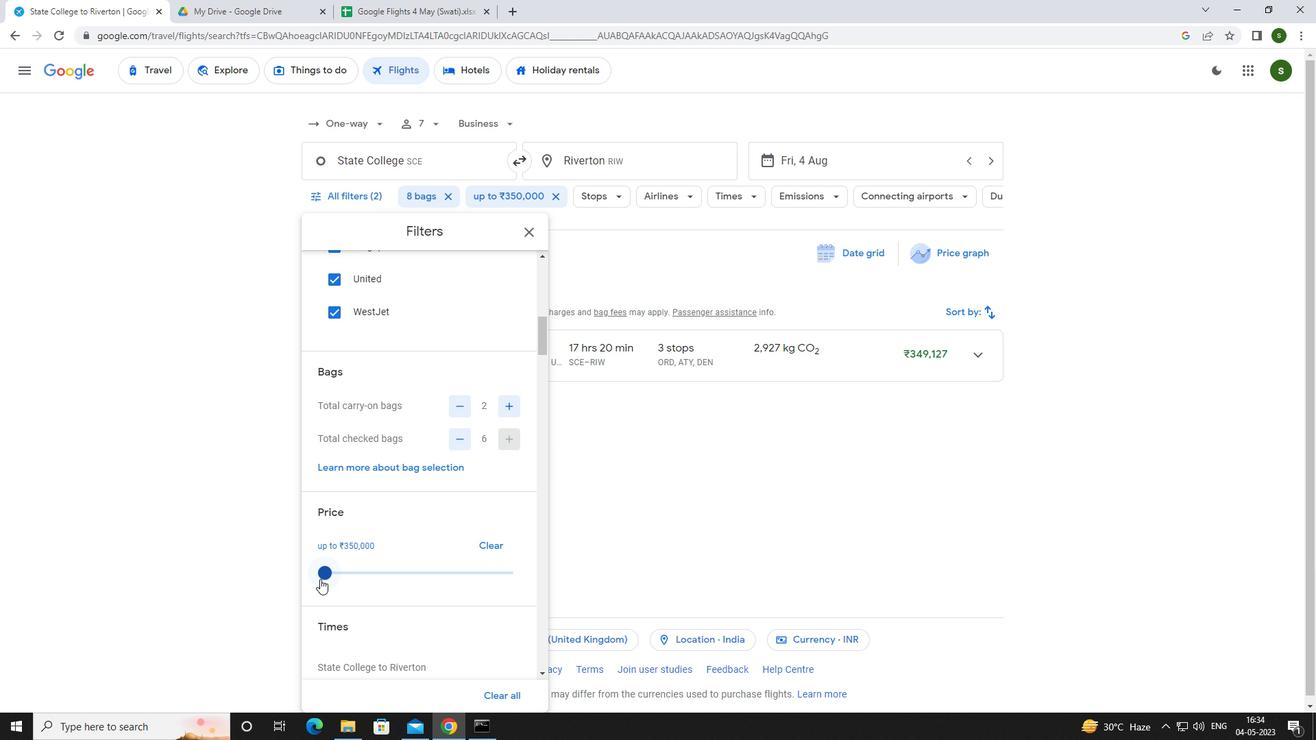 
Action: Mouse moved to (321, 578)
Screenshot: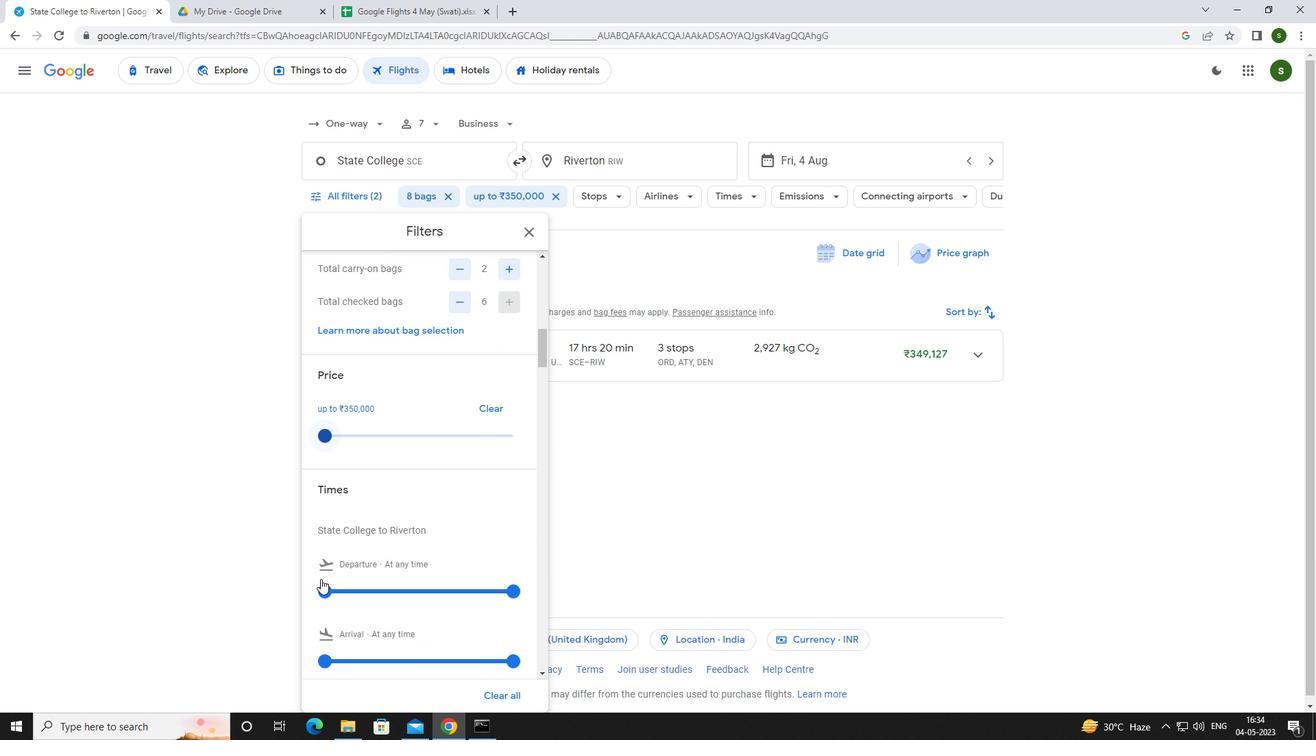 
Action: Mouse pressed left at (321, 578)
Screenshot: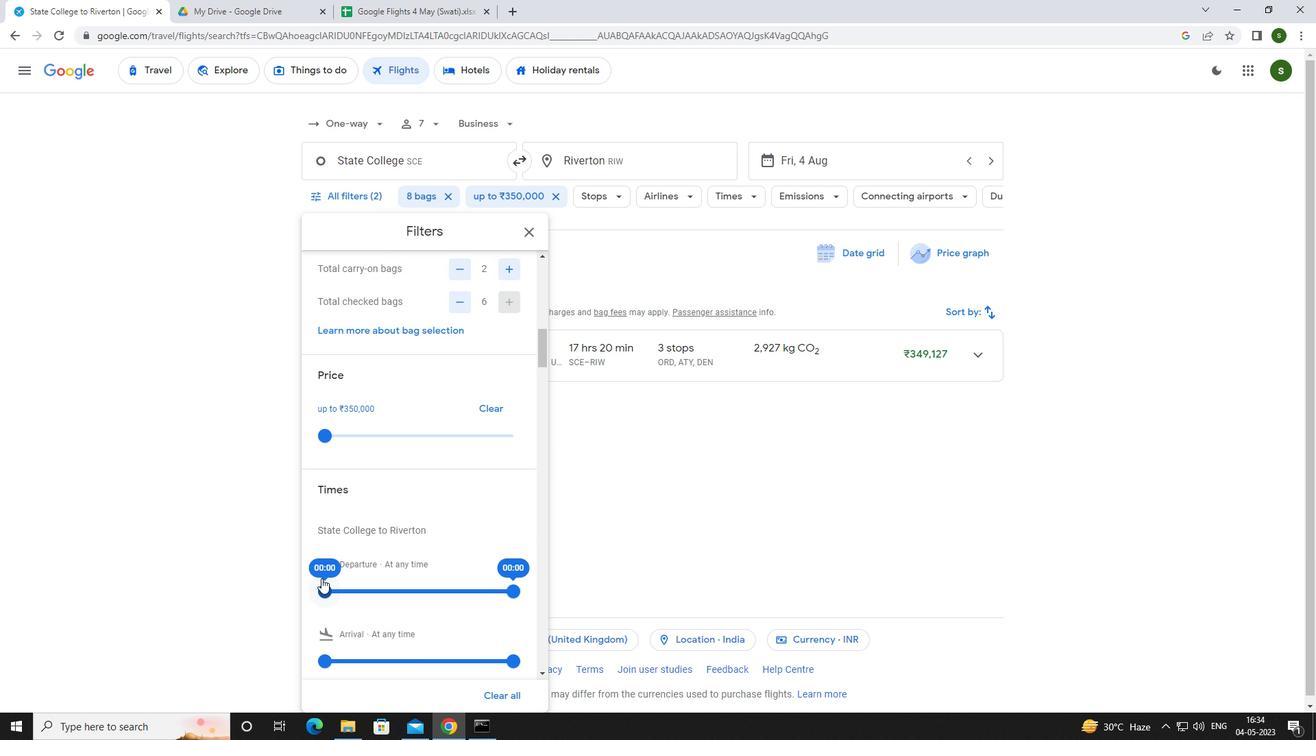 
Action: Mouse moved to (631, 532)
Screenshot: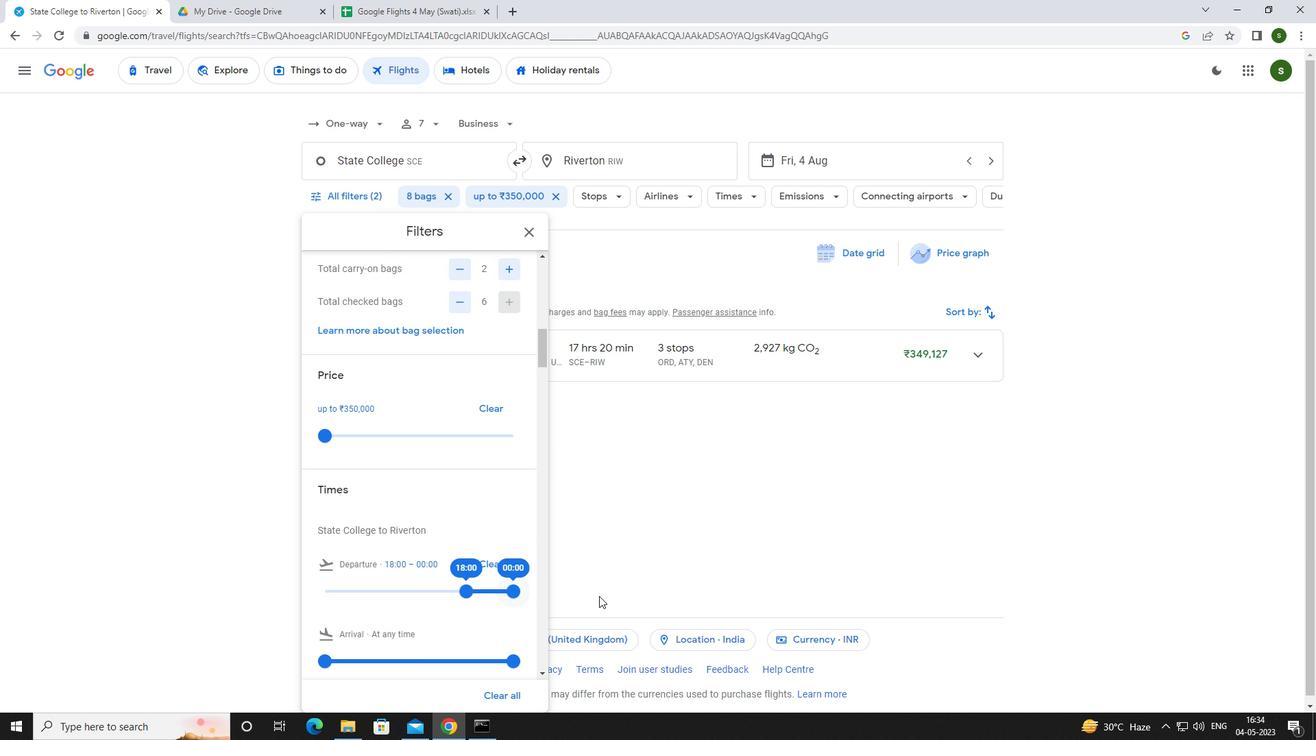 
Action: Mouse pressed left at (631, 532)
Screenshot: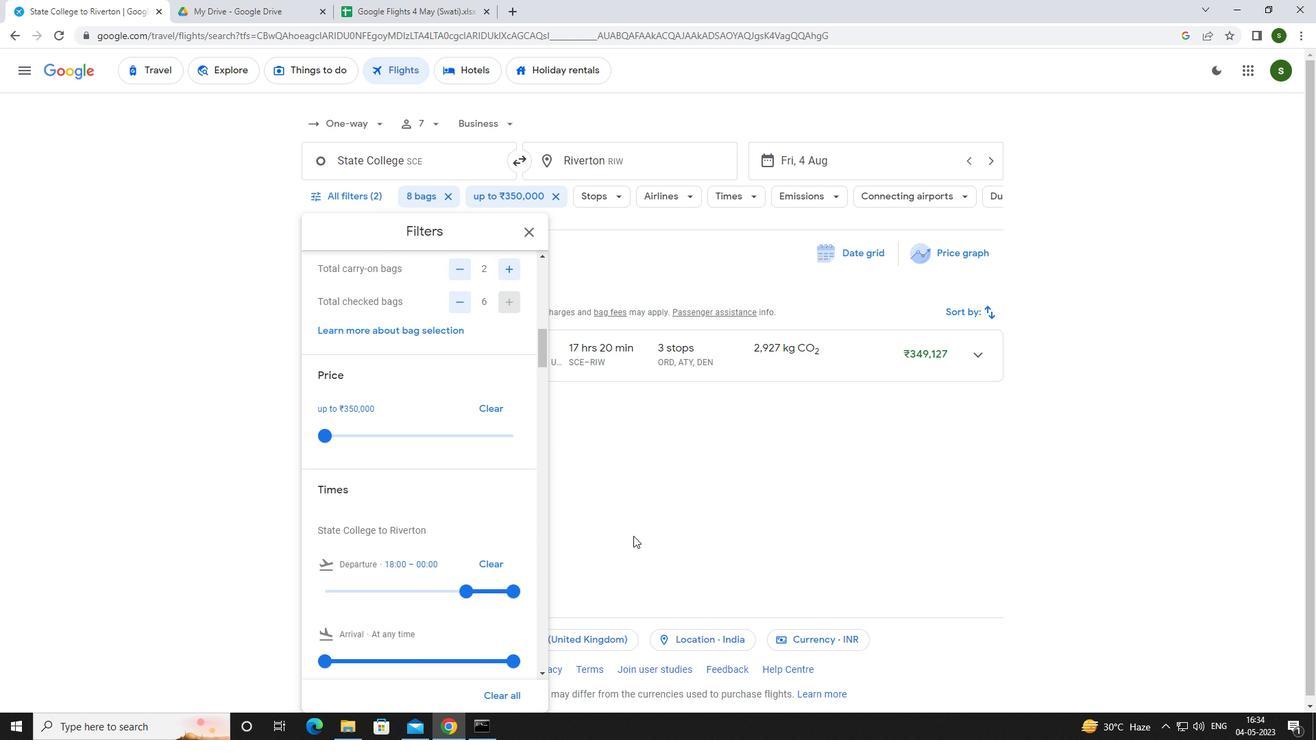
